 Task: Search one way flight ticket for 5 adults, 1 child, 2 infants in seat and 1 infant on lap in business from Waco: Waco Regional Airport to Evansville: Evansville Regional Airport on 8-3-2023. Choice of flights is Southwest. Number of bags: 1 carry on bag. Price is upto 110000. Outbound departure time preference is 13:00.
Action: Mouse moved to (413, 168)
Screenshot: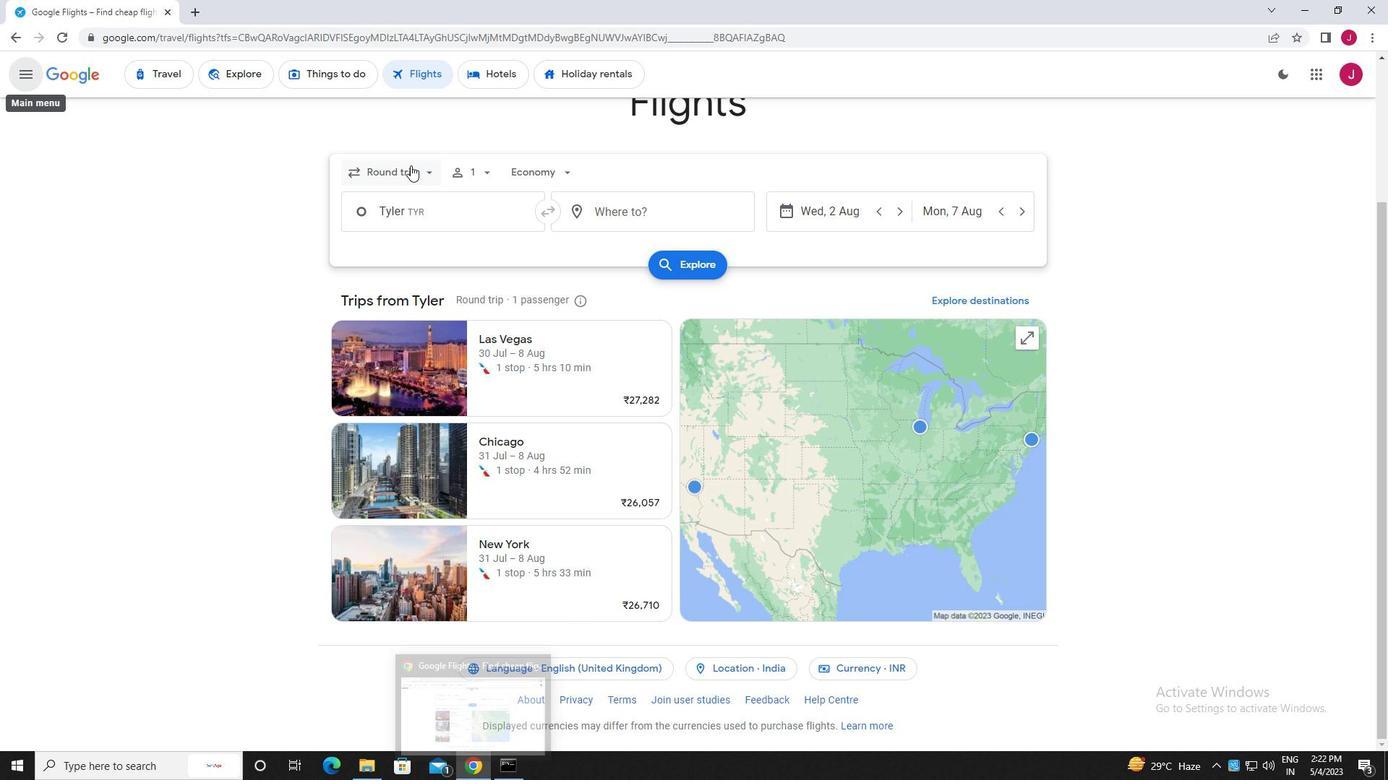 
Action: Mouse pressed left at (413, 168)
Screenshot: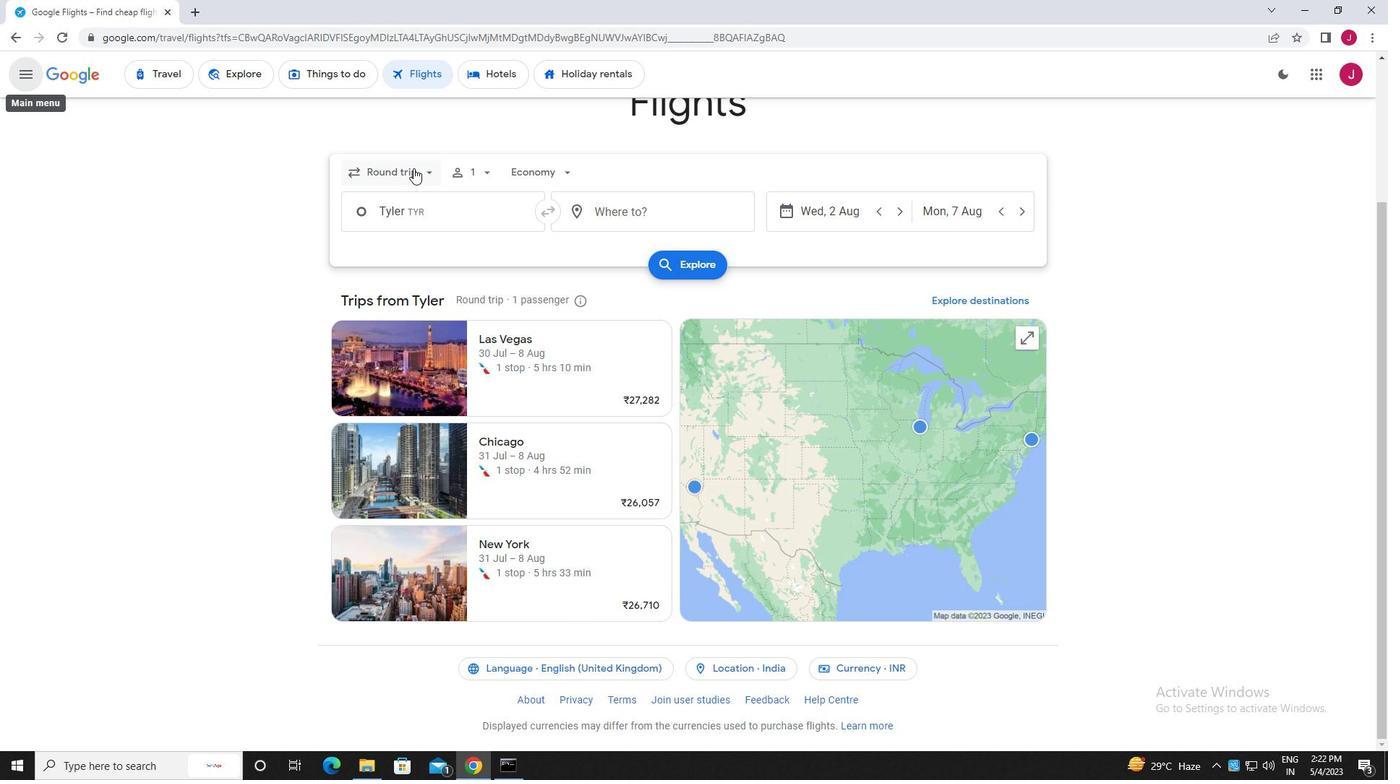 
Action: Mouse moved to (407, 237)
Screenshot: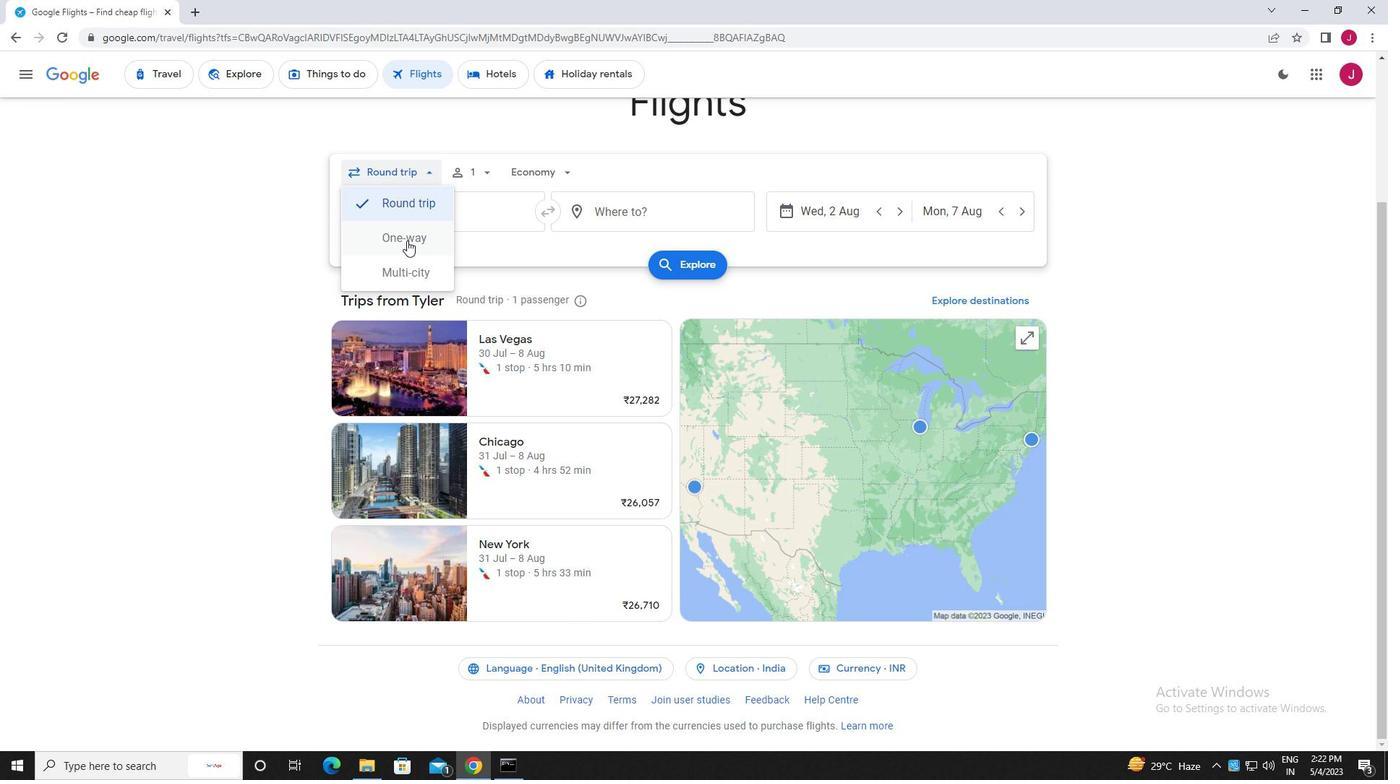 
Action: Mouse pressed left at (407, 237)
Screenshot: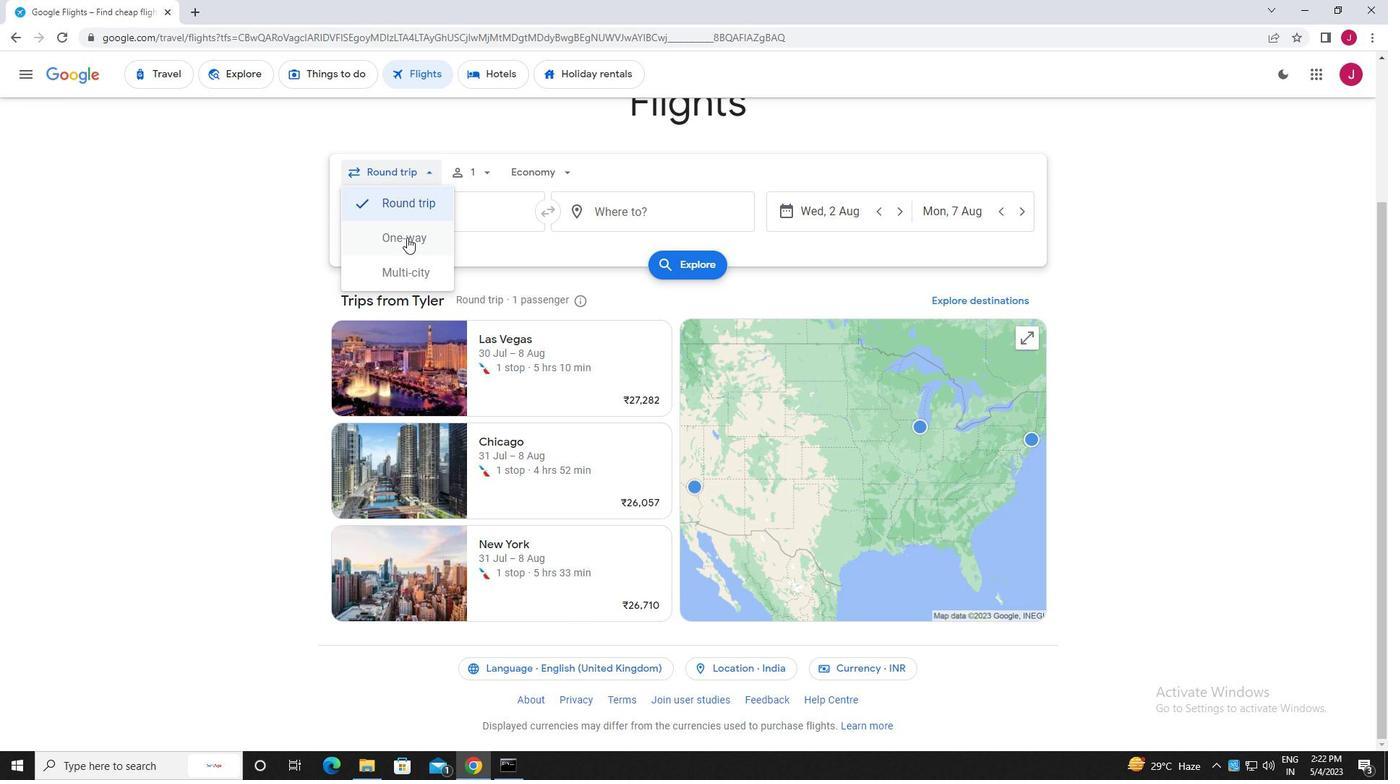 
Action: Mouse moved to (478, 172)
Screenshot: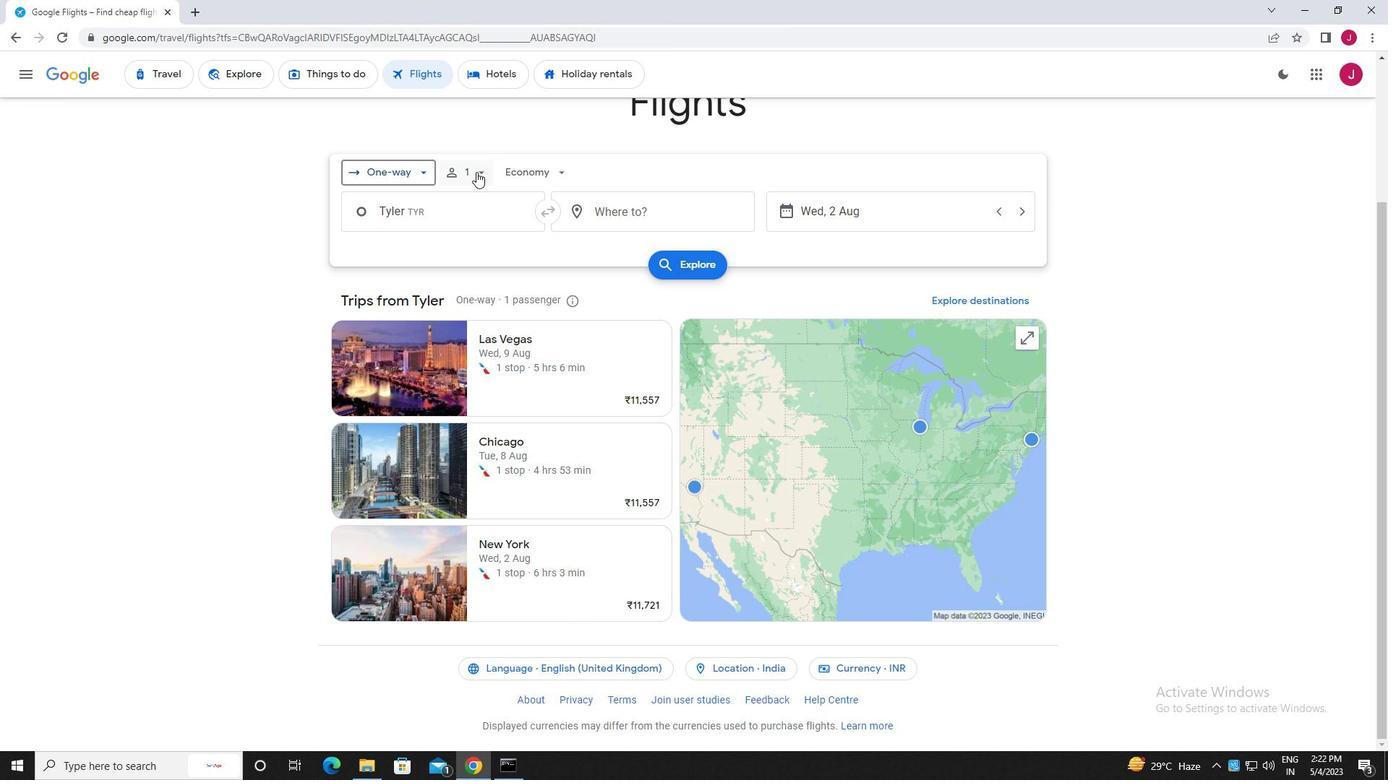 
Action: Mouse pressed left at (478, 172)
Screenshot: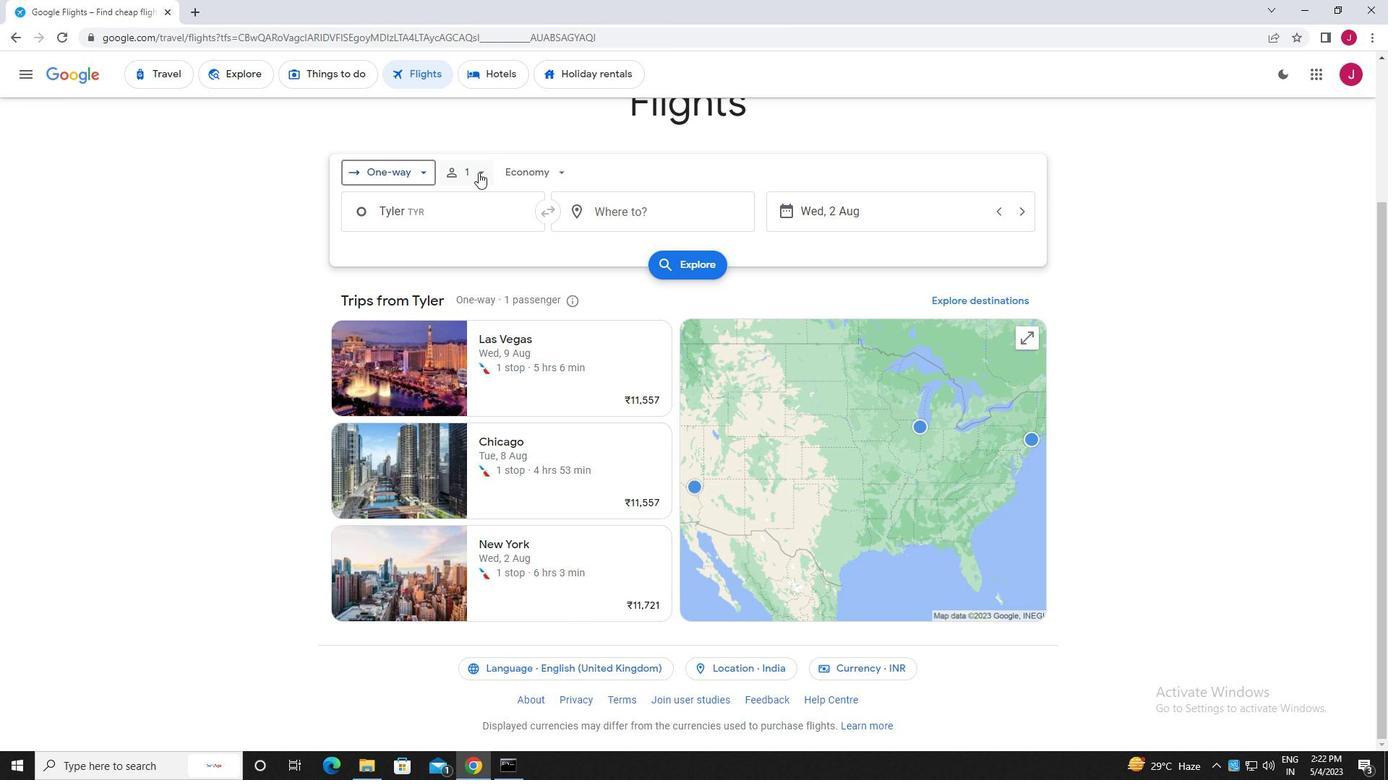 
Action: Mouse moved to (595, 214)
Screenshot: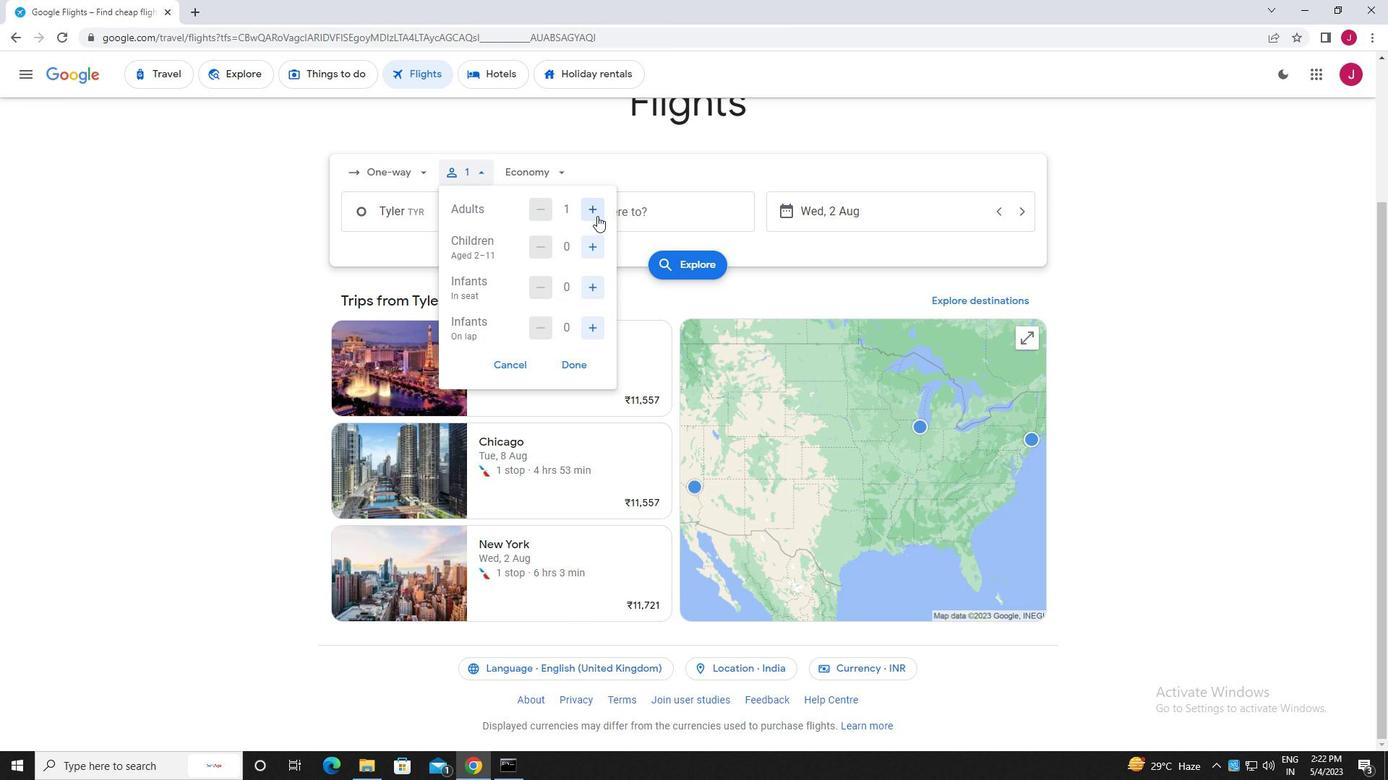 
Action: Mouse pressed left at (595, 214)
Screenshot: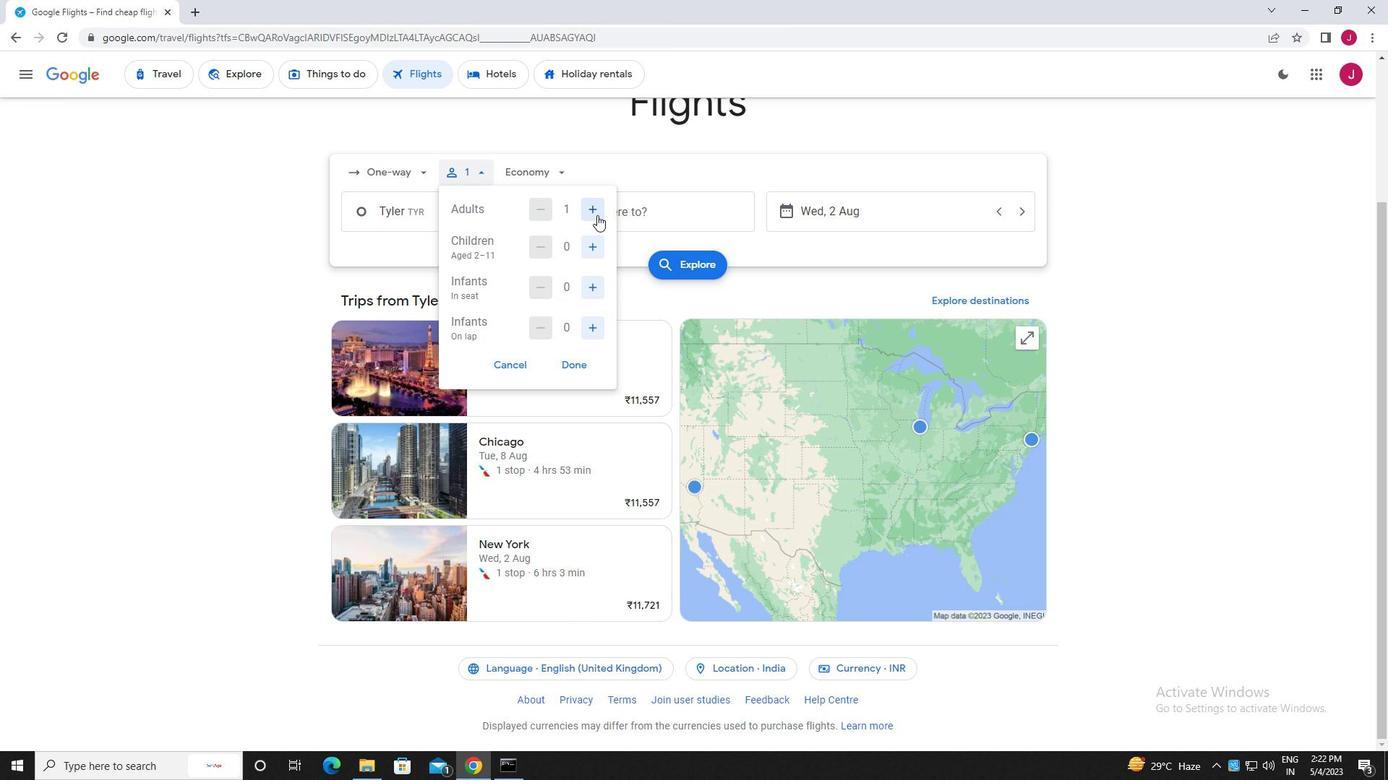 
Action: Mouse pressed left at (595, 214)
Screenshot: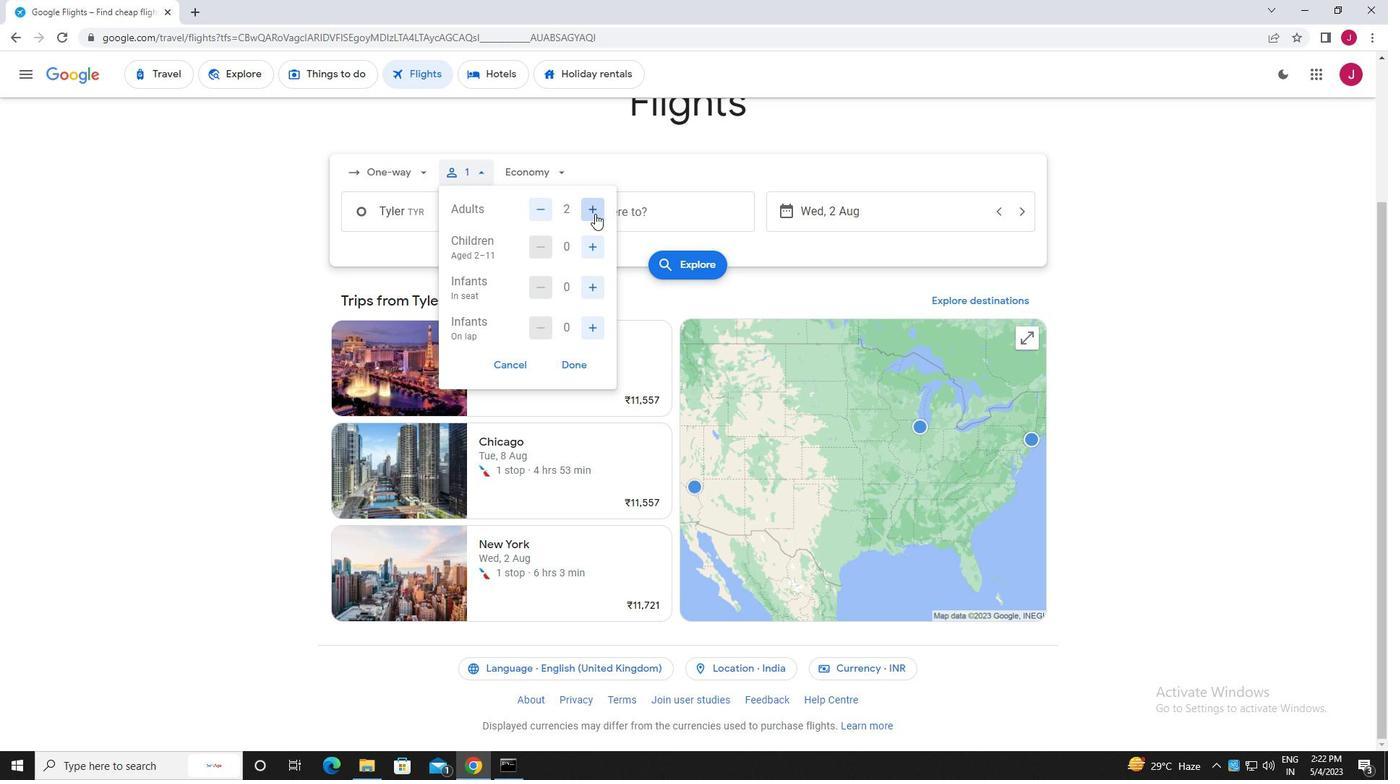 
Action: Mouse pressed left at (595, 214)
Screenshot: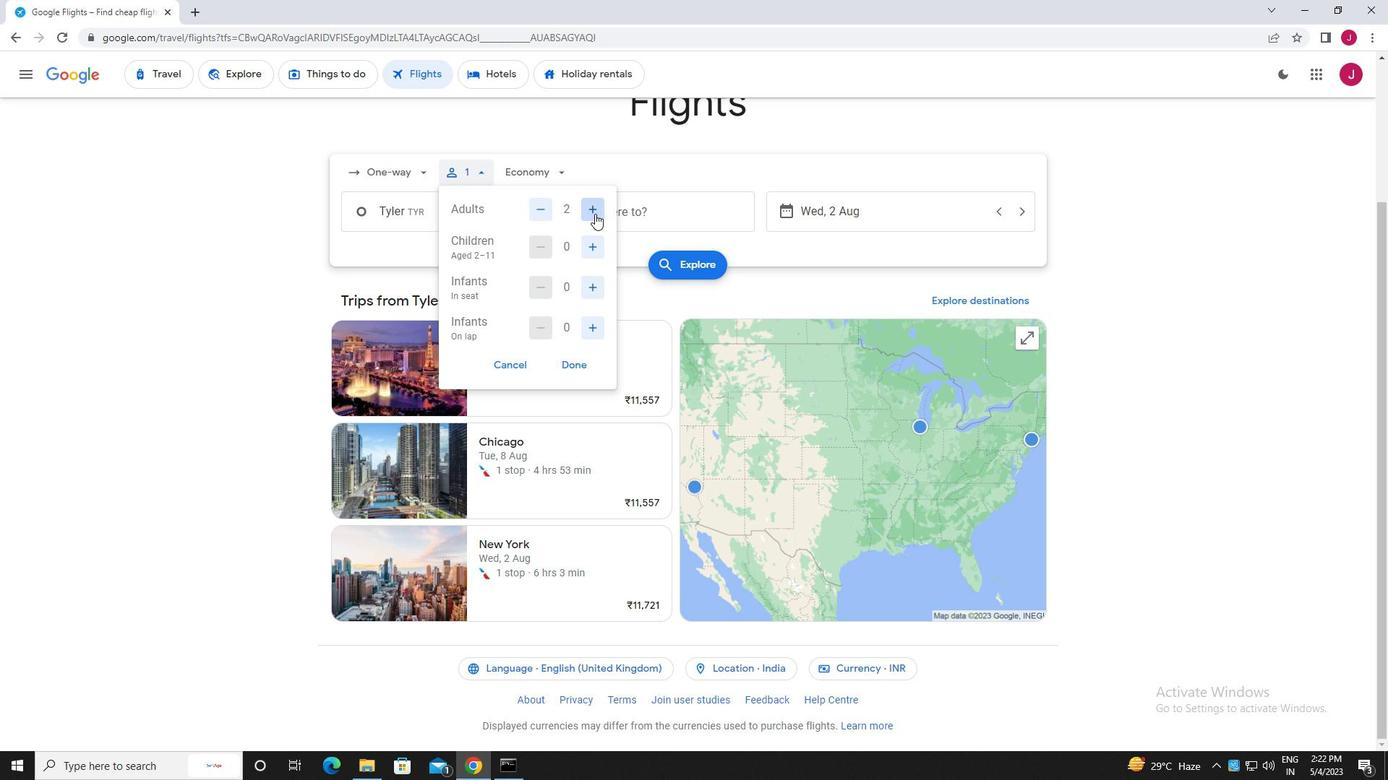 
Action: Mouse pressed left at (595, 214)
Screenshot: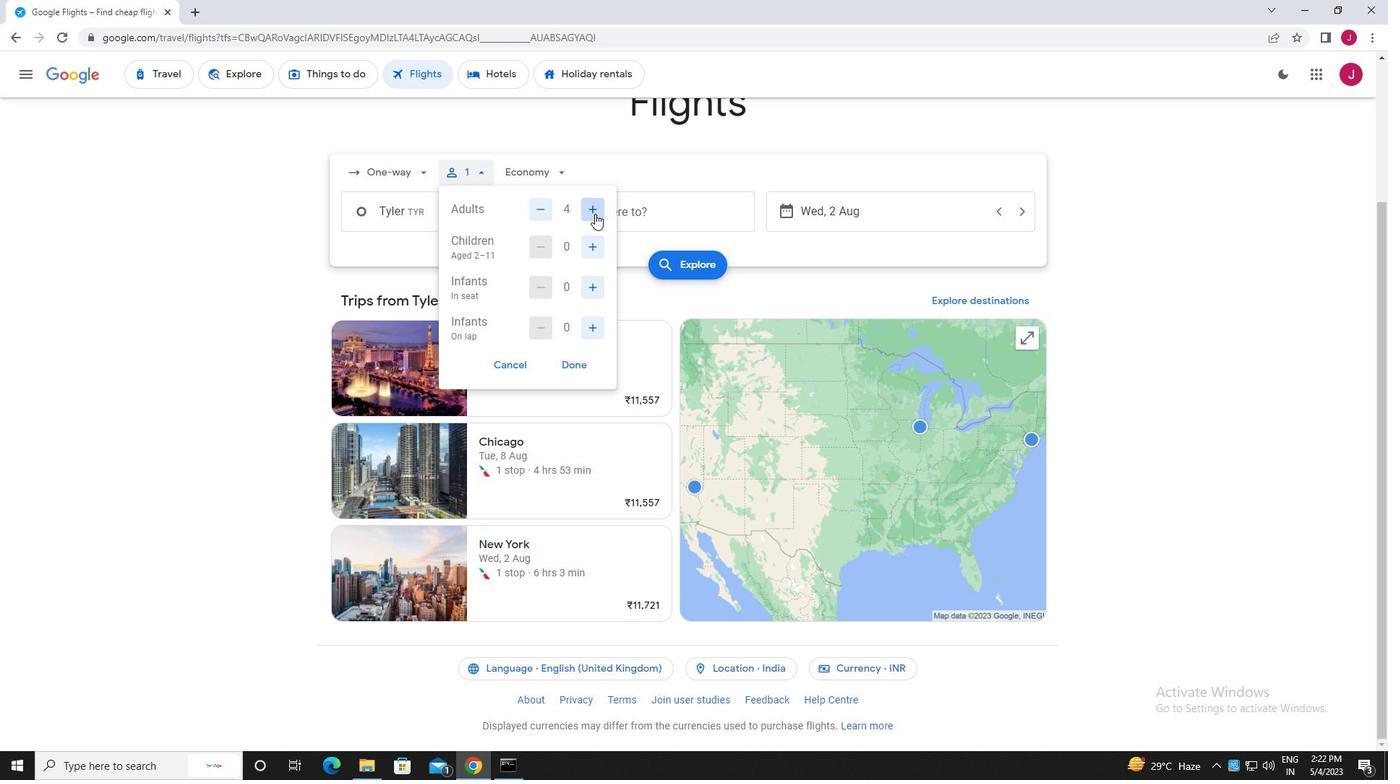 
Action: Mouse moved to (593, 245)
Screenshot: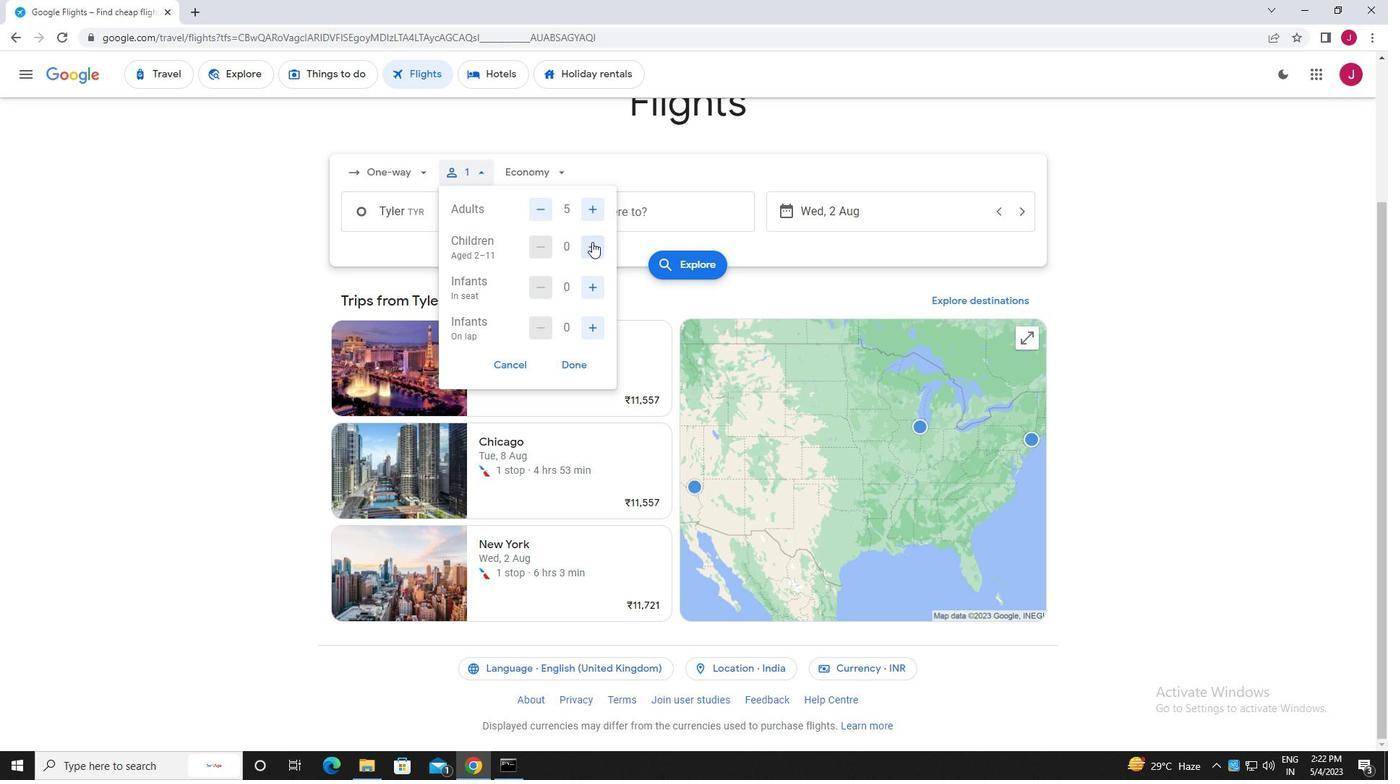 
Action: Mouse pressed left at (593, 245)
Screenshot: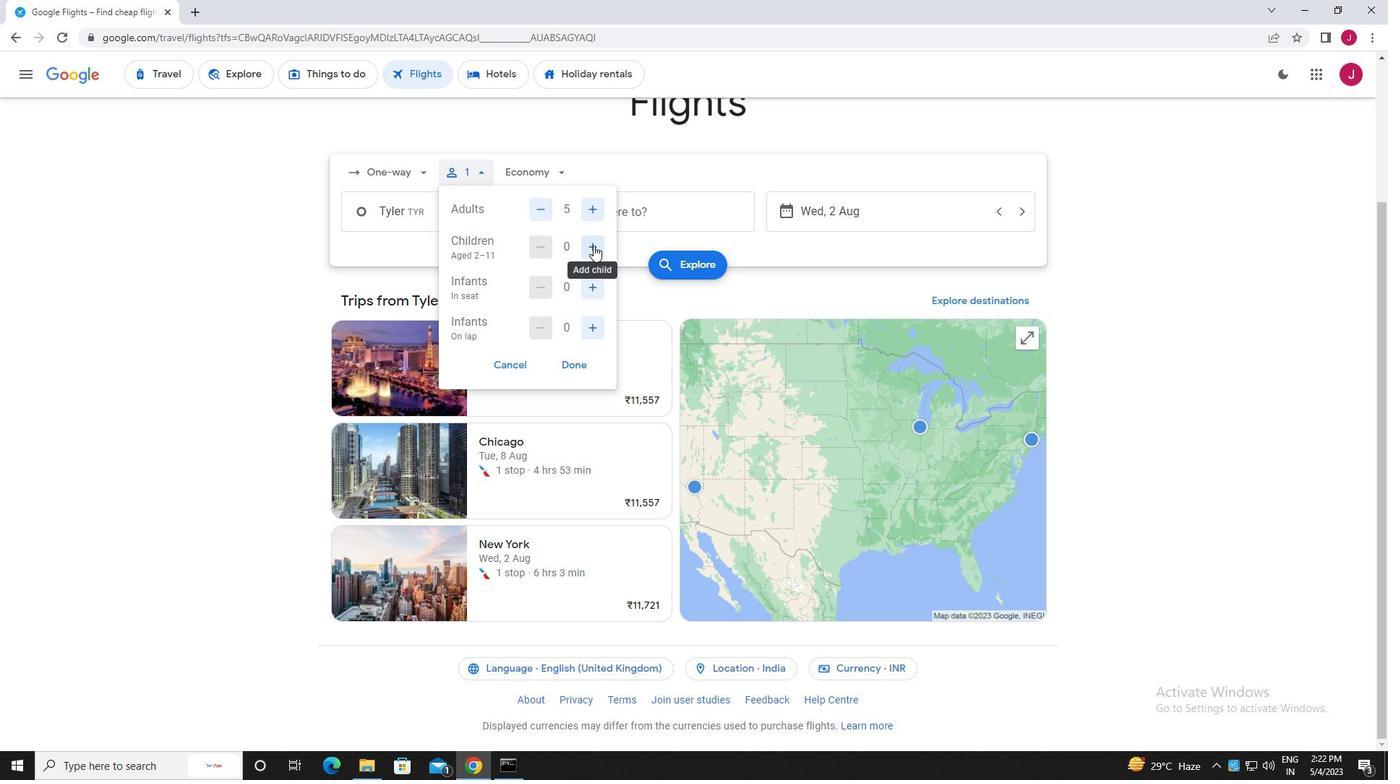 
Action: Mouse moved to (592, 286)
Screenshot: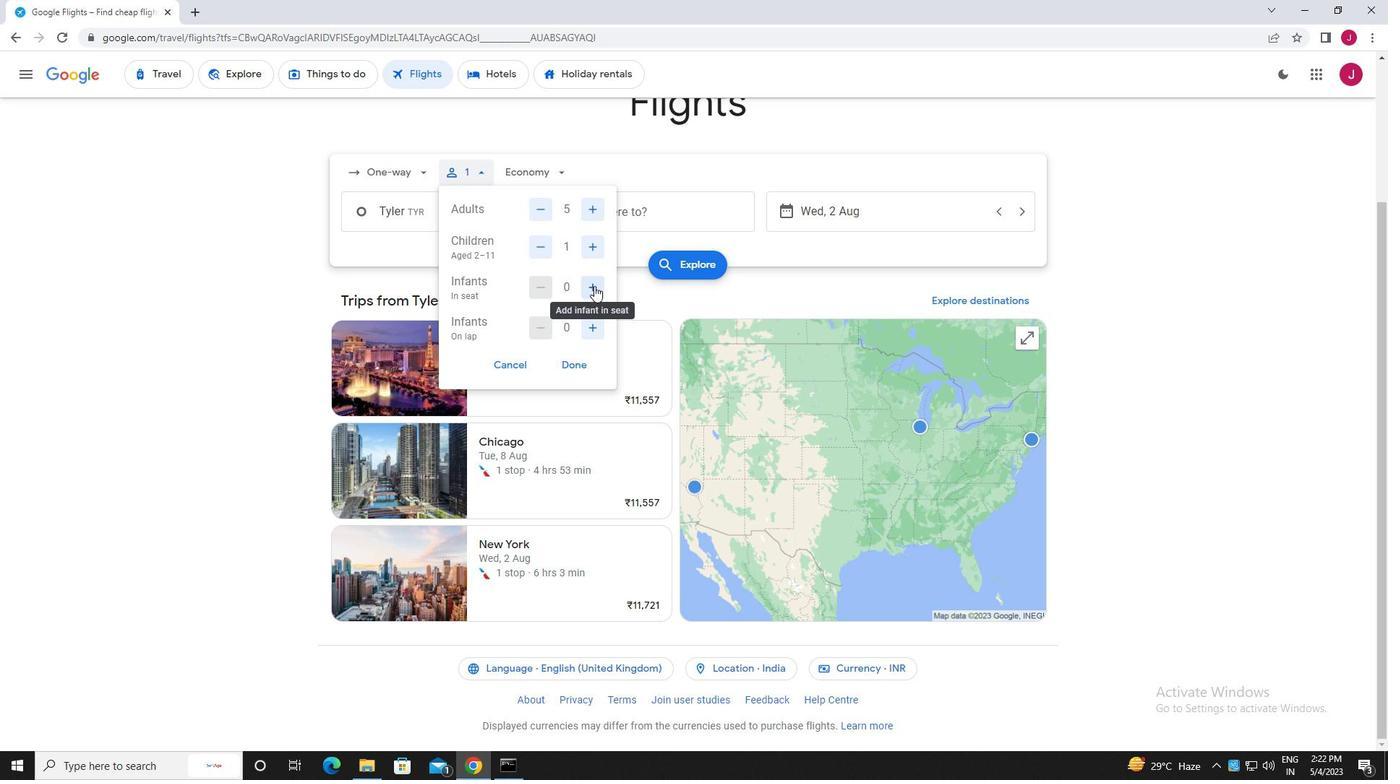 
Action: Mouse pressed left at (592, 286)
Screenshot: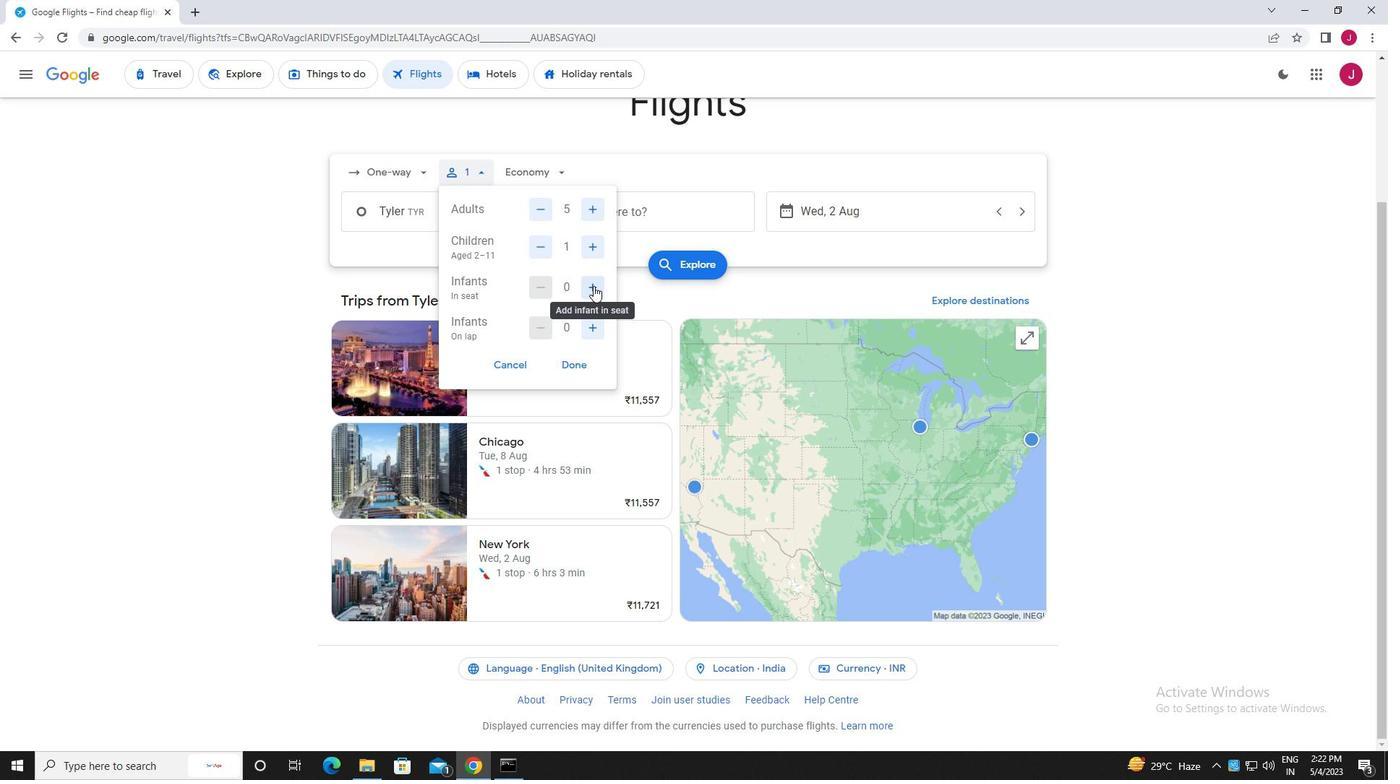 
Action: Mouse pressed left at (592, 286)
Screenshot: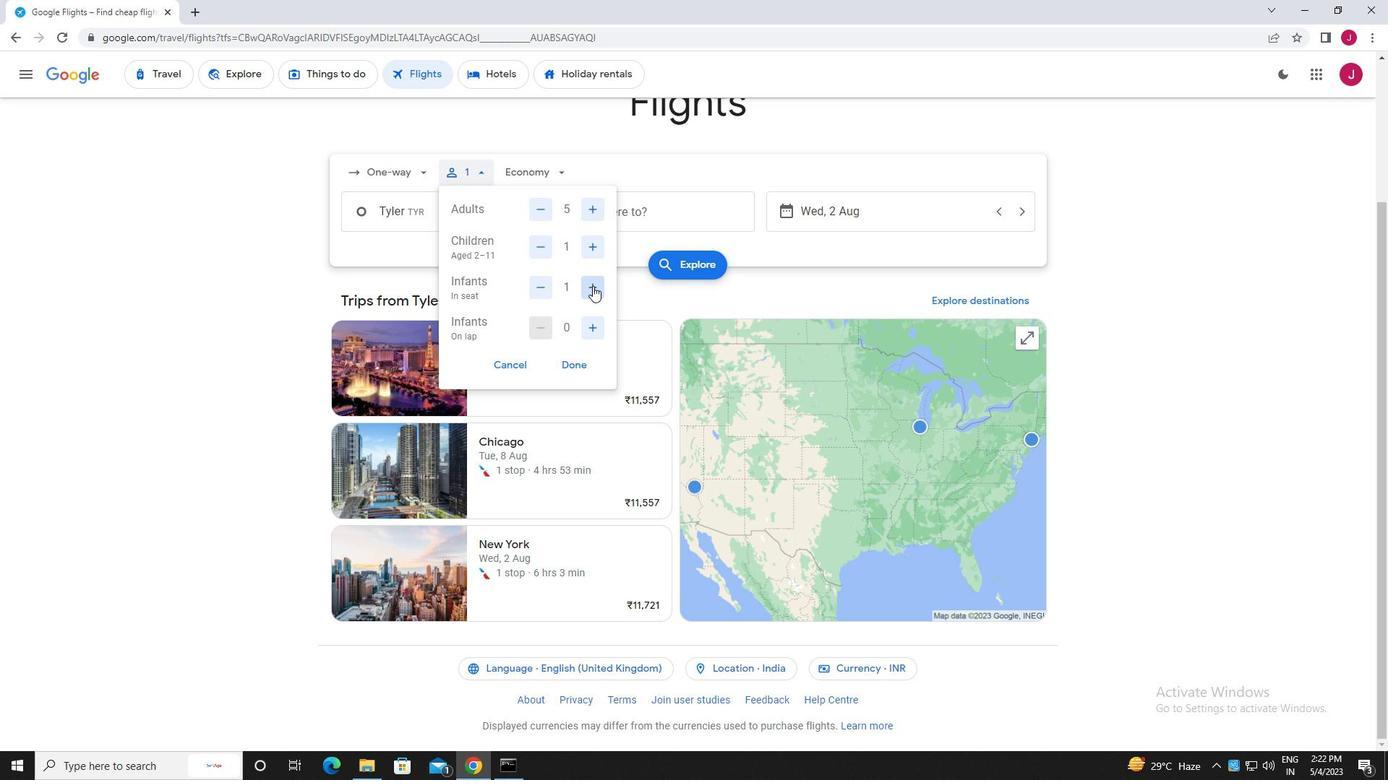 
Action: Mouse moved to (590, 328)
Screenshot: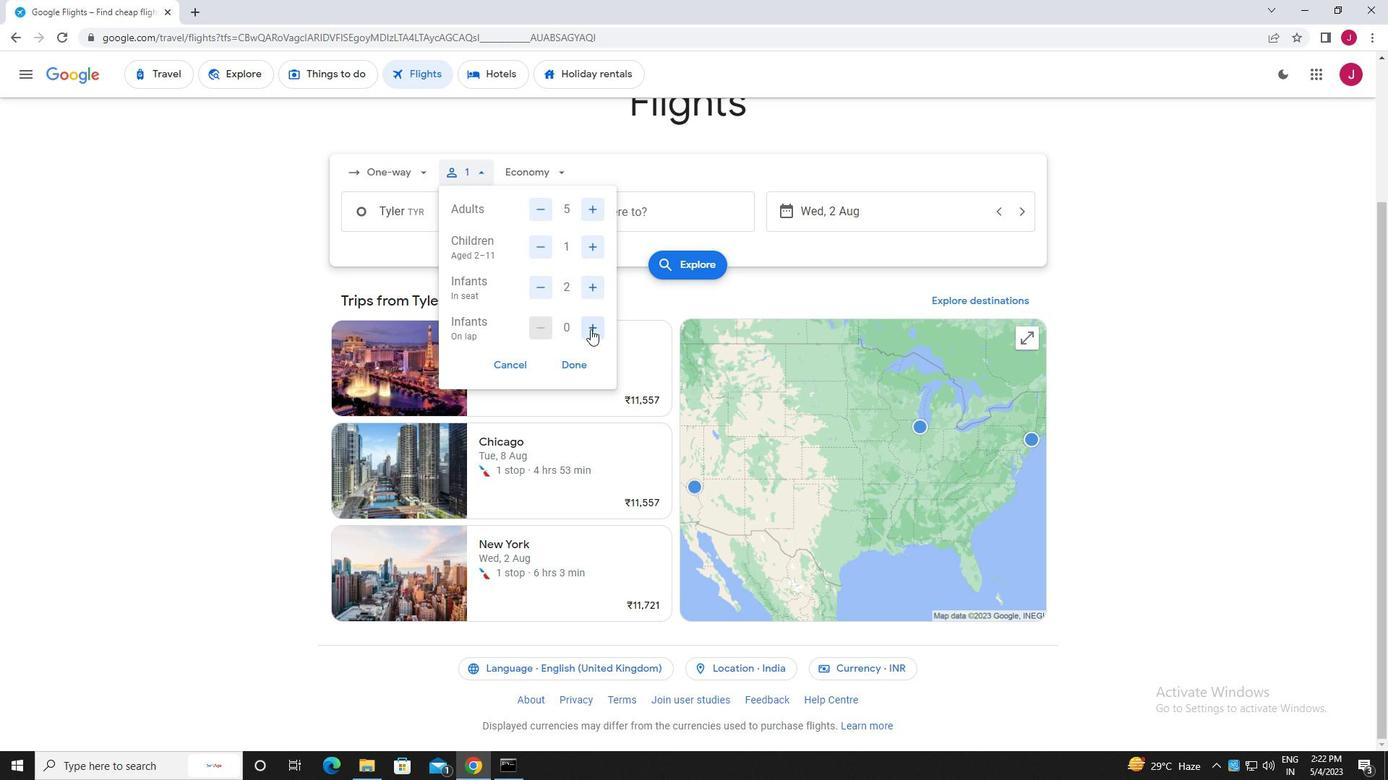 
Action: Mouse pressed left at (590, 328)
Screenshot: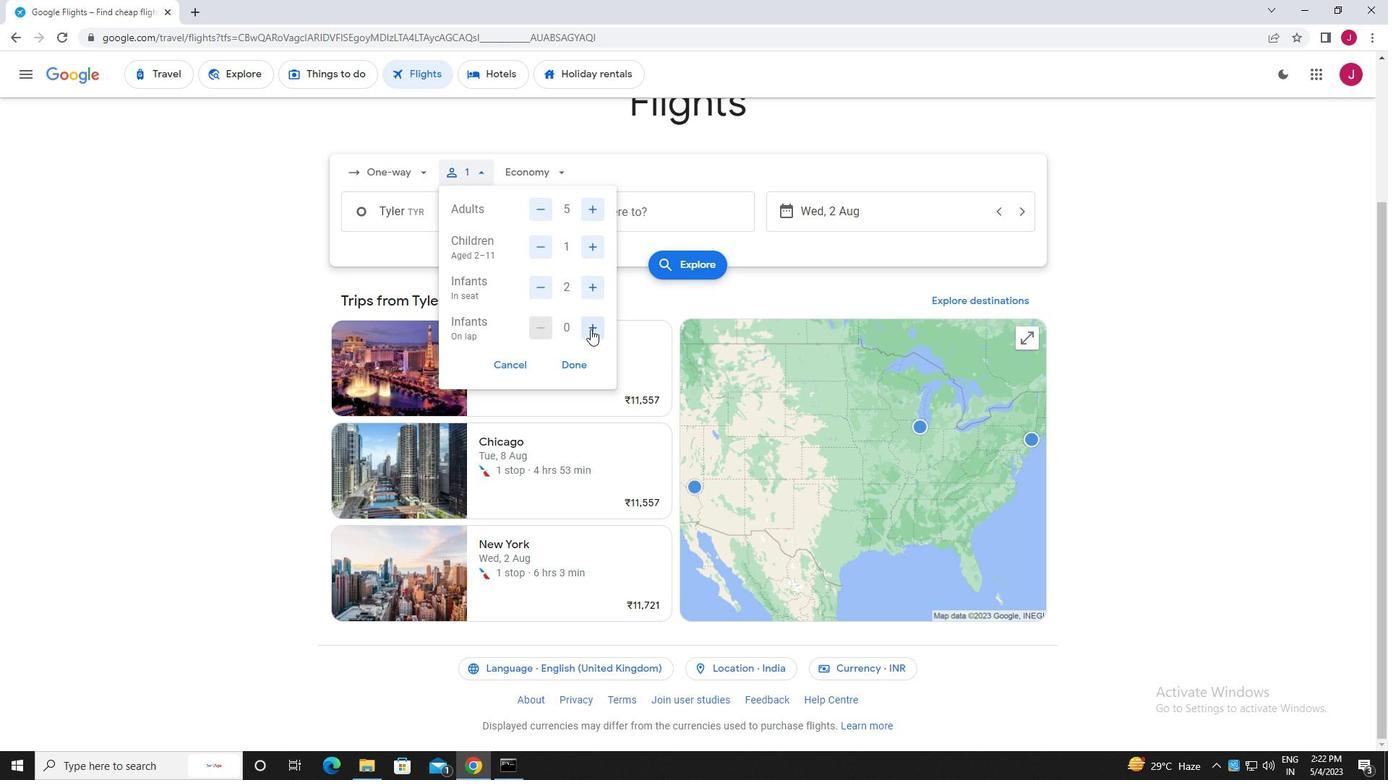 
Action: Mouse moved to (571, 368)
Screenshot: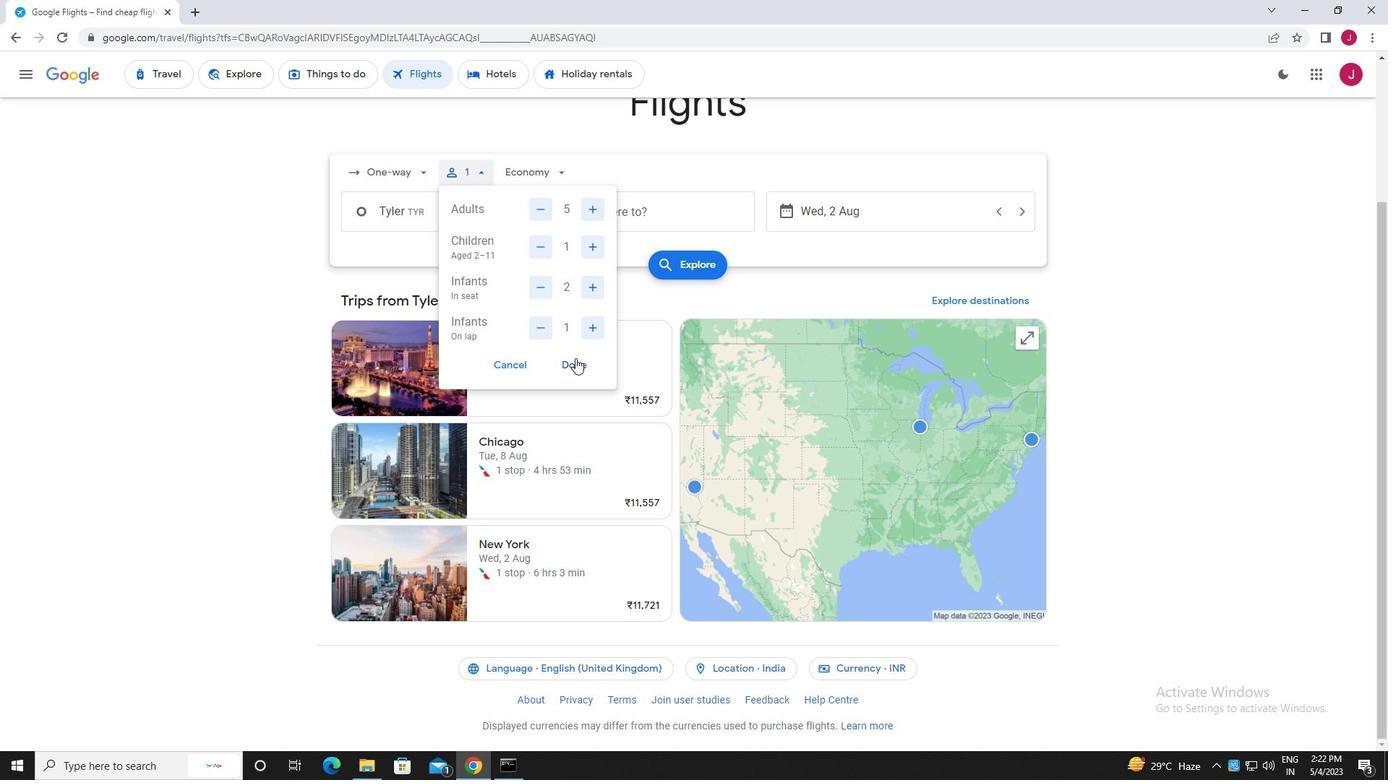 
Action: Mouse pressed left at (571, 368)
Screenshot: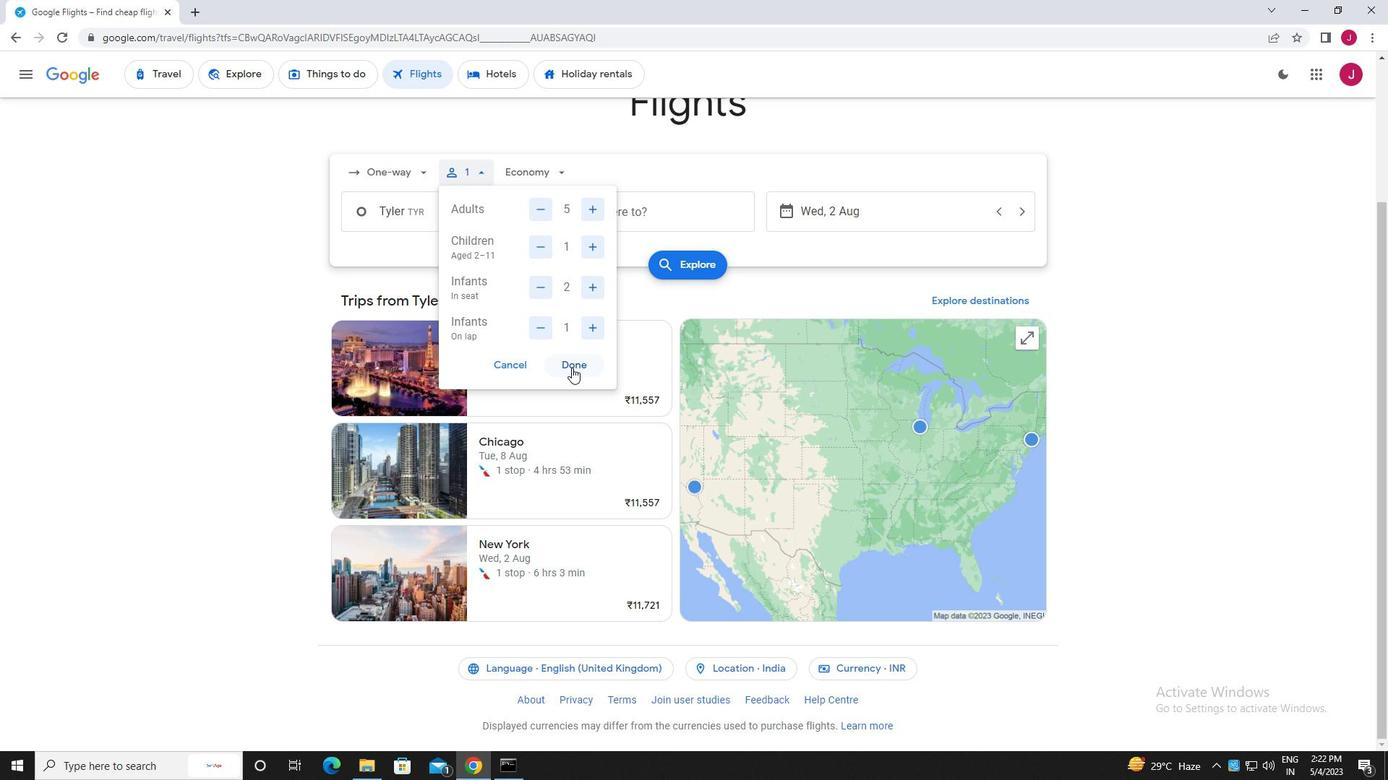 
Action: Mouse moved to (551, 172)
Screenshot: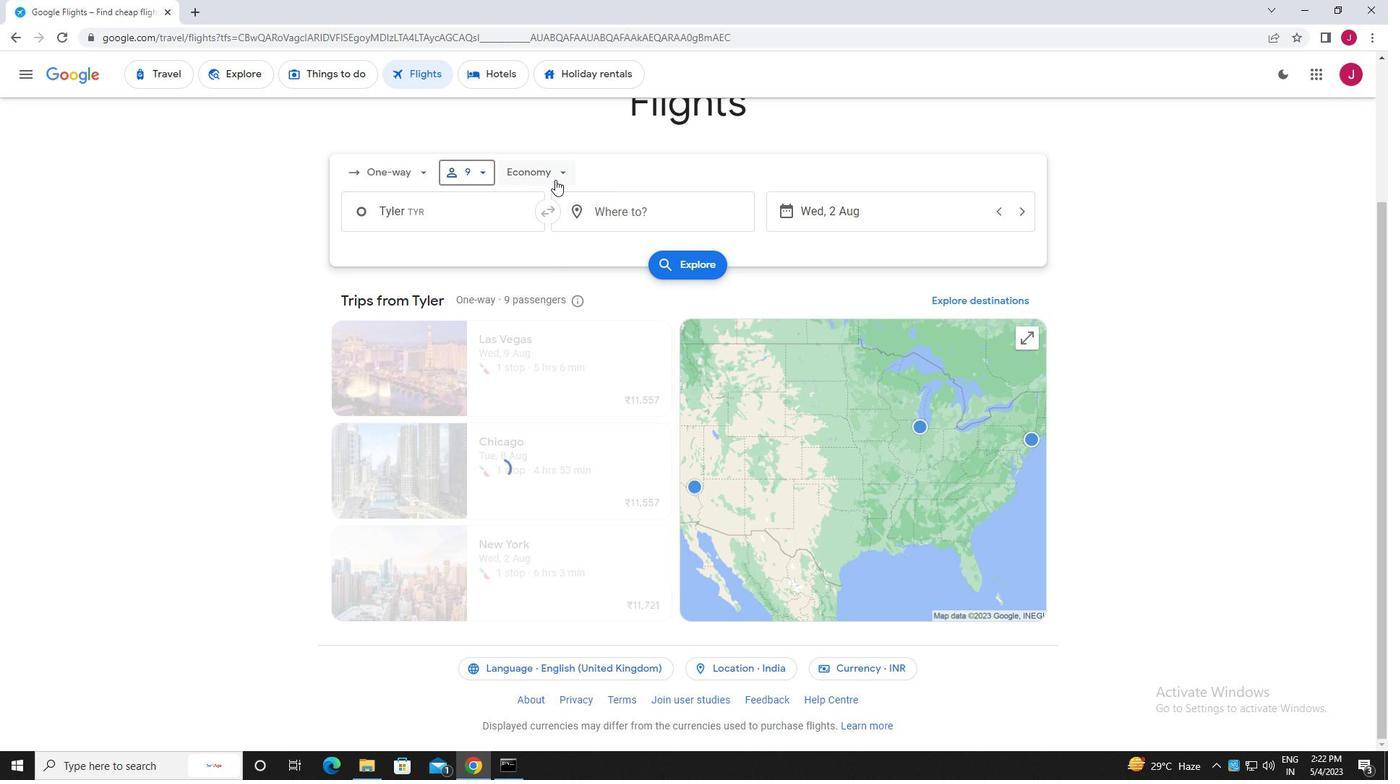 
Action: Mouse pressed left at (551, 172)
Screenshot: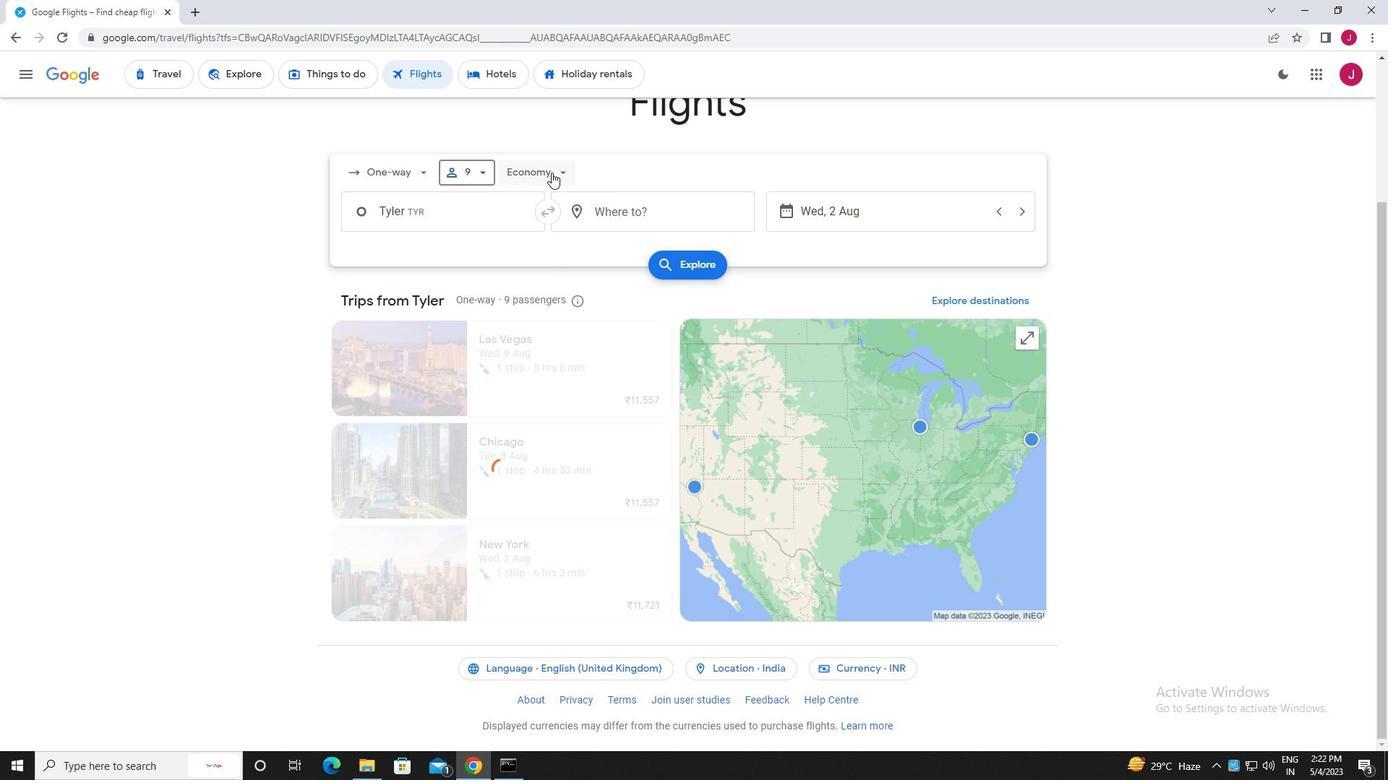 
Action: Mouse moved to (565, 268)
Screenshot: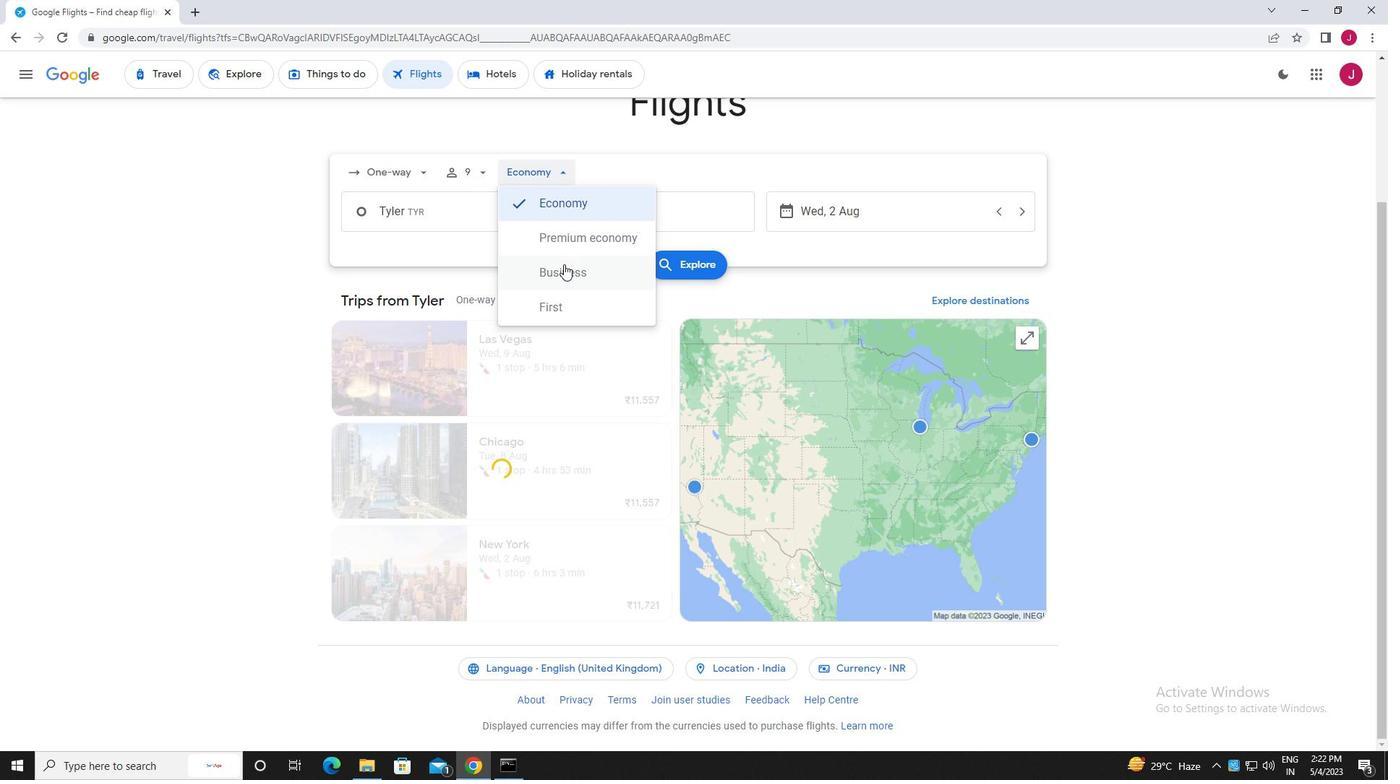 
Action: Mouse pressed left at (565, 268)
Screenshot: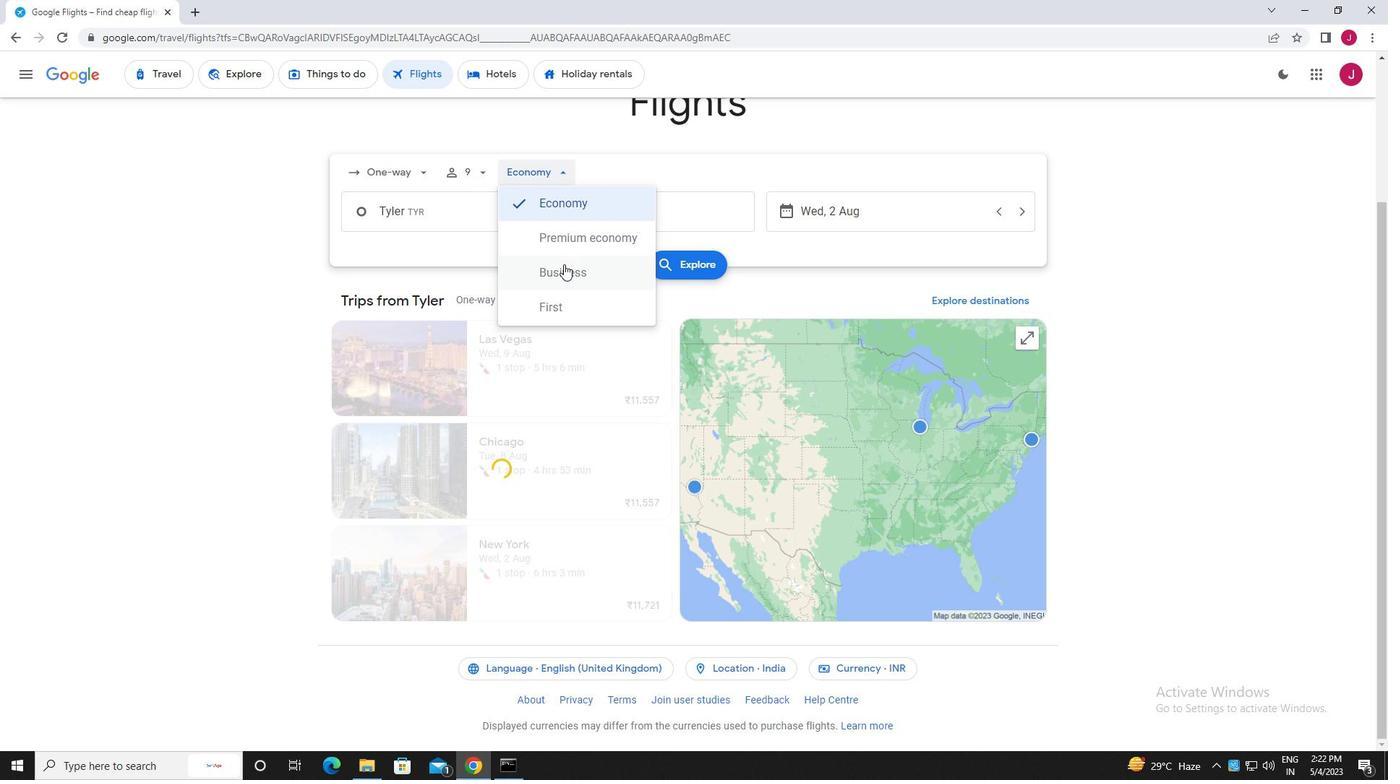 
Action: Mouse moved to (480, 216)
Screenshot: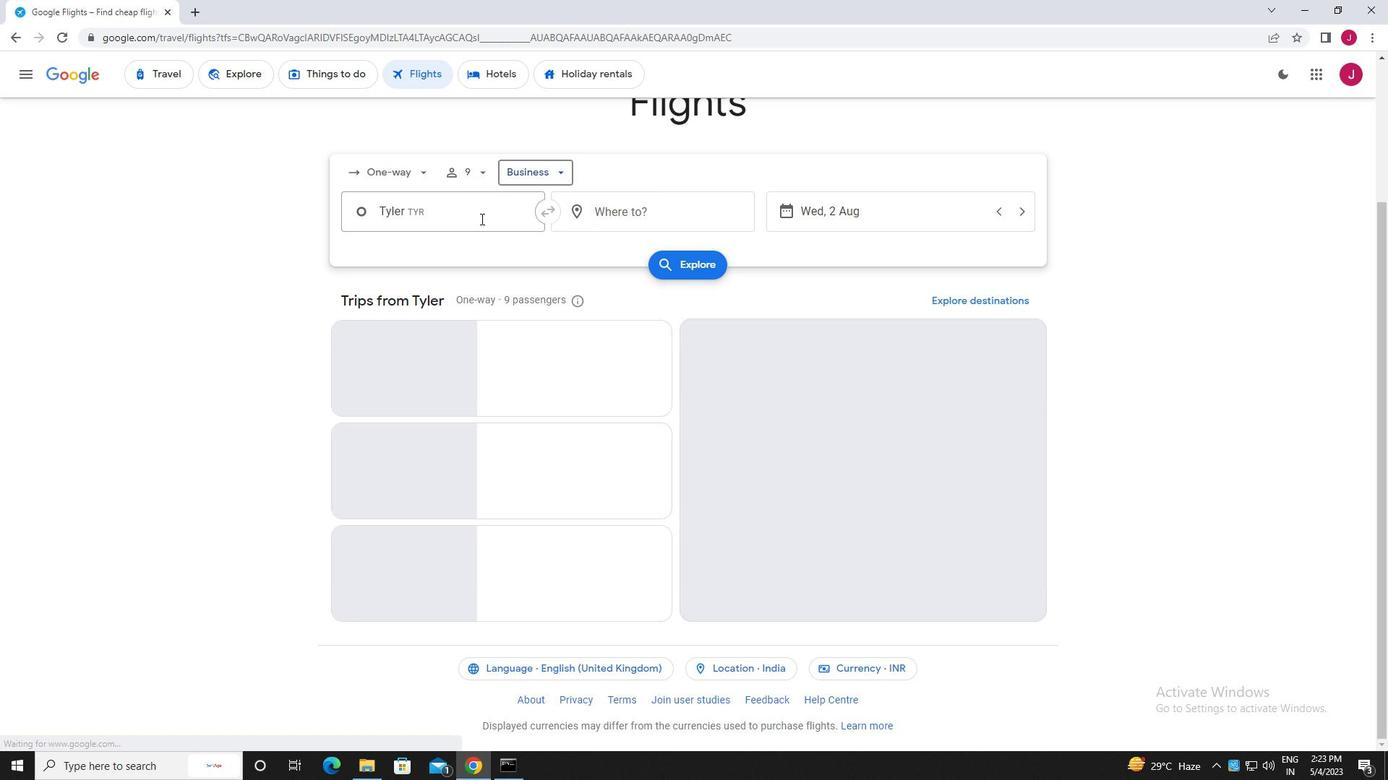 
Action: Mouse pressed left at (480, 216)
Screenshot: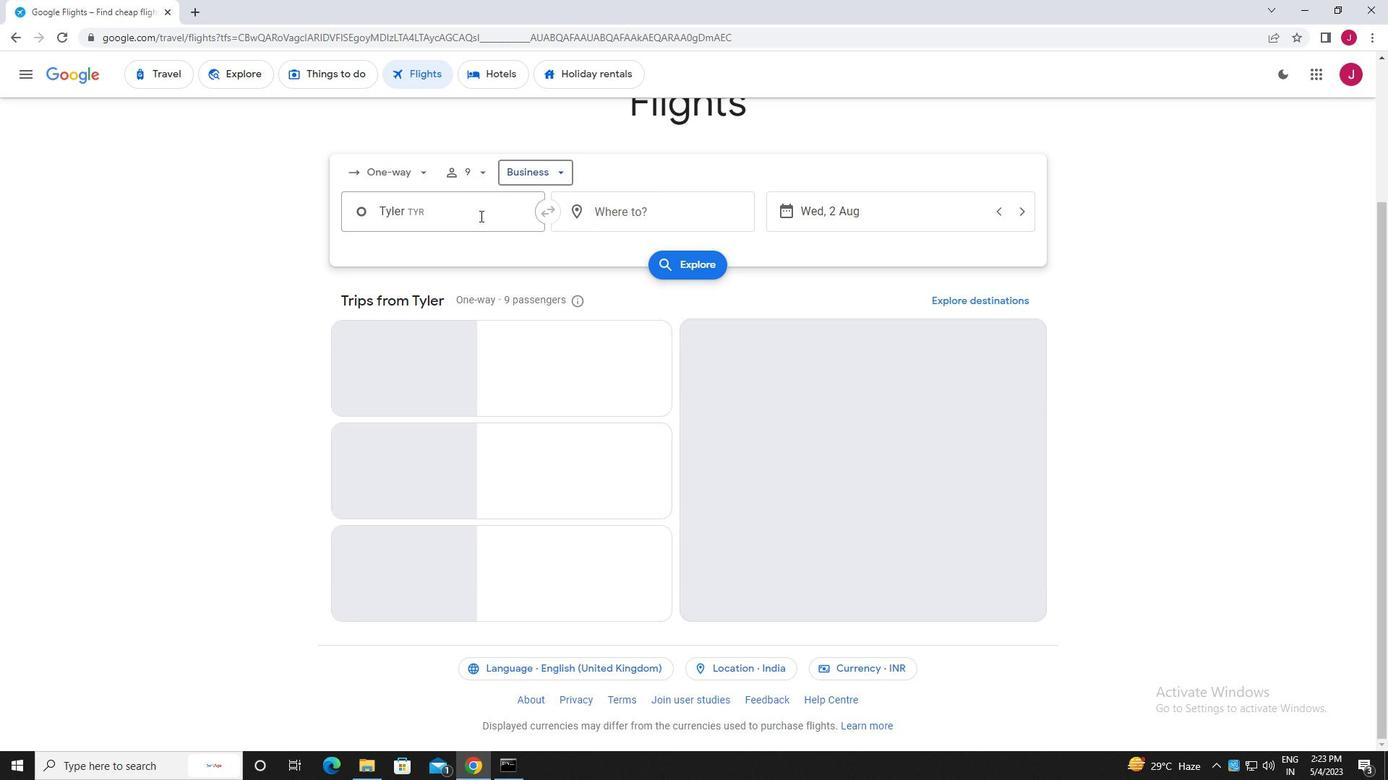 
Action: Key pressed waco
Screenshot: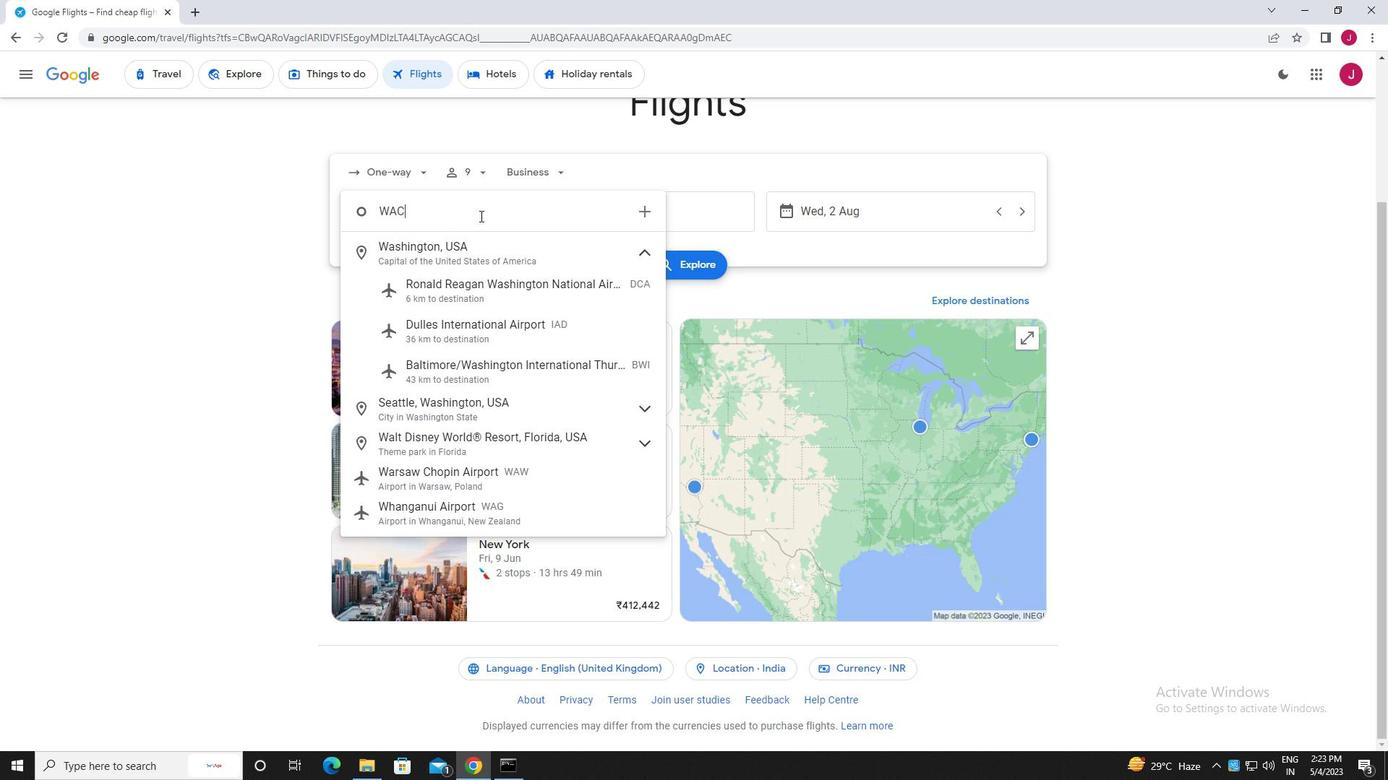 
Action: Mouse moved to (473, 370)
Screenshot: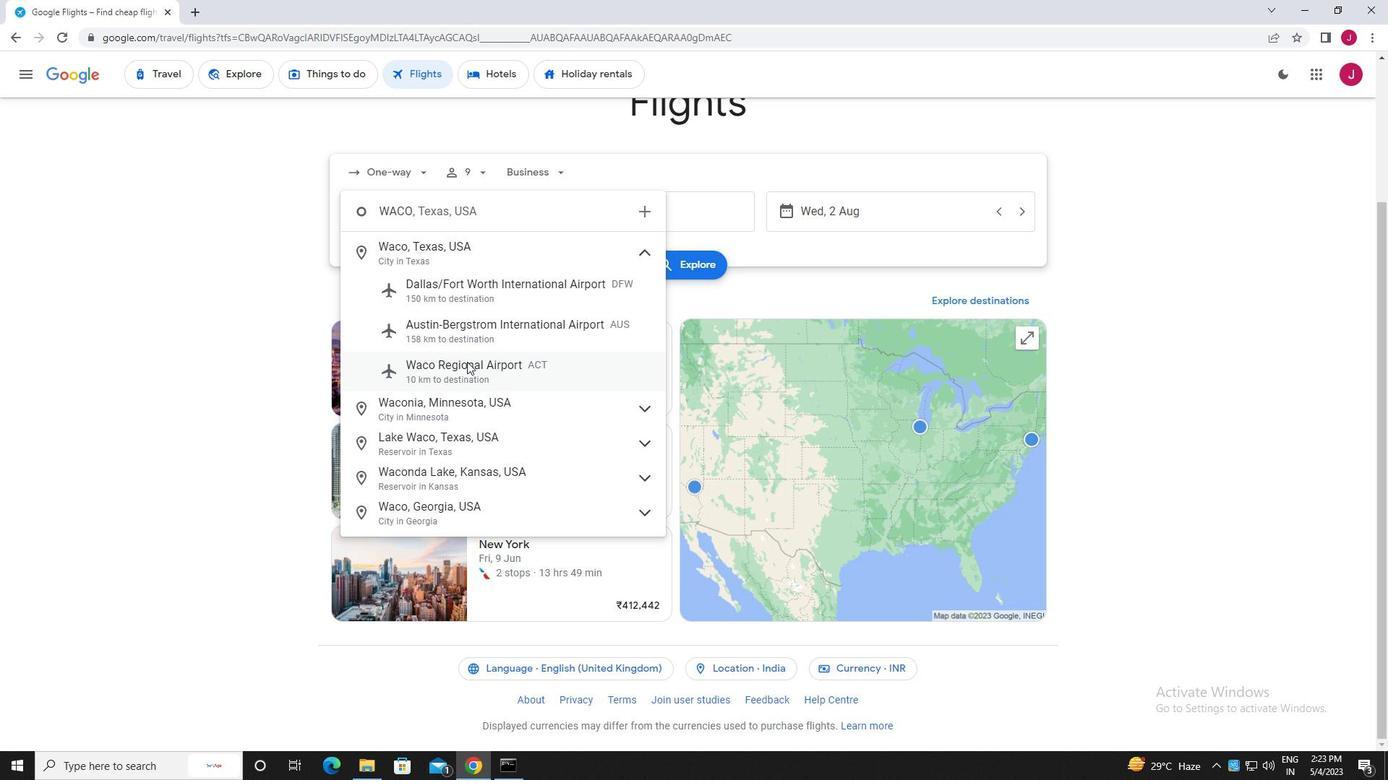 
Action: Mouse pressed left at (473, 370)
Screenshot: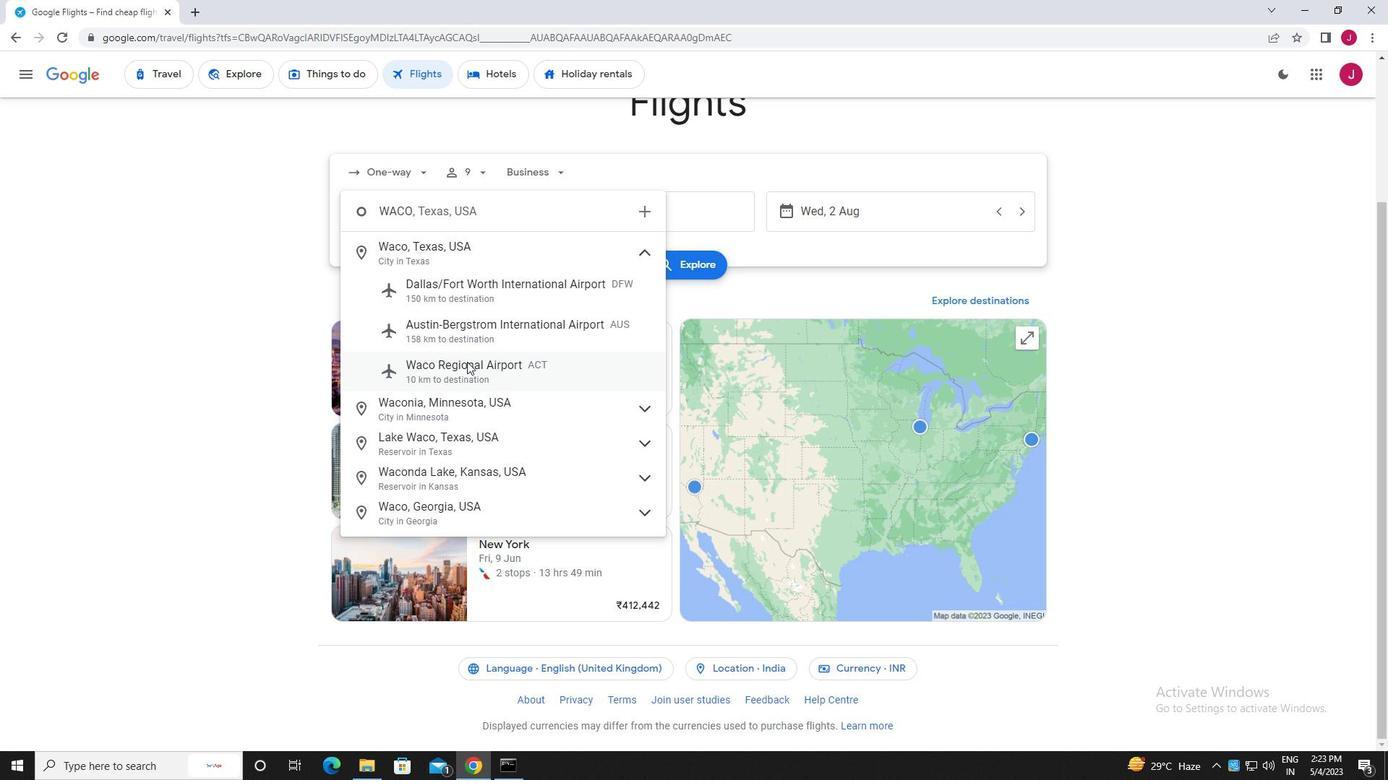 
Action: Mouse moved to (665, 216)
Screenshot: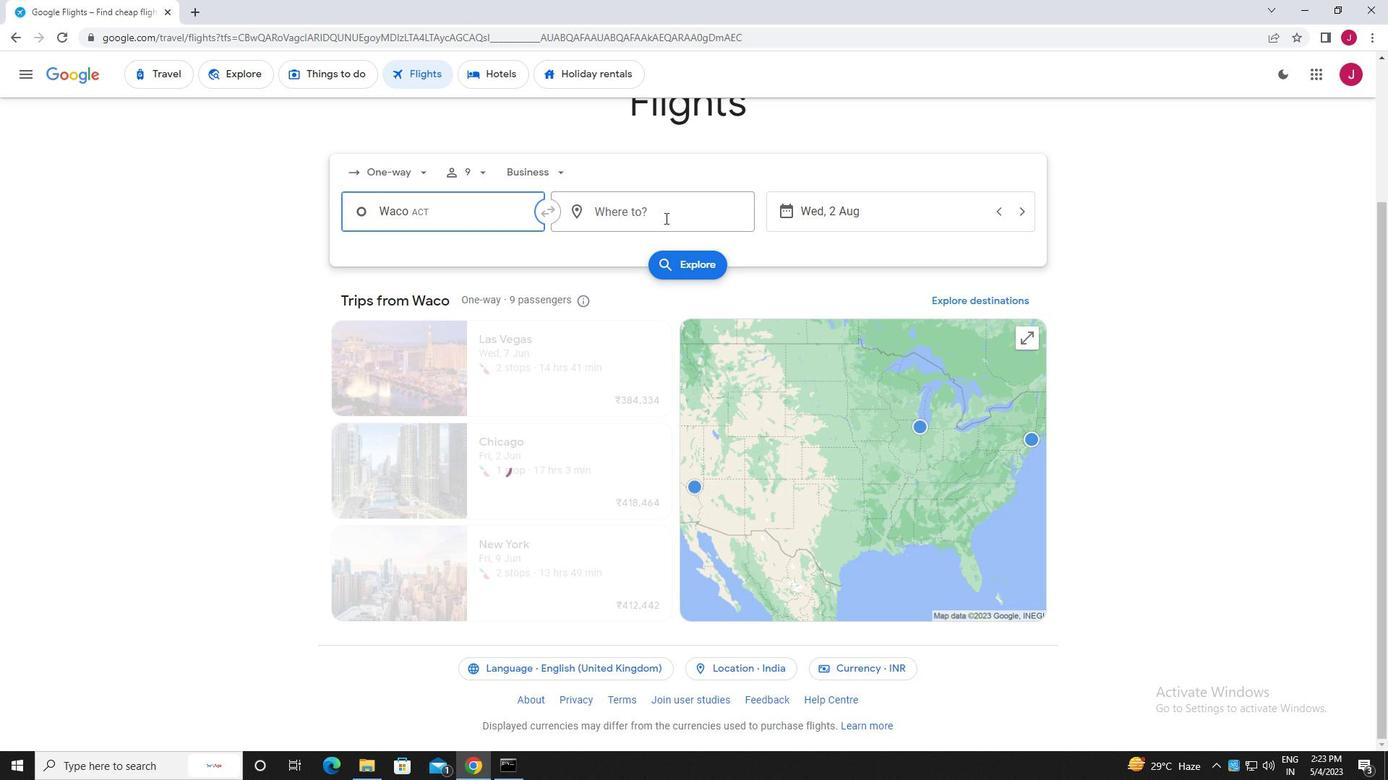 
Action: Mouse pressed left at (665, 216)
Screenshot: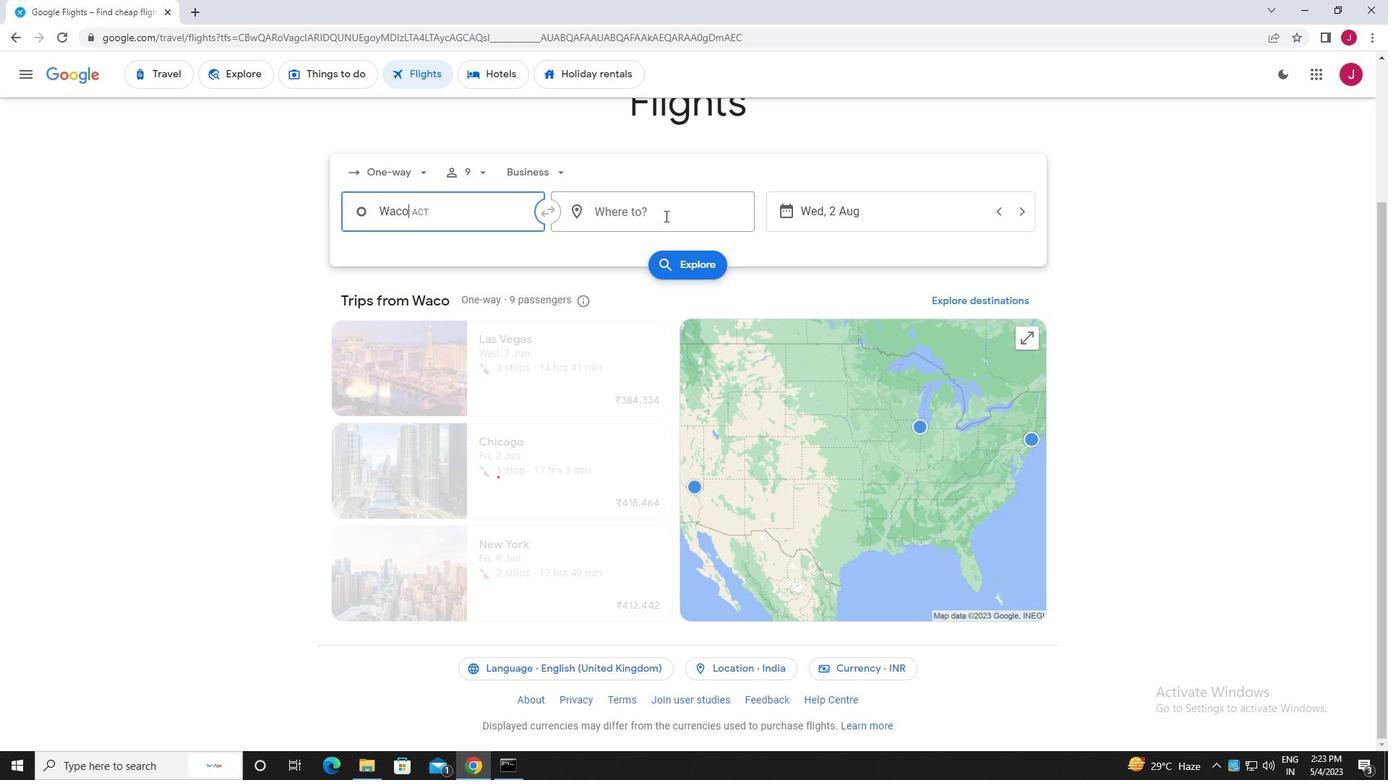 
Action: Mouse moved to (673, 216)
Screenshot: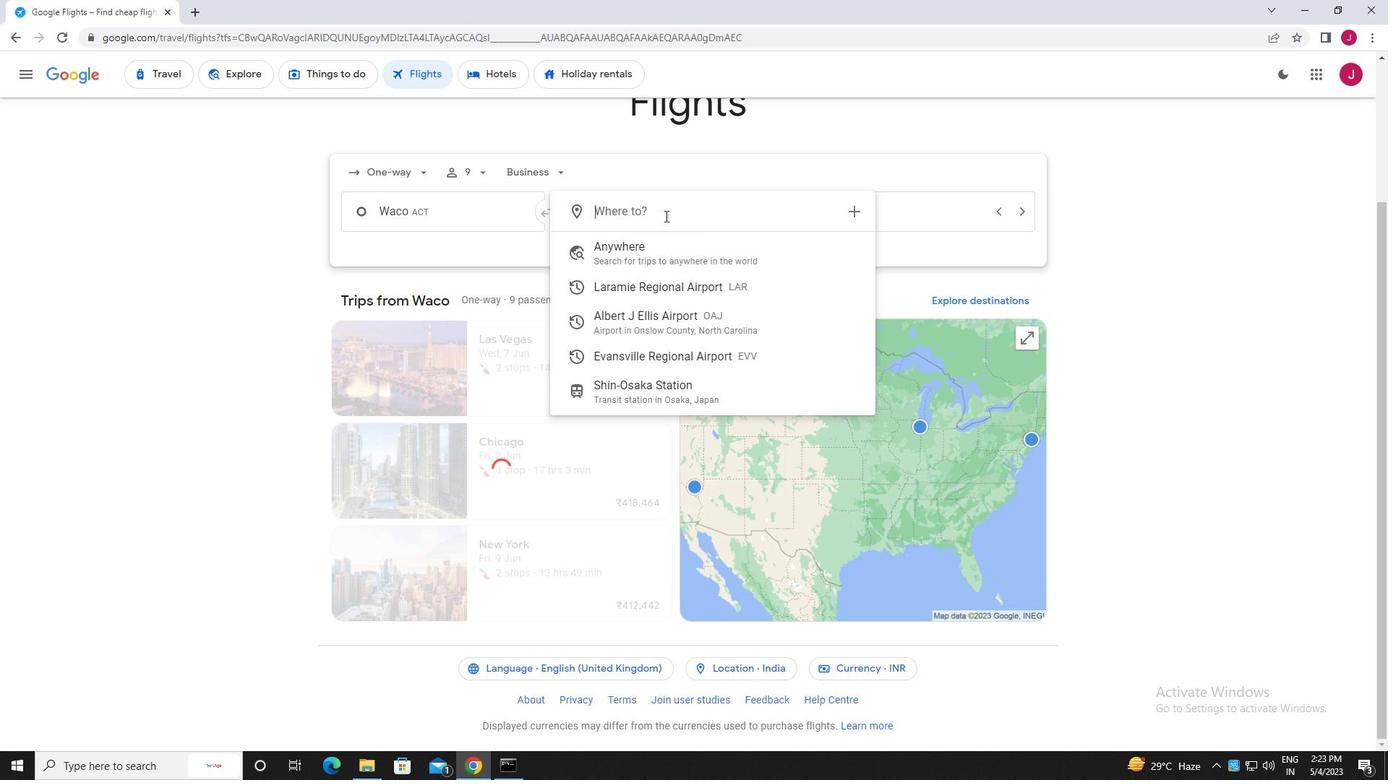 
Action: Key pressed evans
Screenshot: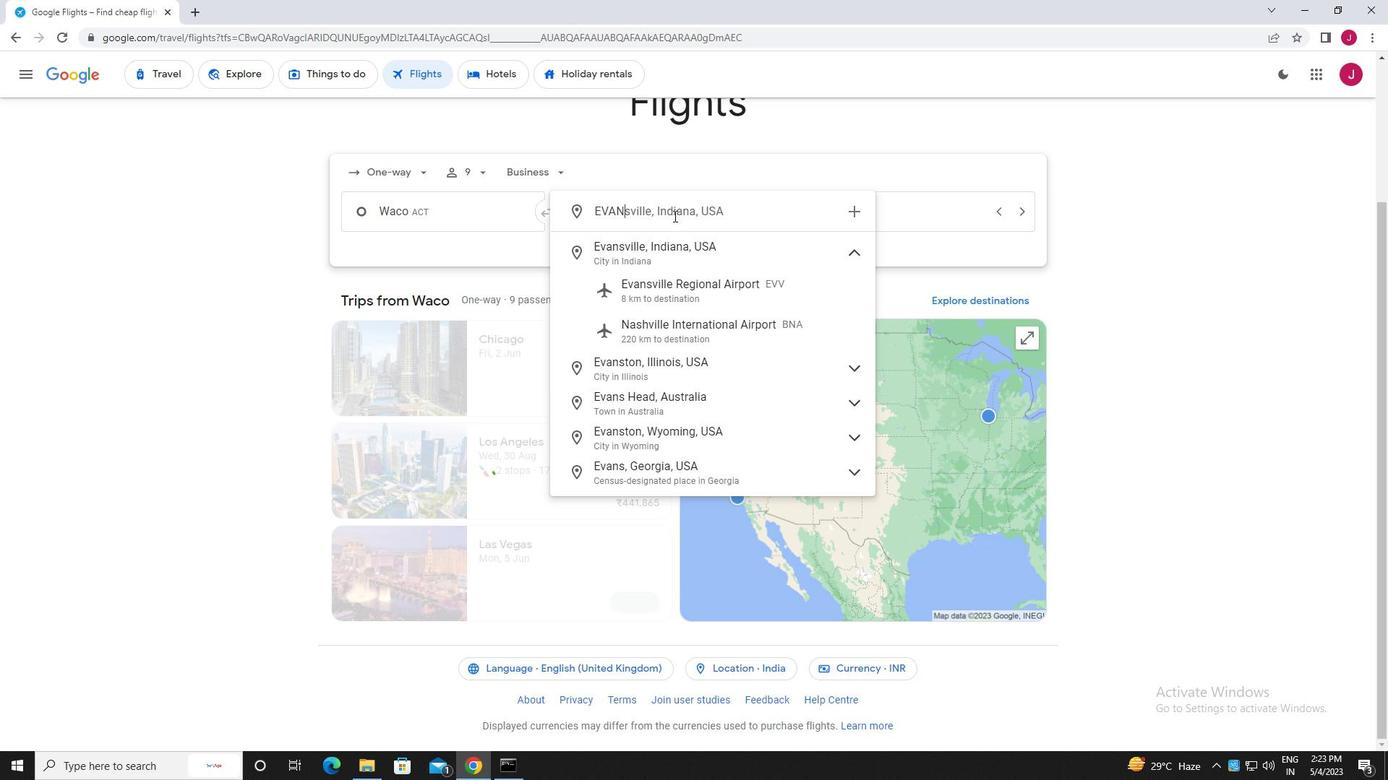 
Action: Mouse moved to (685, 292)
Screenshot: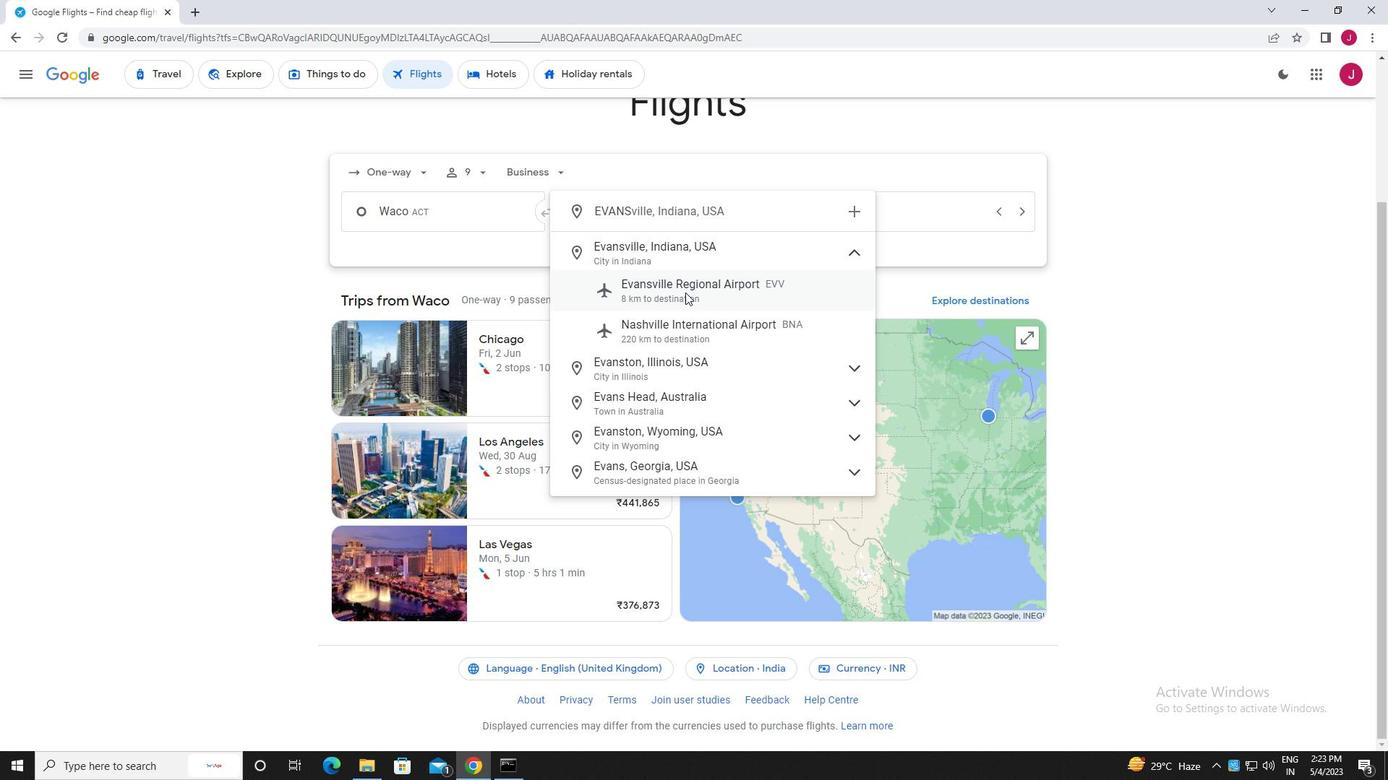 
Action: Mouse pressed left at (685, 292)
Screenshot: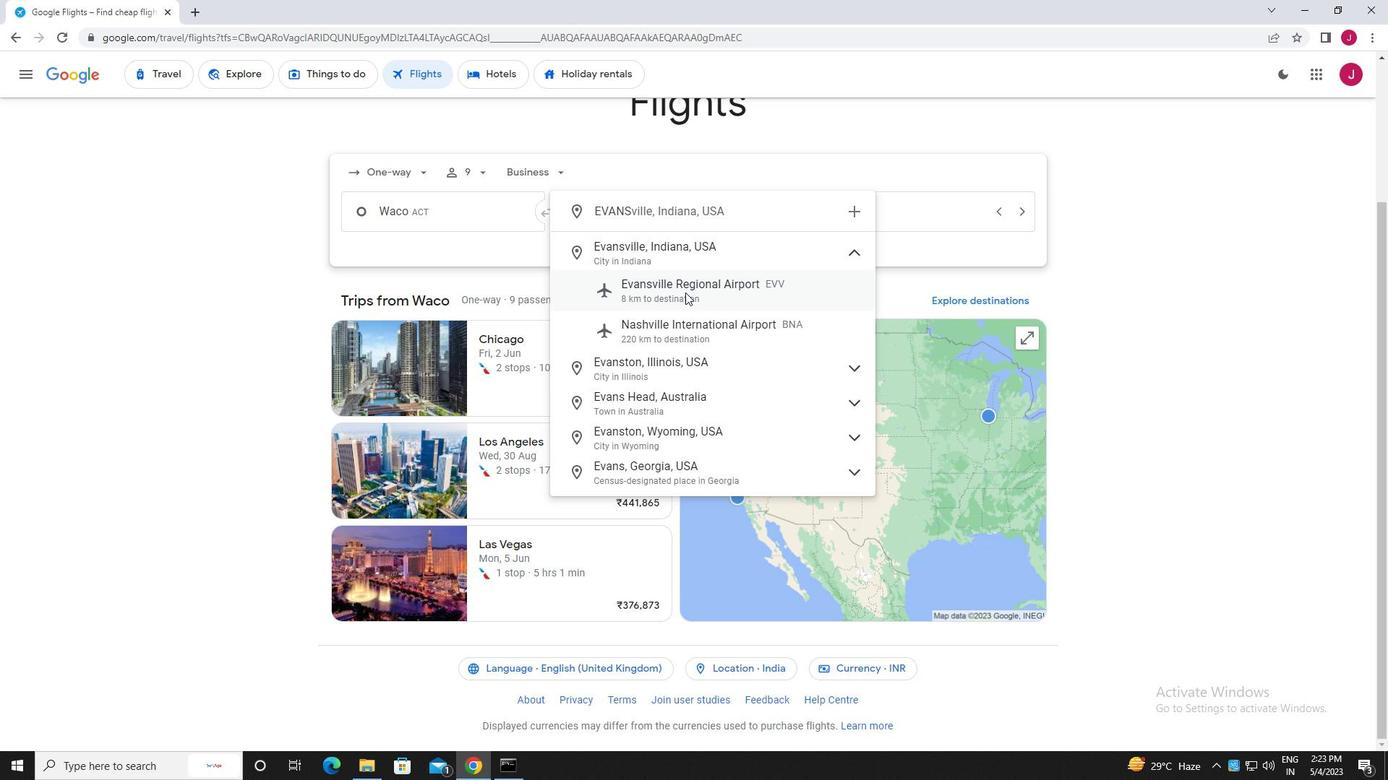 
Action: Mouse moved to (855, 209)
Screenshot: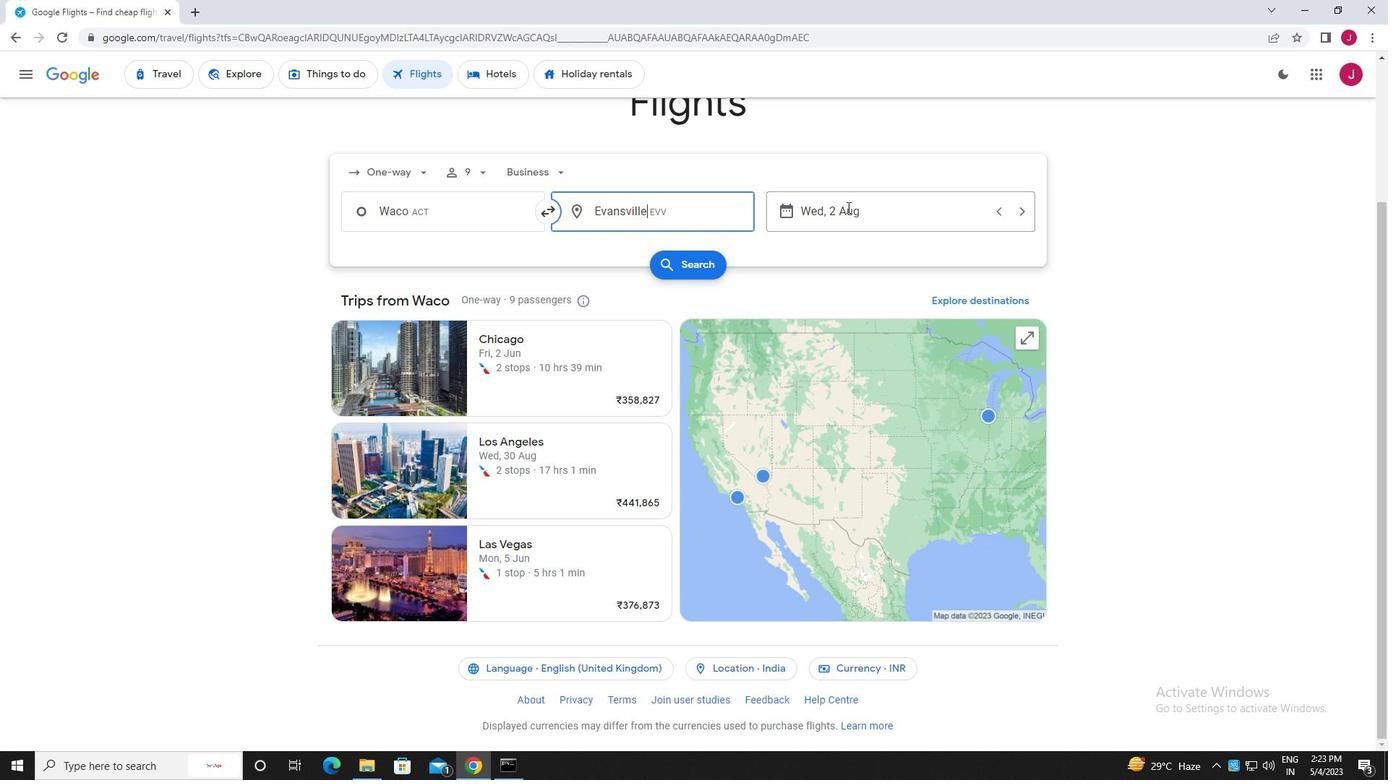 
Action: Mouse pressed left at (855, 209)
Screenshot: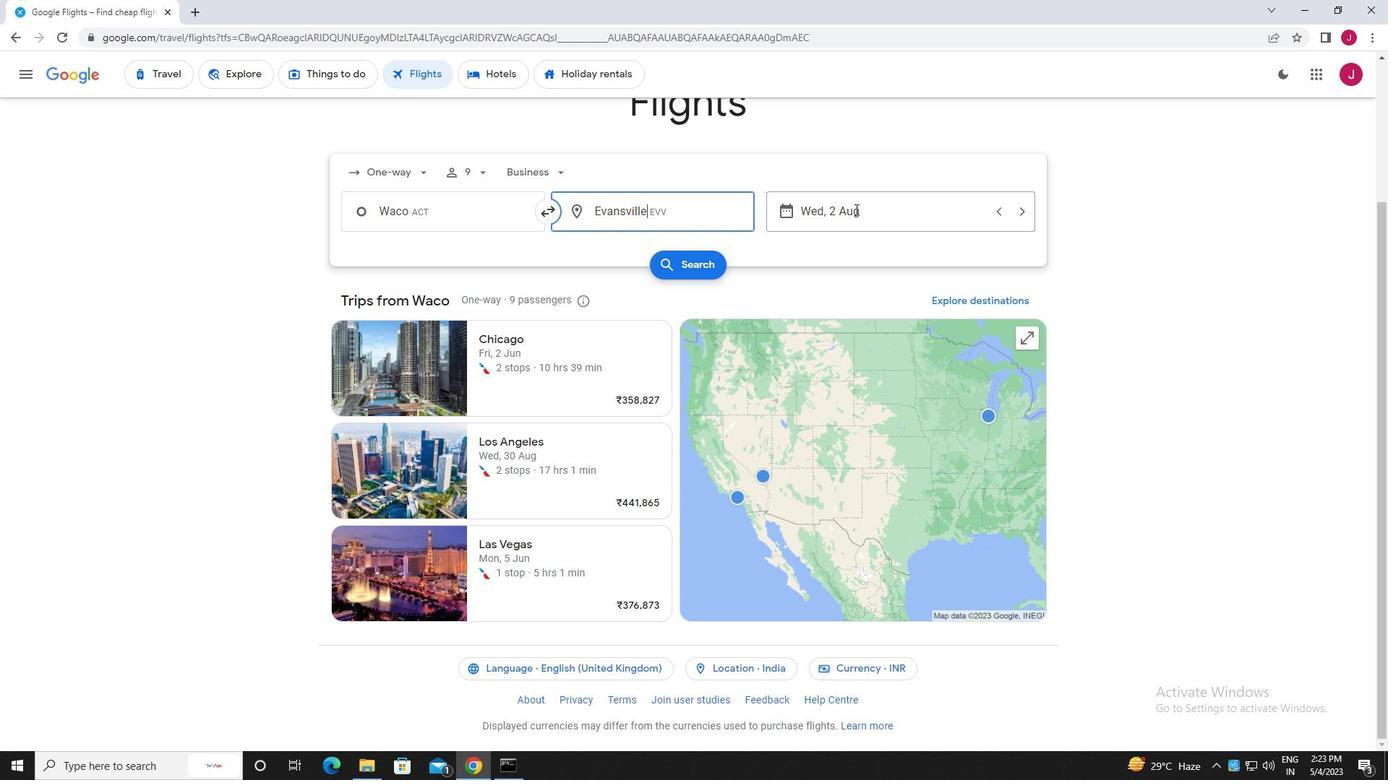
Action: Mouse moved to (654, 331)
Screenshot: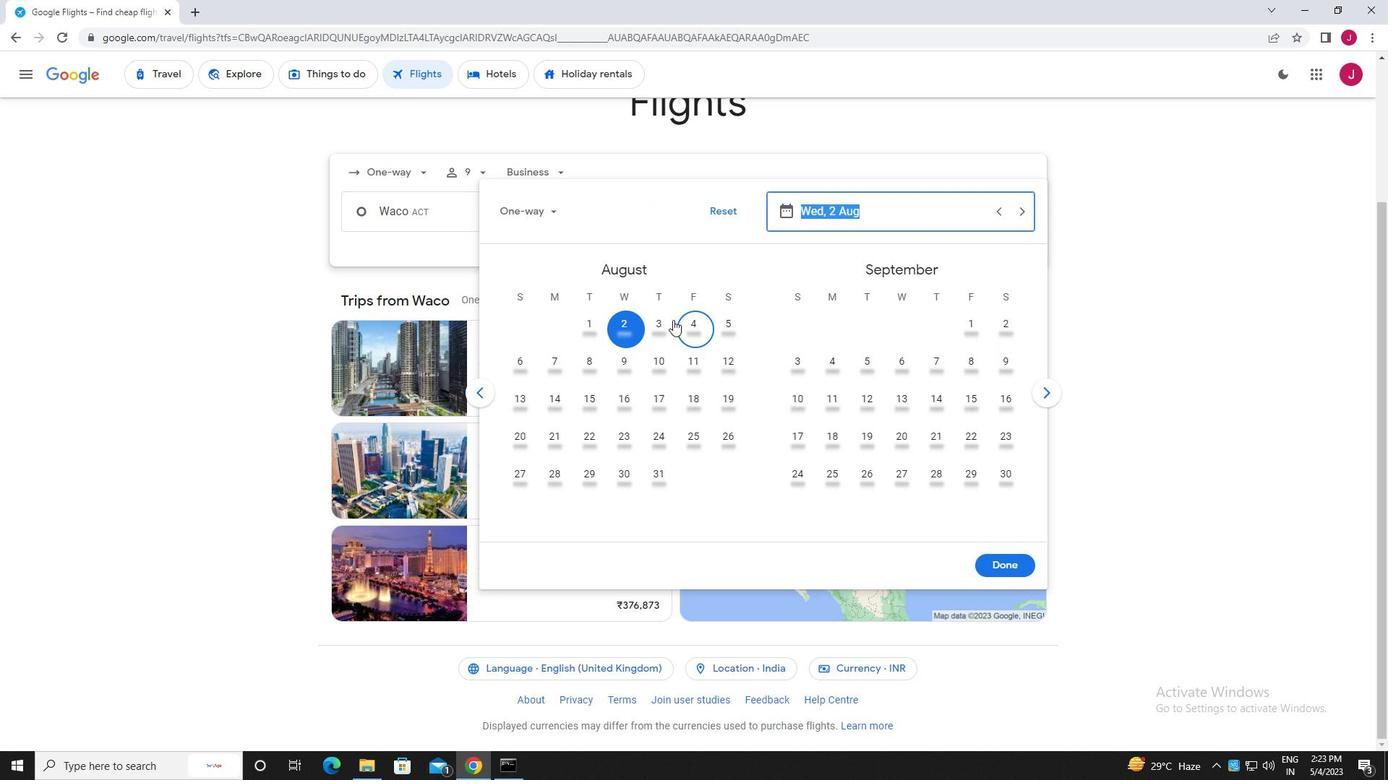 
Action: Mouse pressed left at (654, 331)
Screenshot: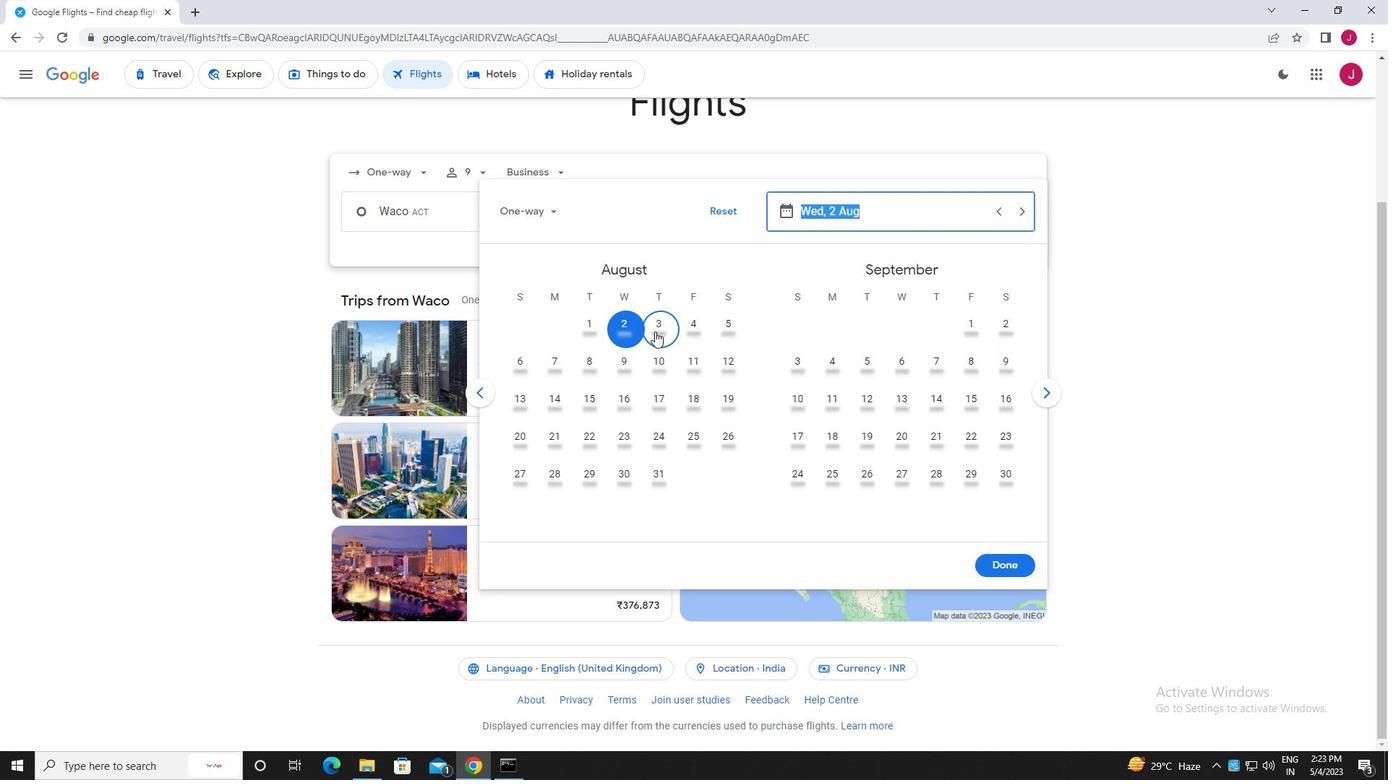 
Action: Mouse moved to (991, 563)
Screenshot: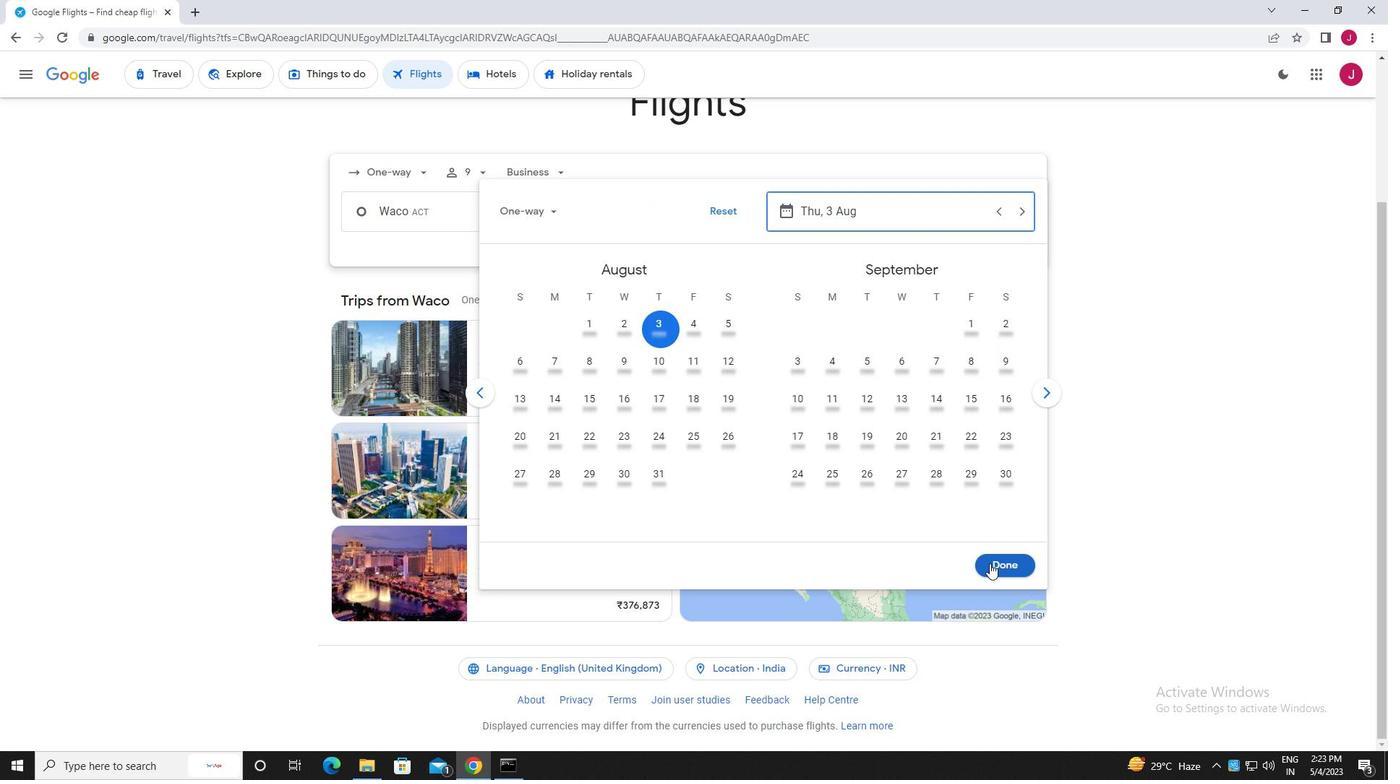 
Action: Mouse pressed left at (991, 563)
Screenshot: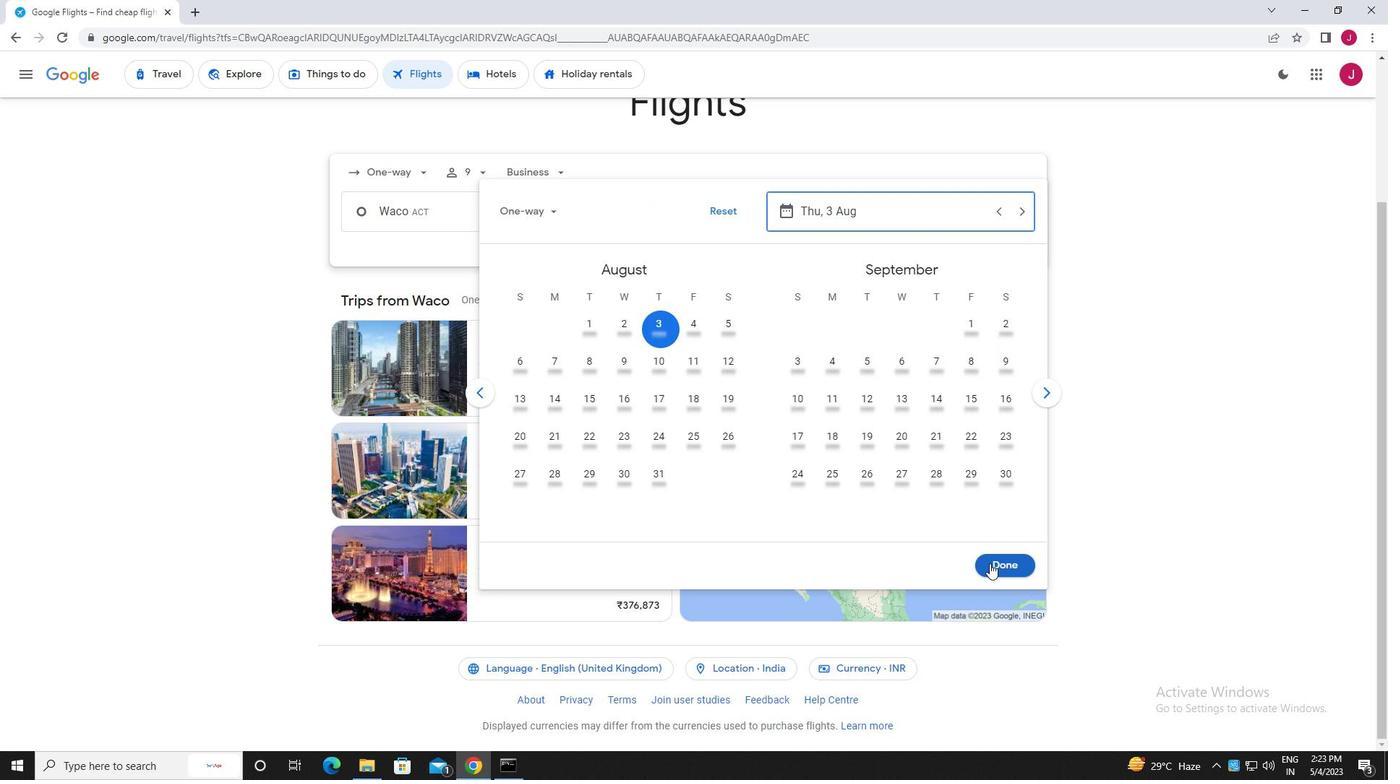 
Action: Mouse moved to (698, 267)
Screenshot: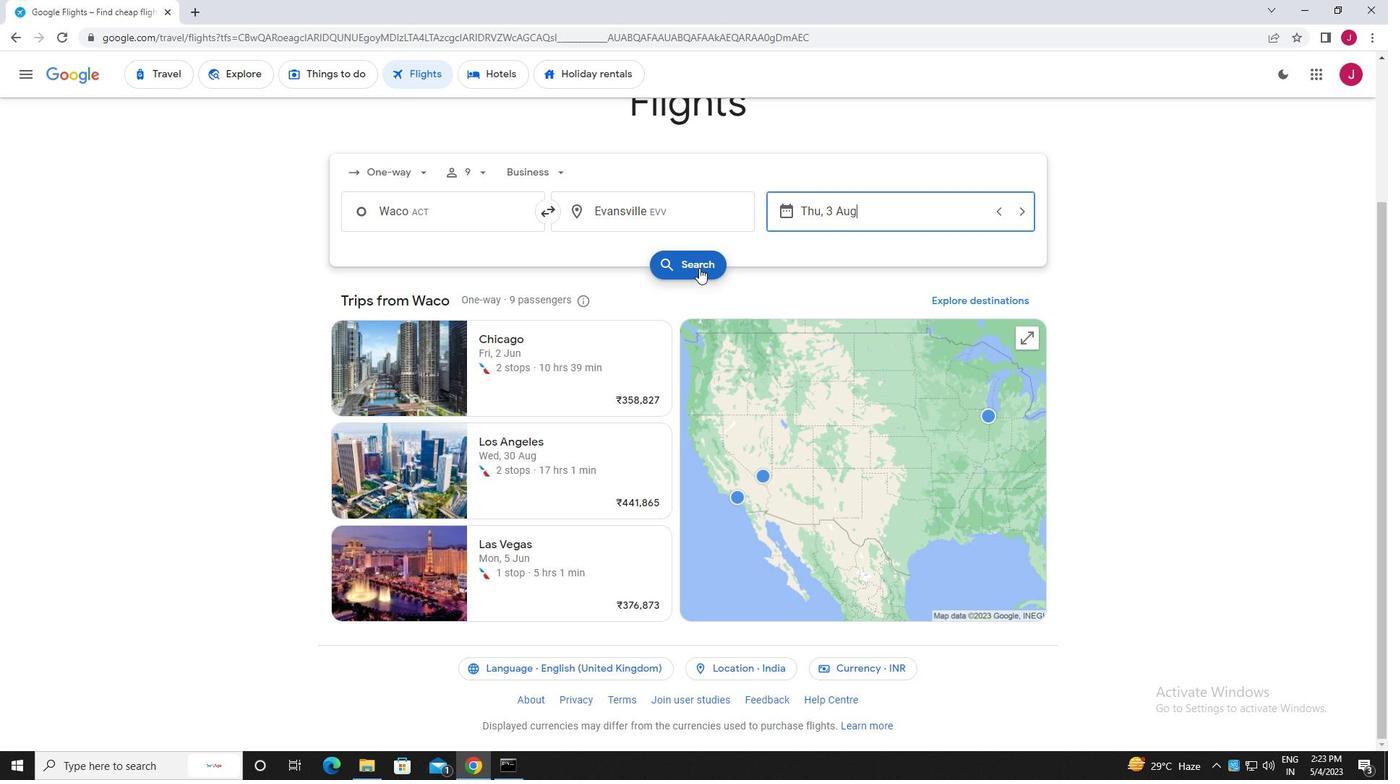 
Action: Mouse pressed left at (698, 267)
Screenshot: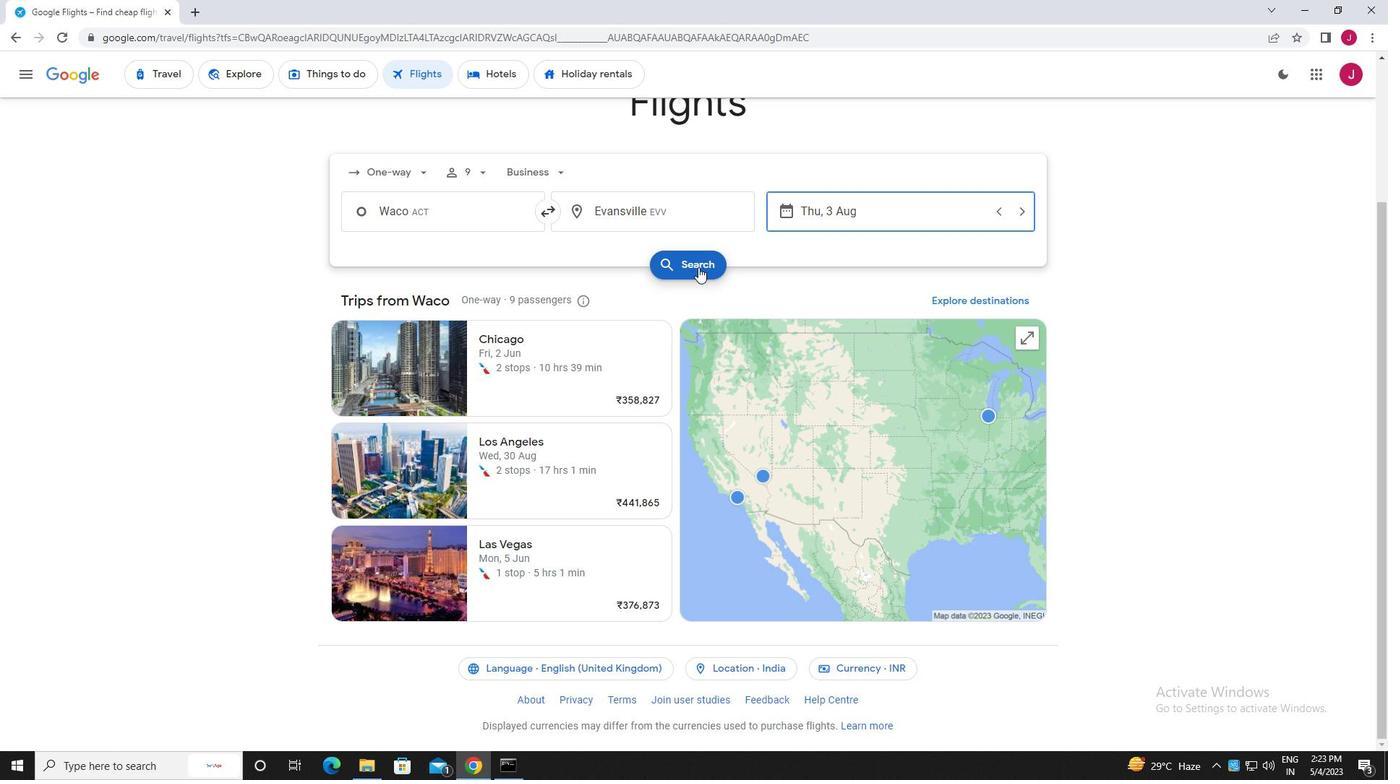 
Action: Mouse moved to (369, 208)
Screenshot: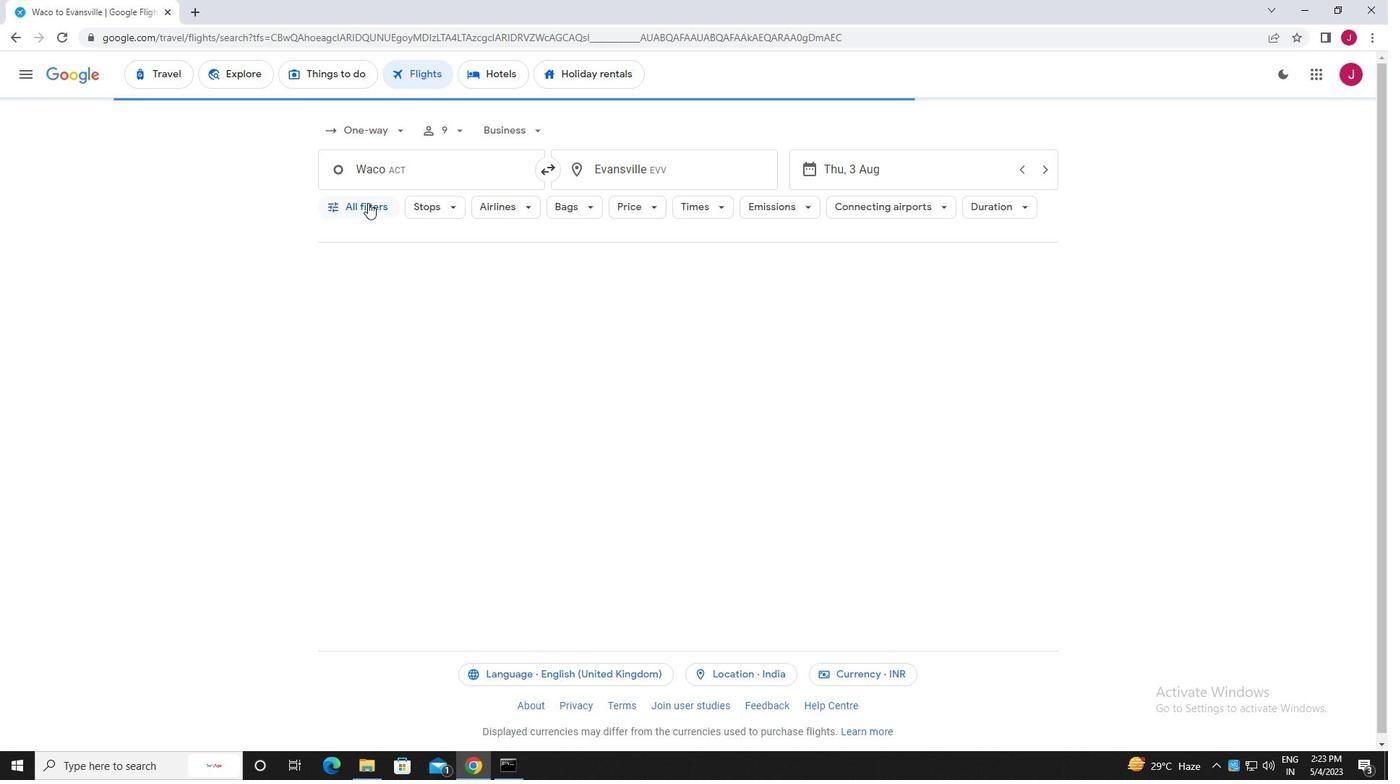 
Action: Mouse pressed left at (369, 208)
Screenshot: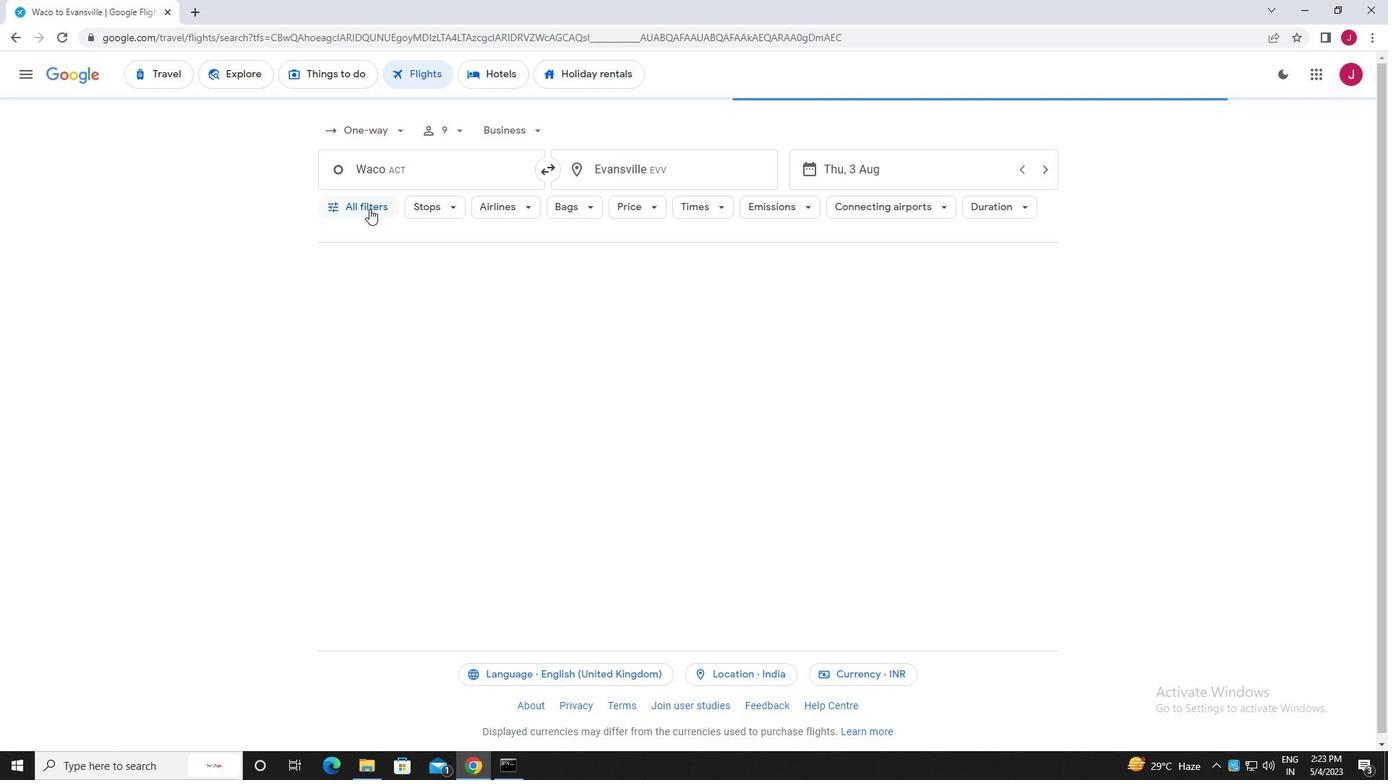 
Action: Mouse moved to (411, 292)
Screenshot: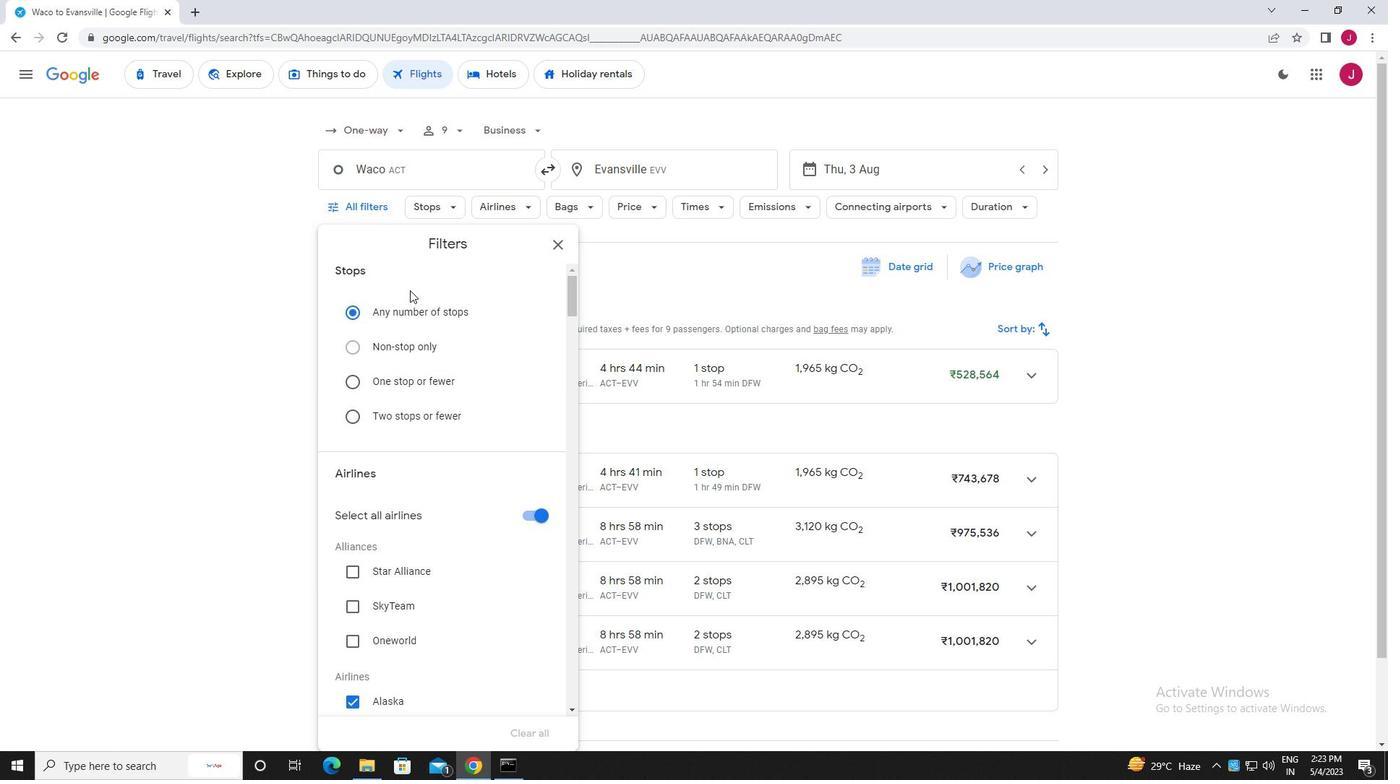 
Action: Mouse scrolled (411, 292) with delta (0, 0)
Screenshot: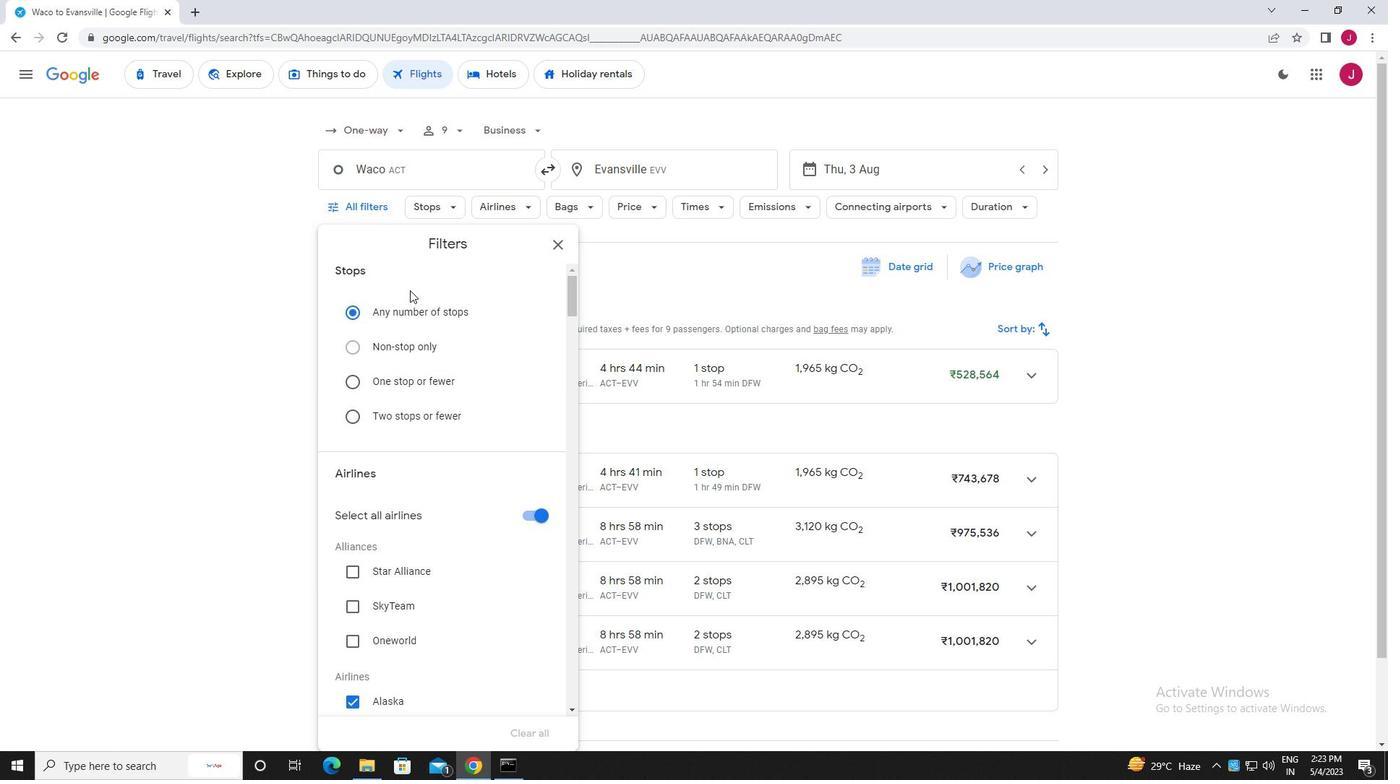 
Action: Mouse moved to (412, 292)
Screenshot: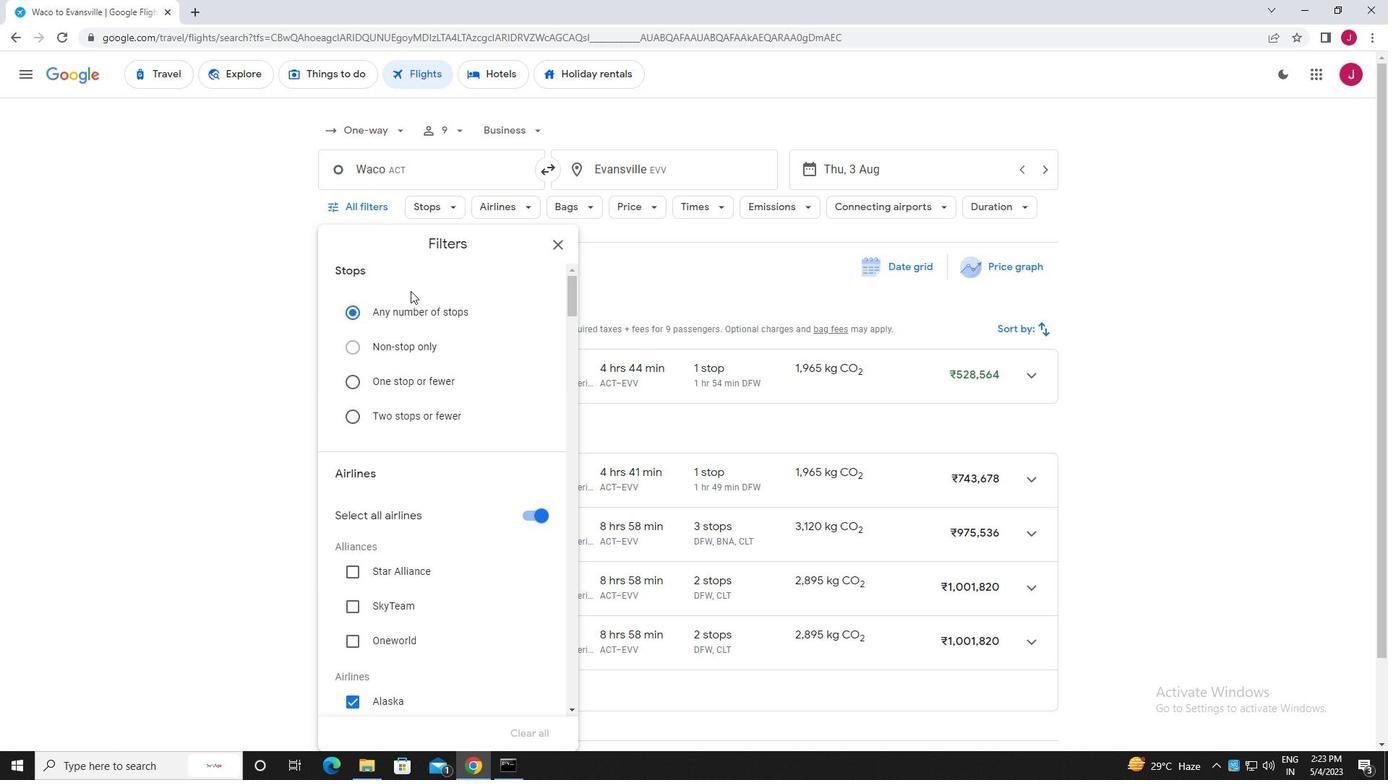 
Action: Mouse scrolled (412, 292) with delta (0, 0)
Screenshot: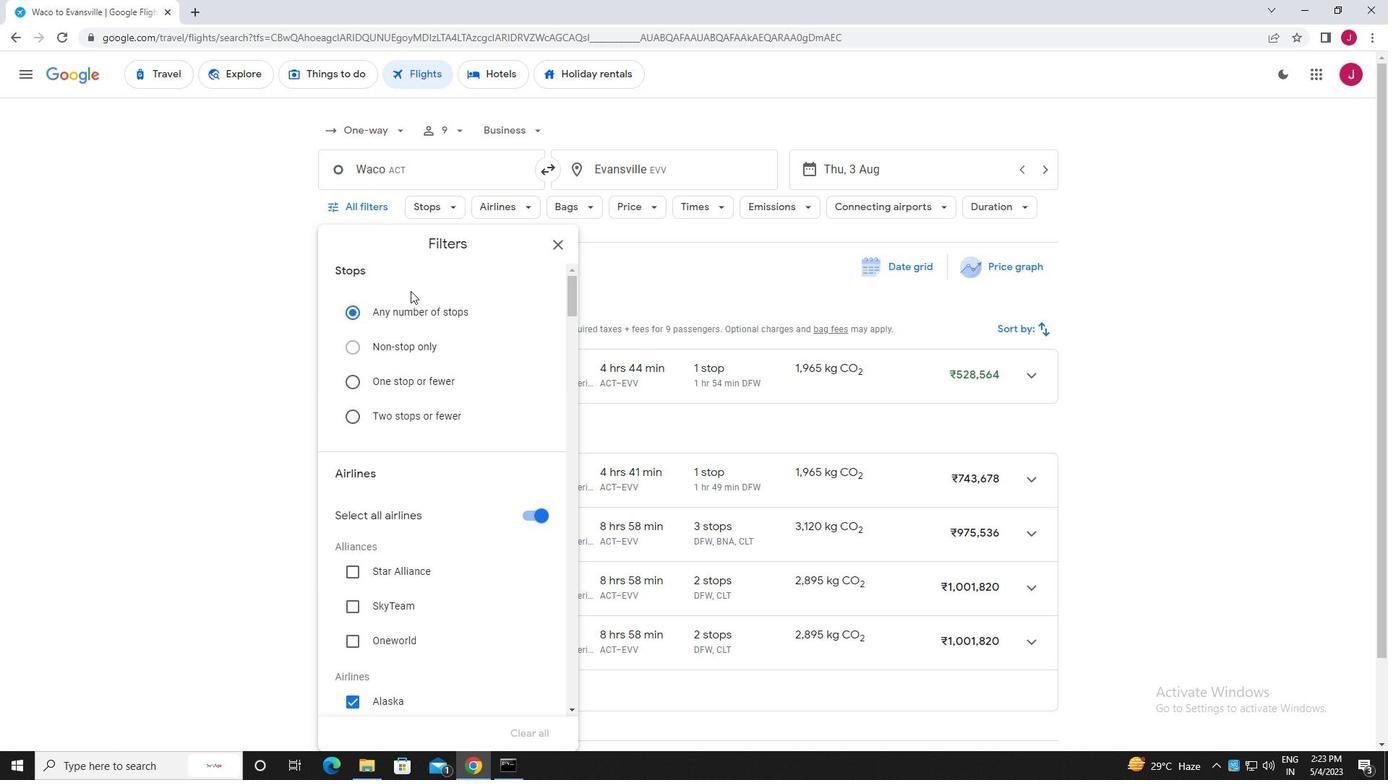 
Action: Mouse moved to (412, 293)
Screenshot: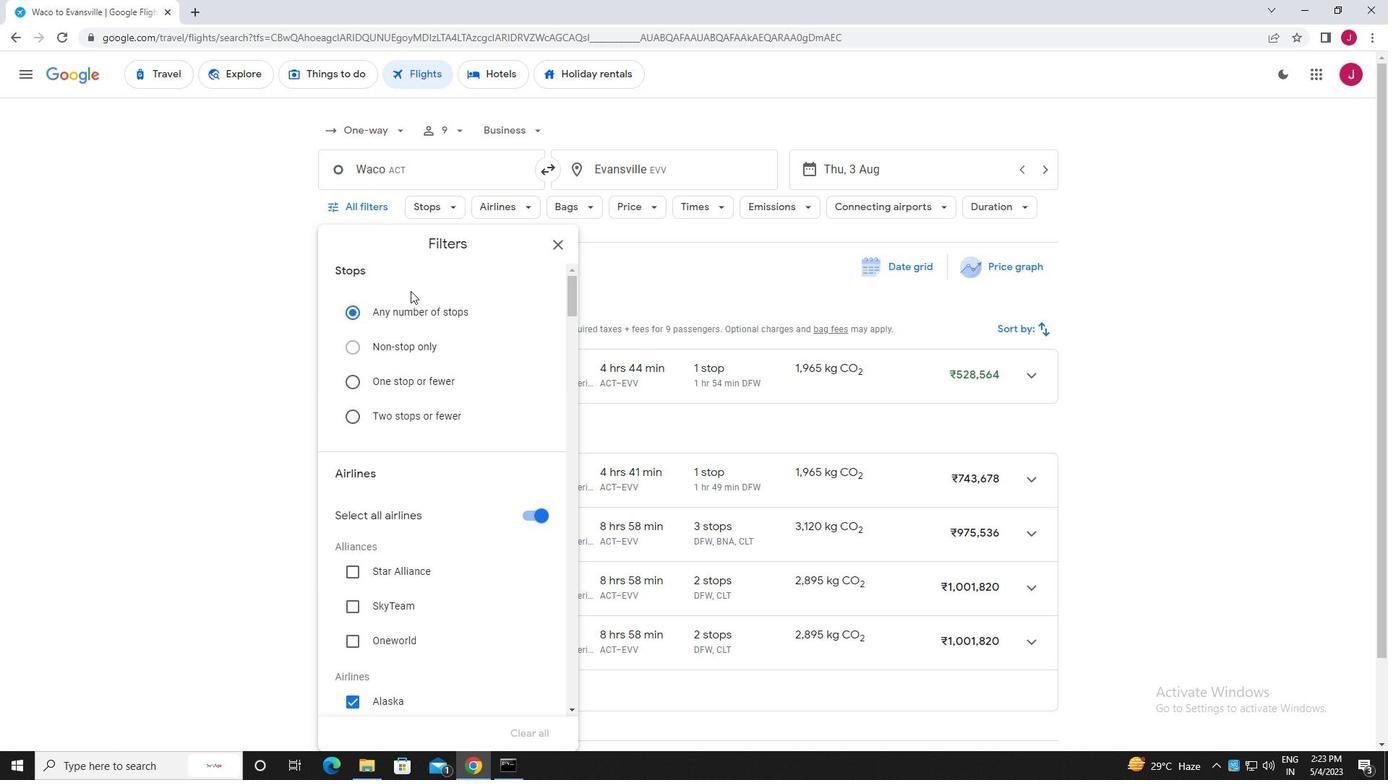 
Action: Mouse scrolled (412, 292) with delta (0, 0)
Screenshot: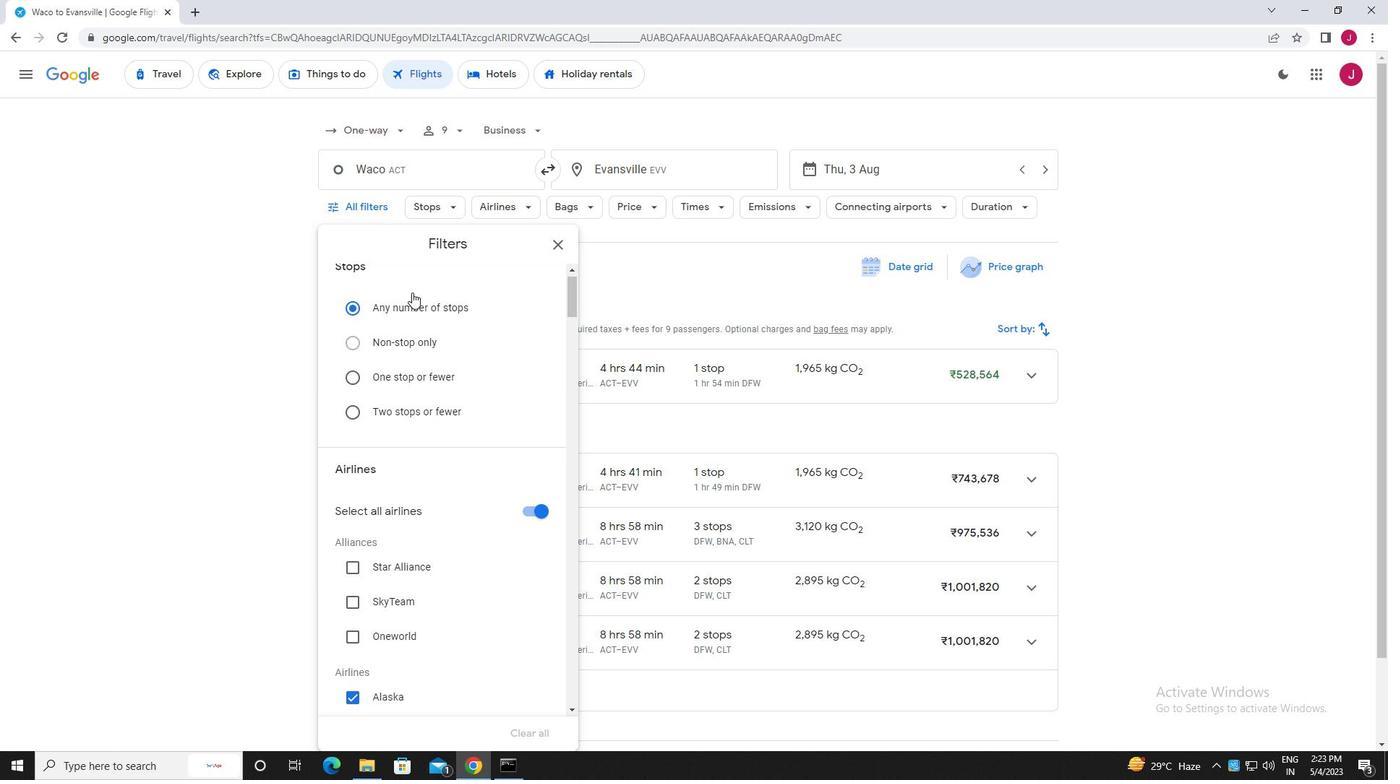 
Action: Mouse moved to (527, 302)
Screenshot: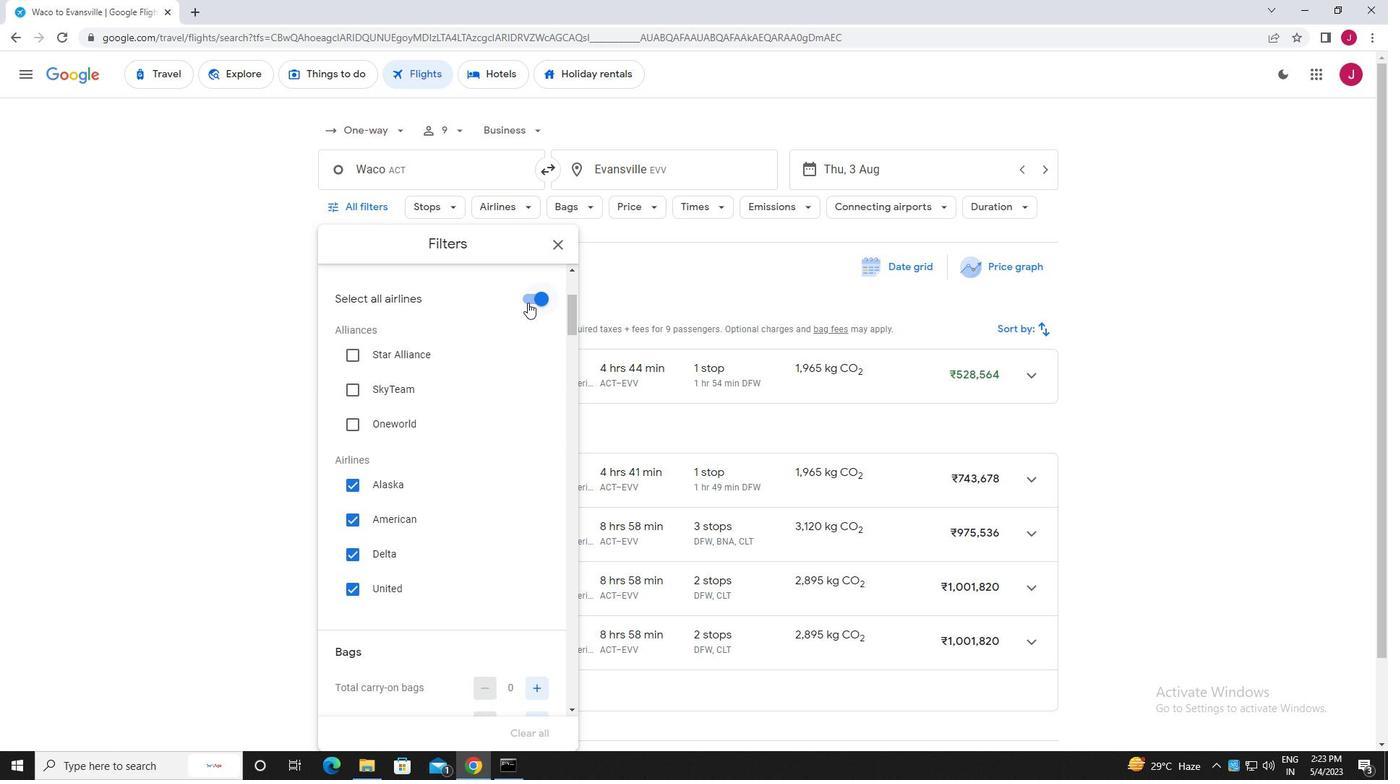 
Action: Mouse pressed left at (527, 302)
Screenshot: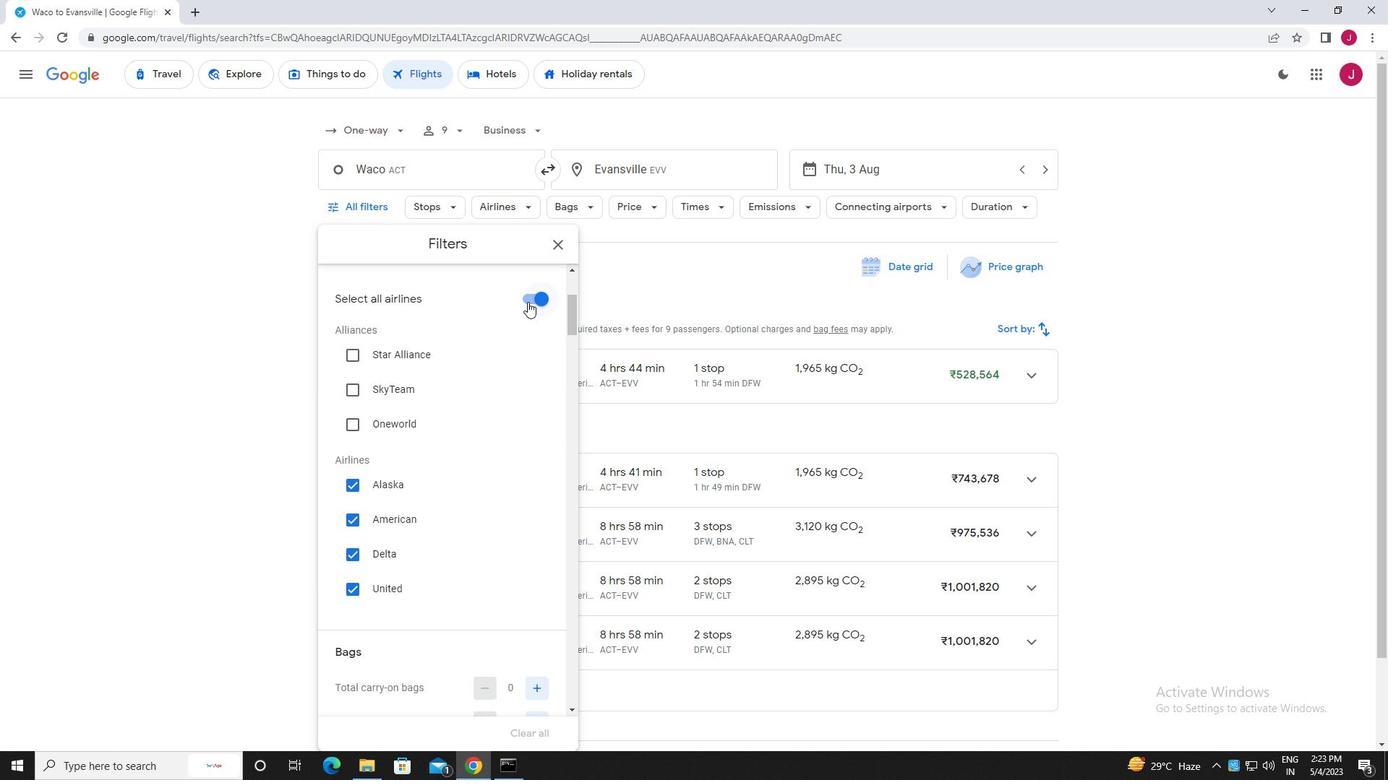 
Action: Mouse moved to (400, 378)
Screenshot: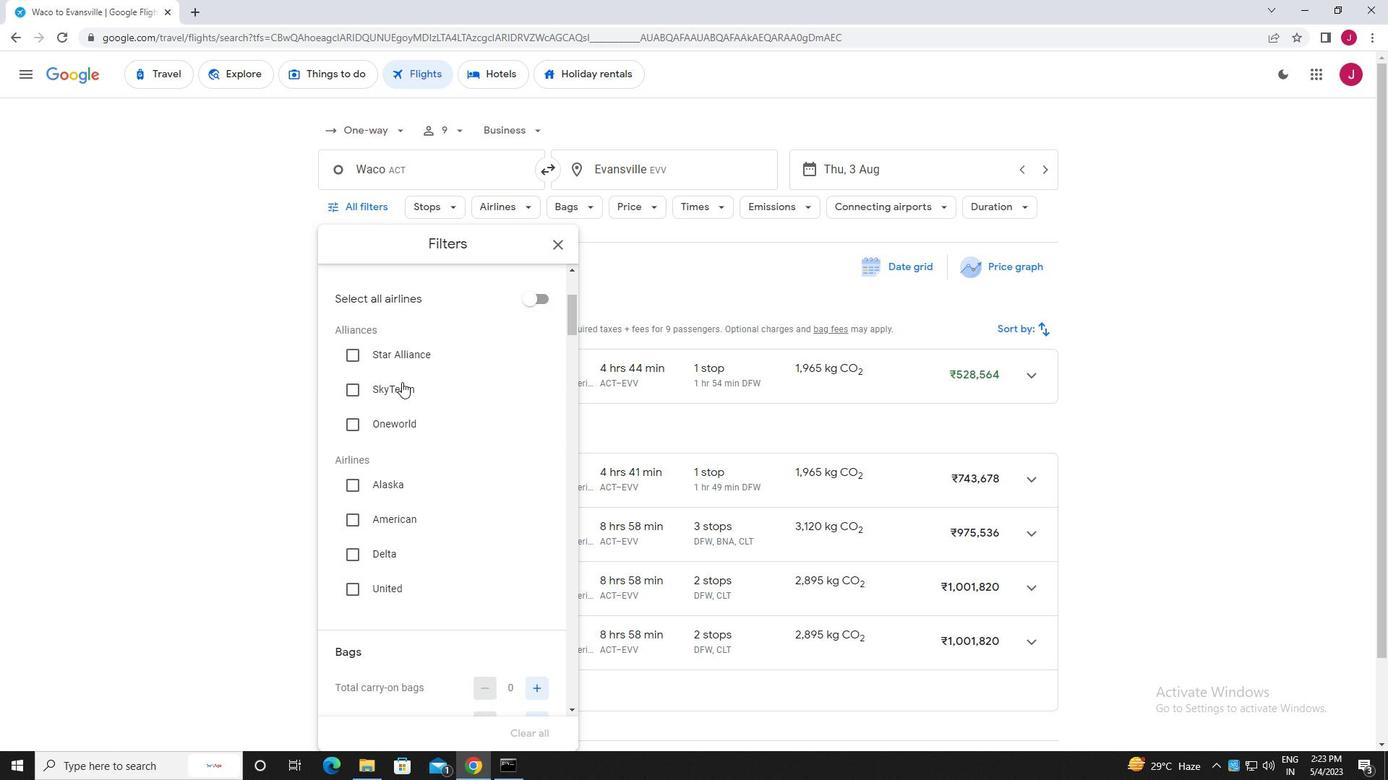 
Action: Mouse scrolled (400, 378) with delta (0, 0)
Screenshot: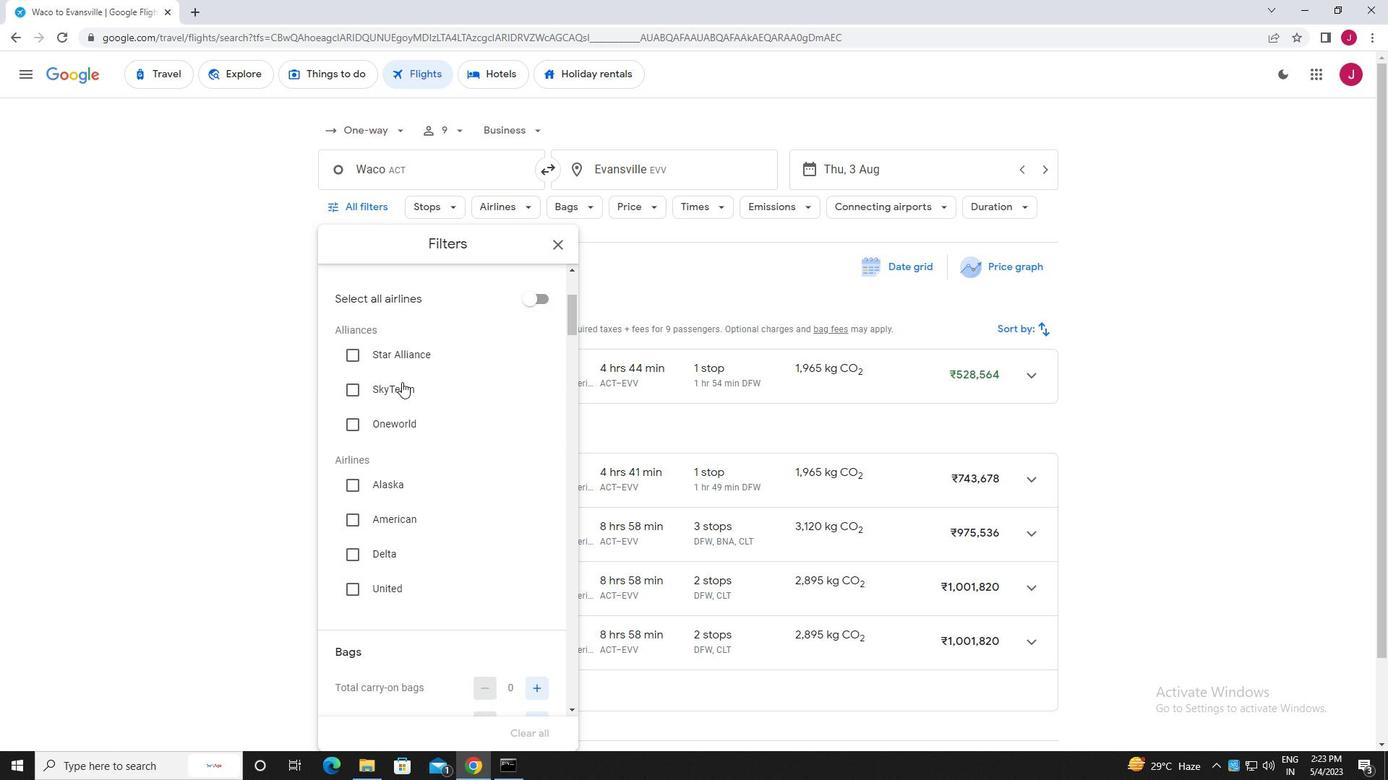 
Action: Mouse scrolled (400, 378) with delta (0, 0)
Screenshot: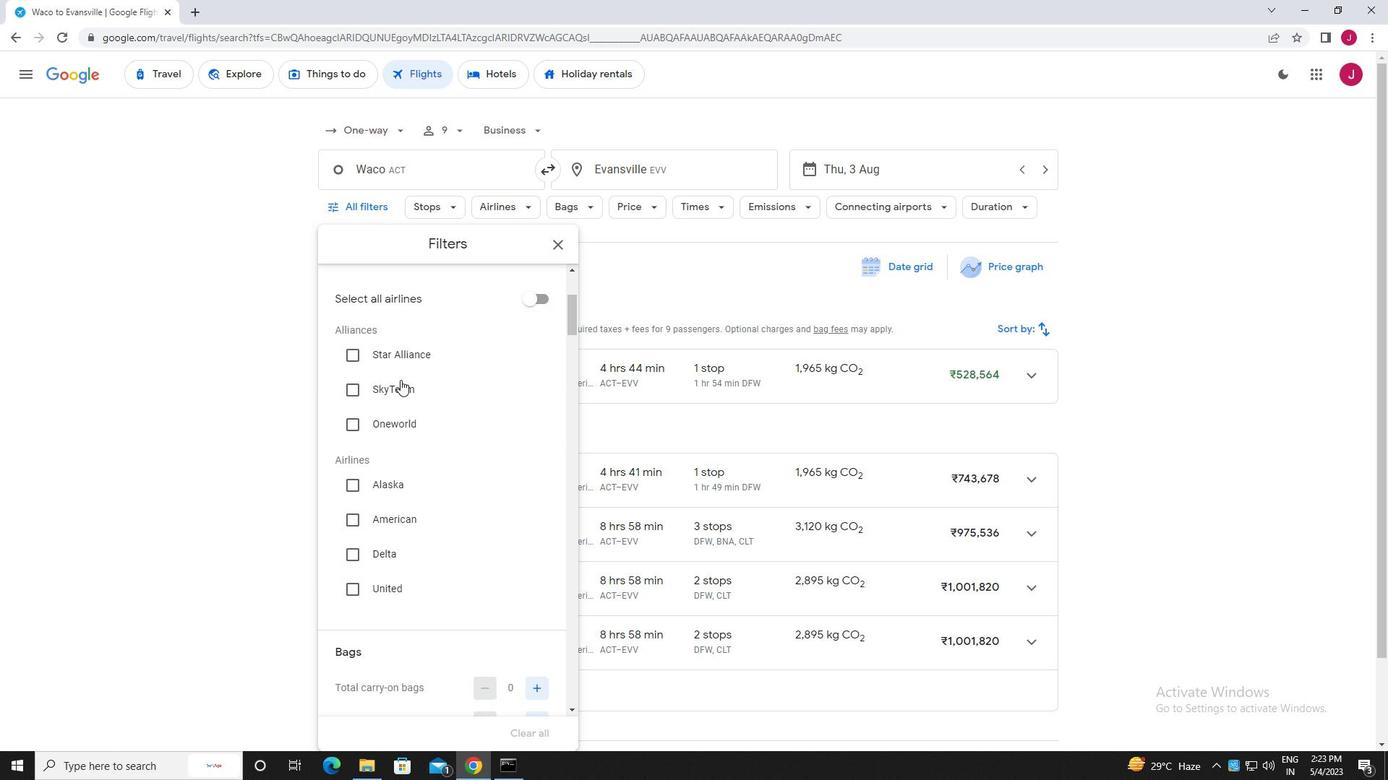 
Action: Mouse scrolled (400, 378) with delta (0, 0)
Screenshot: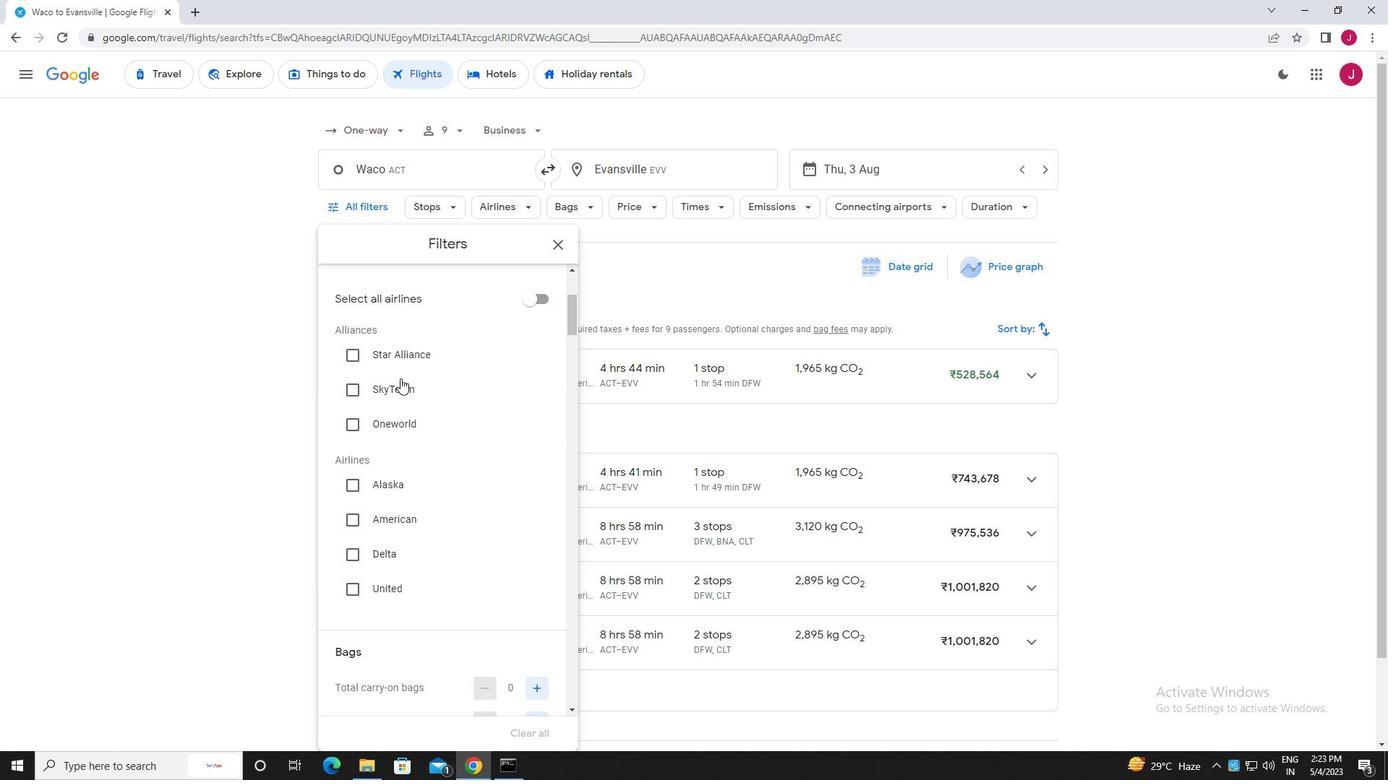 
Action: Mouse moved to (399, 375)
Screenshot: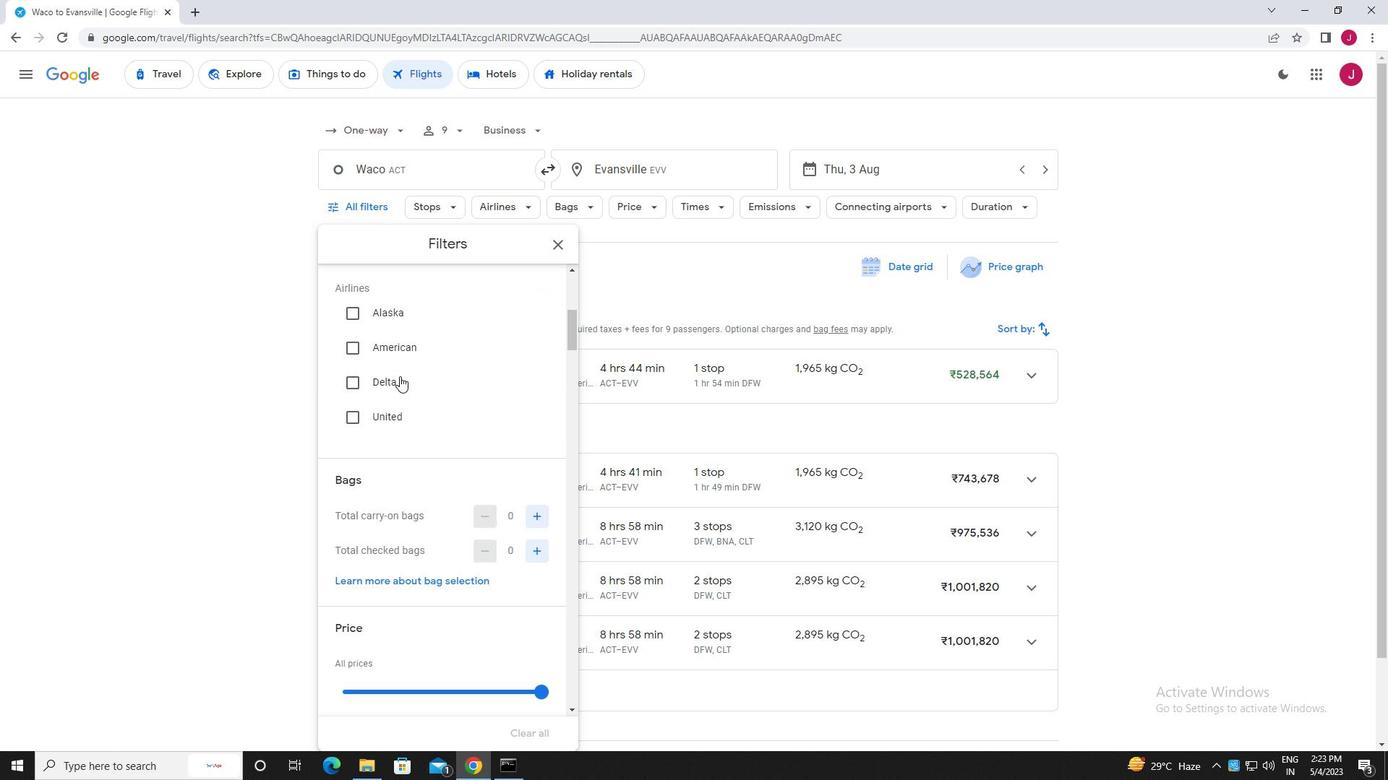 
Action: Mouse scrolled (399, 374) with delta (0, 0)
Screenshot: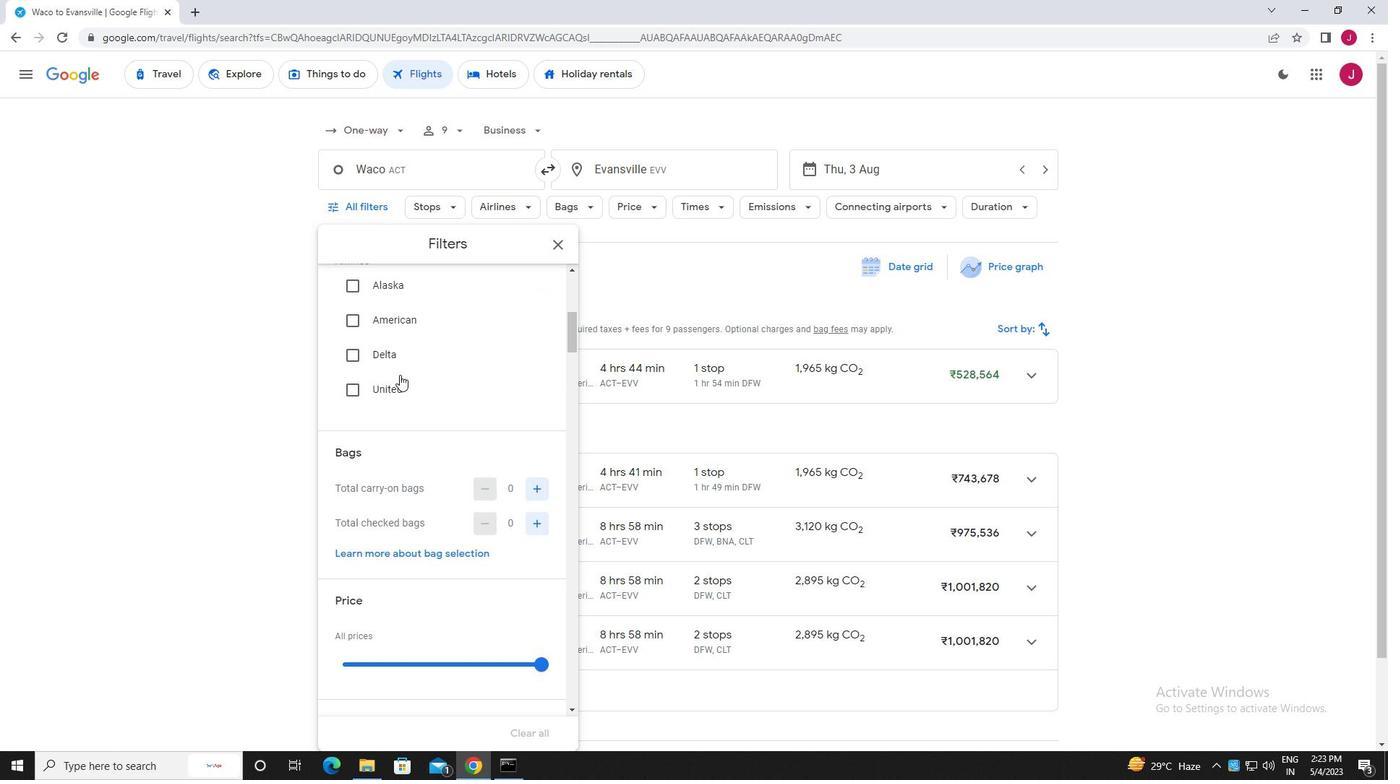 
Action: Mouse scrolled (399, 374) with delta (0, 0)
Screenshot: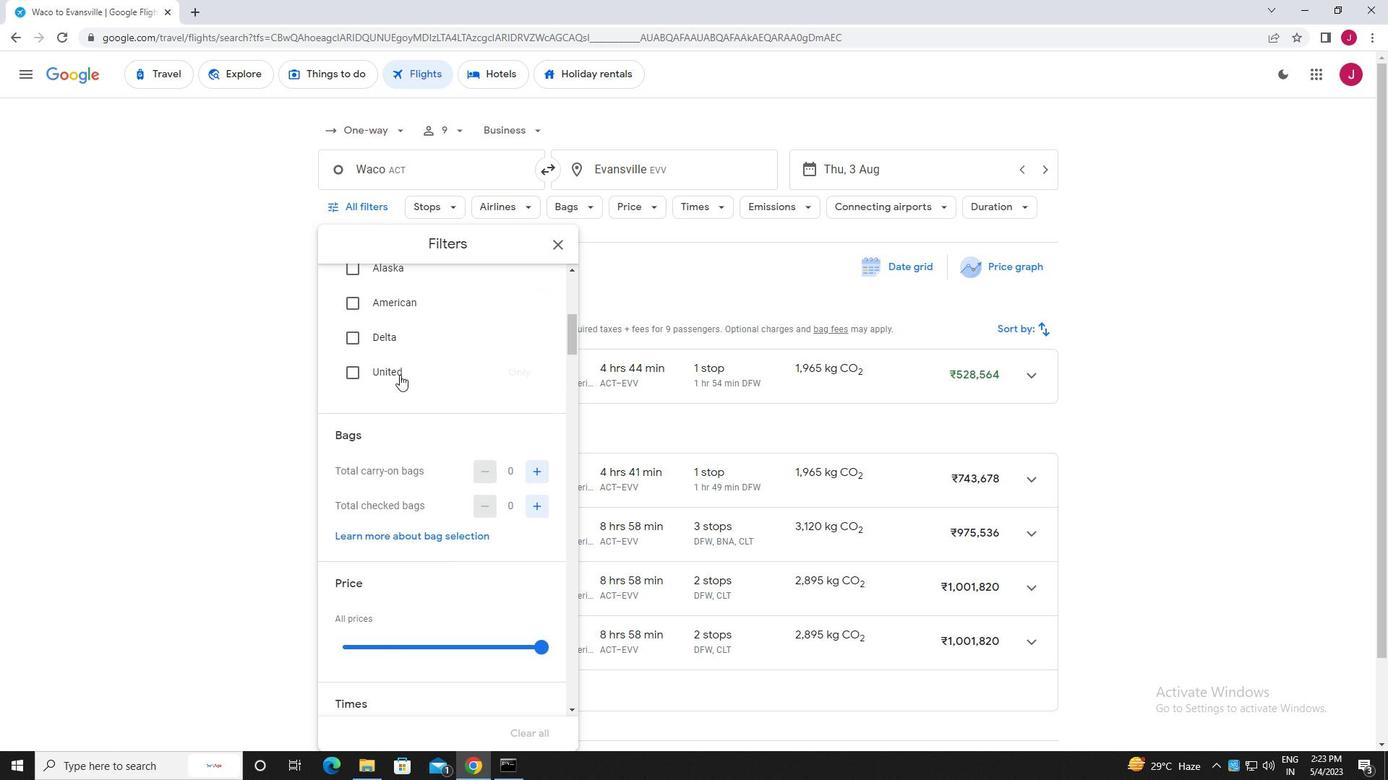 
Action: Mouse moved to (537, 326)
Screenshot: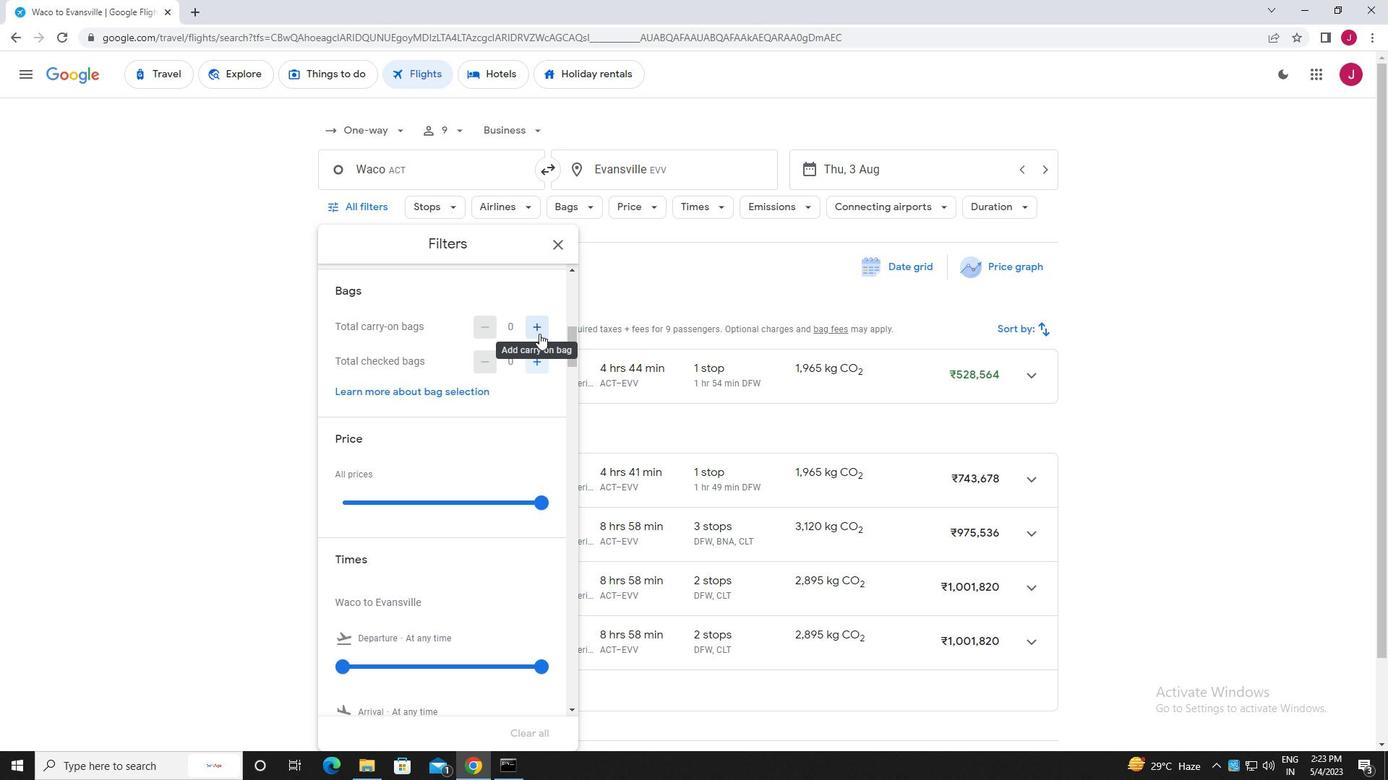 
Action: Mouse pressed left at (537, 326)
Screenshot: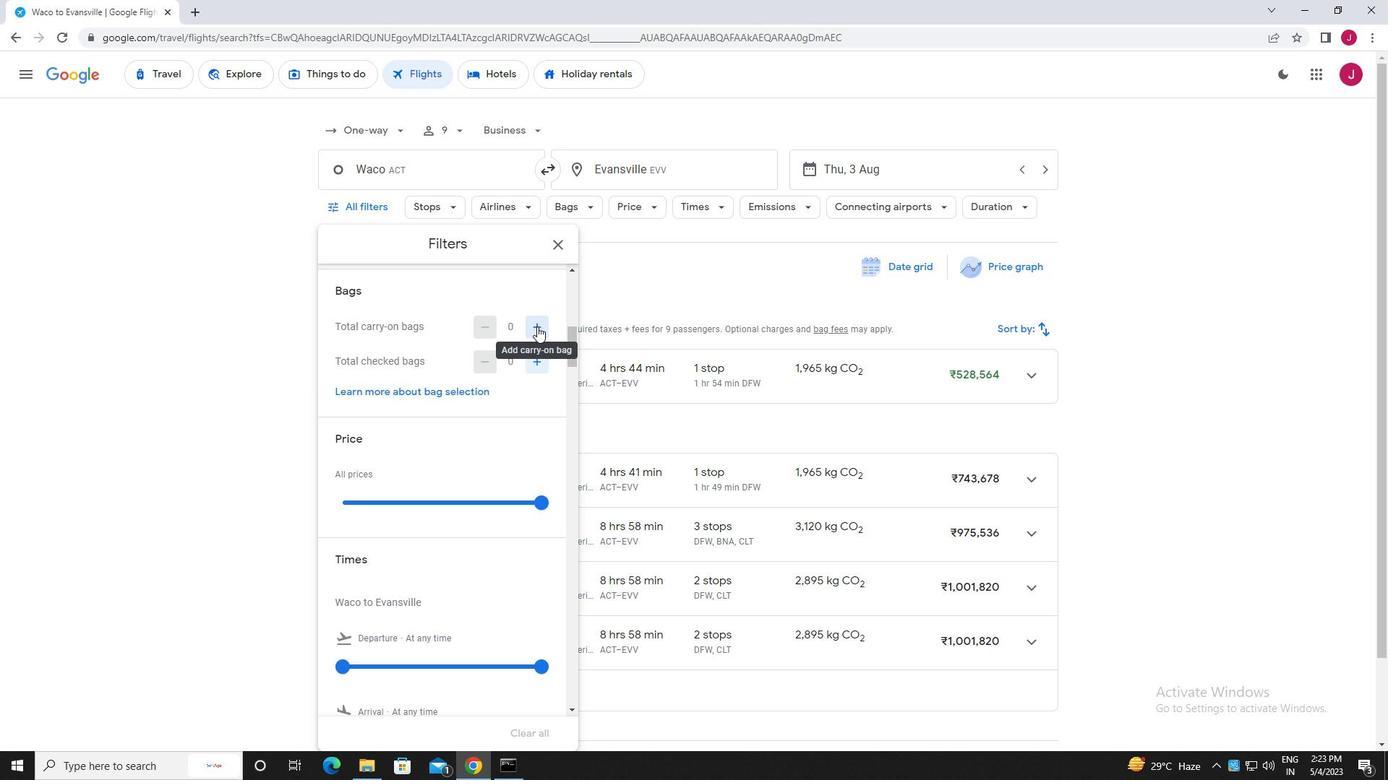 
Action: Mouse moved to (542, 509)
Screenshot: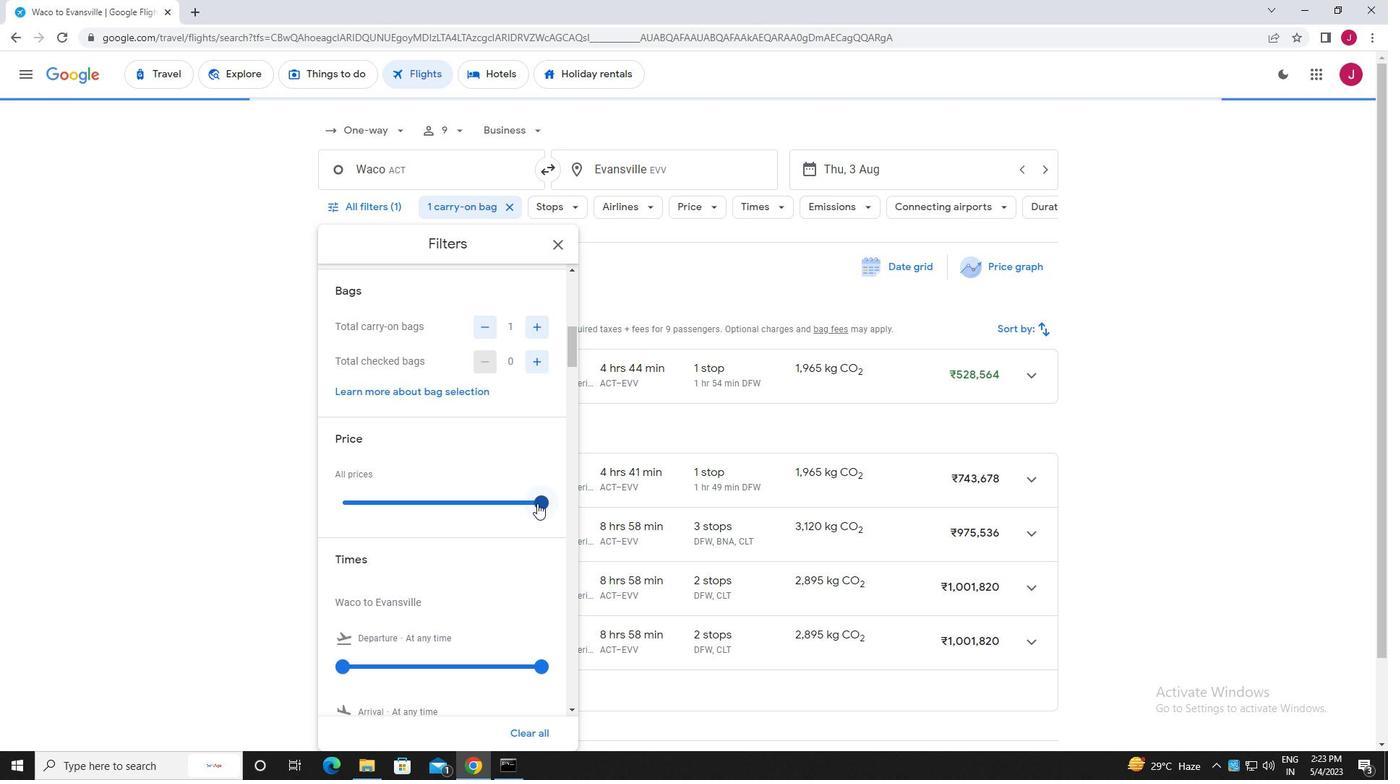 
Action: Mouse pressed left at (542, 509)
Screenshot: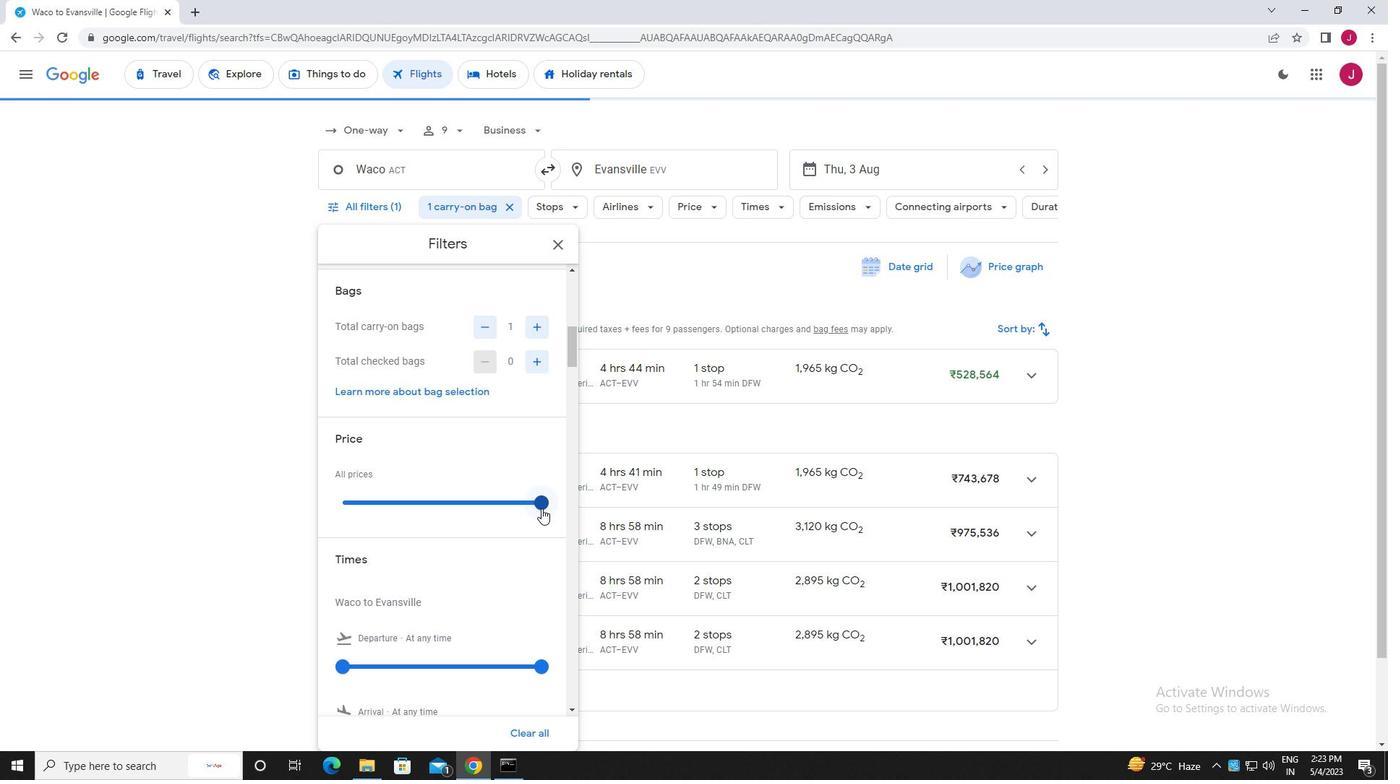 
Action: Mouse moved to (439, 440)
Screenshot: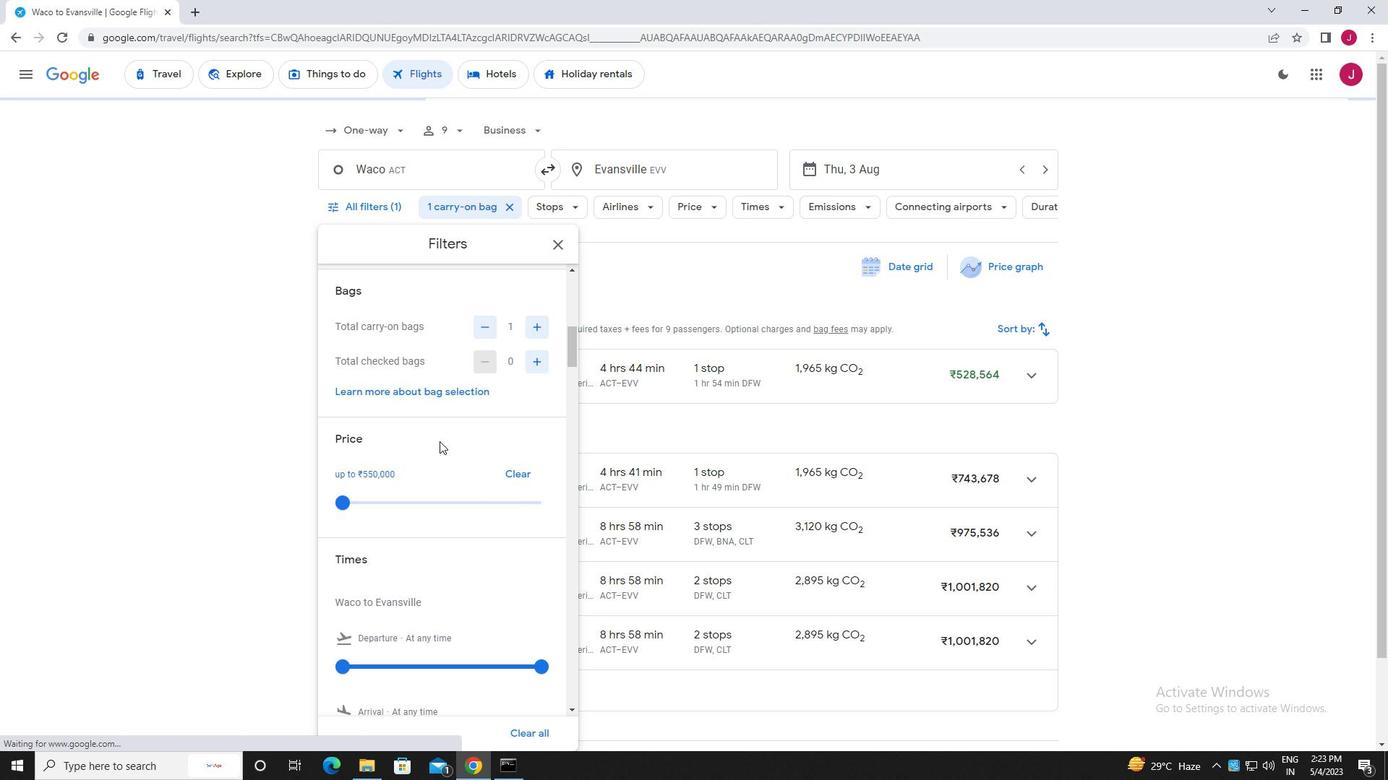 
Action: Mouse scrolled (439, 439) with delta (0, 0)
Screenshot: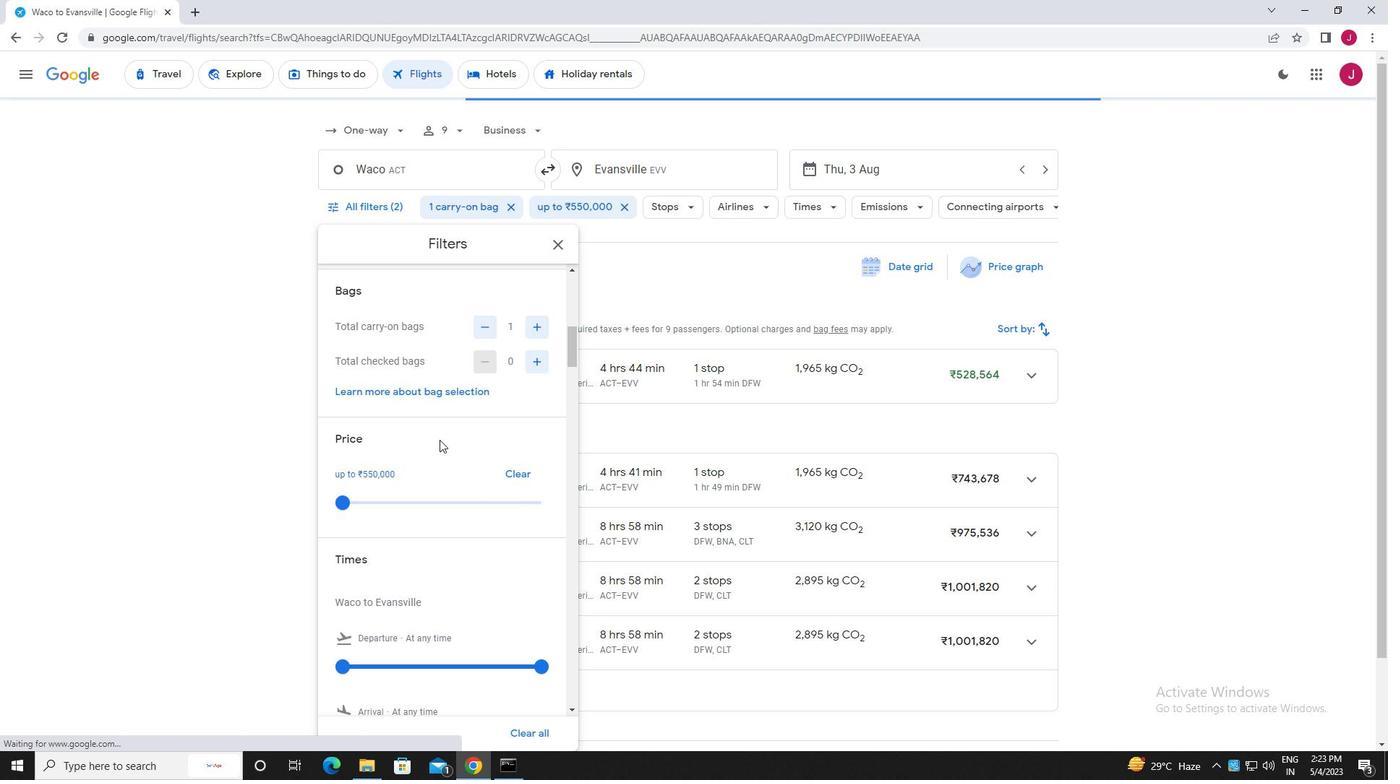 
Action: Mouse scrolled (439, 439) with delta (0, 0)
Screenshot: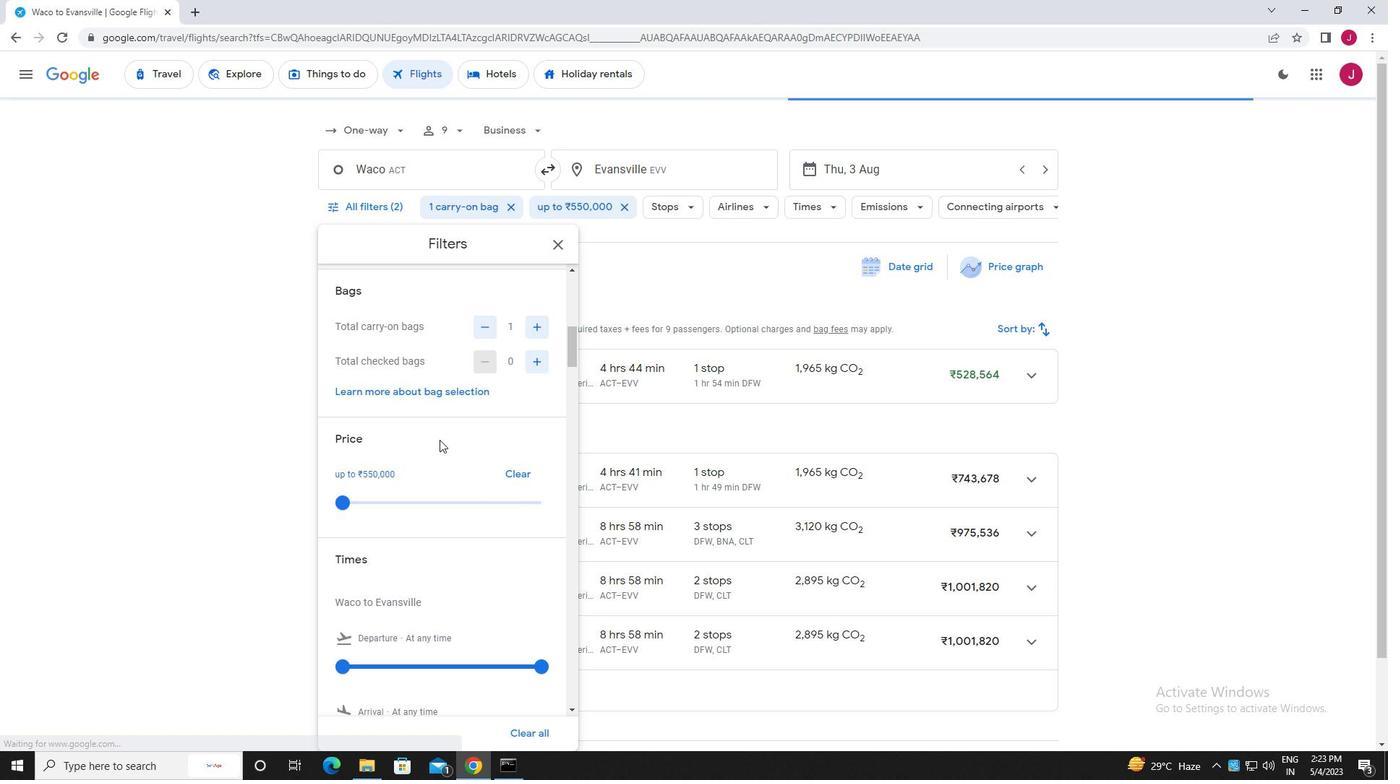 
Action: Mouse scrolled (439, 439) with delta (0, 0)
Screenshot: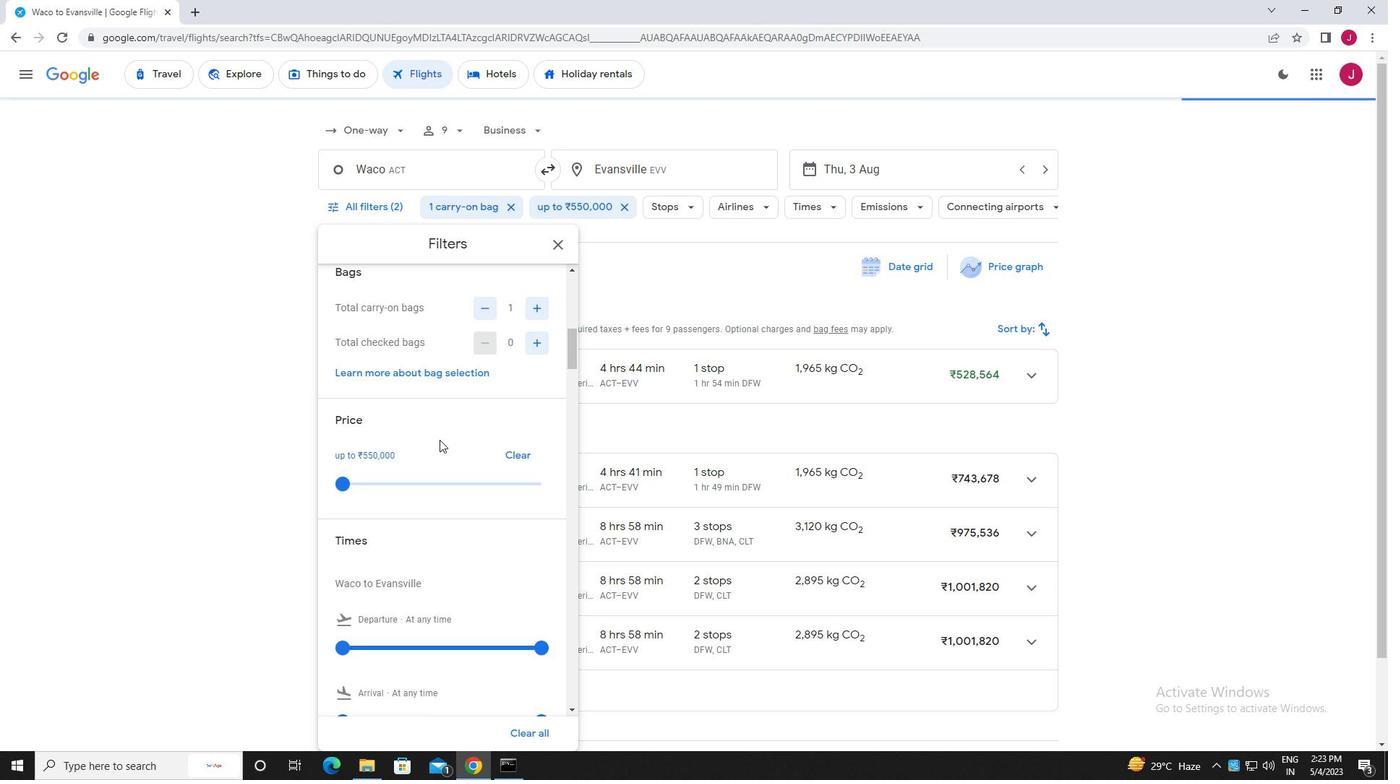 
Action: Mouse scrolled (439, 439) with delta (0, 0)
Screenshot: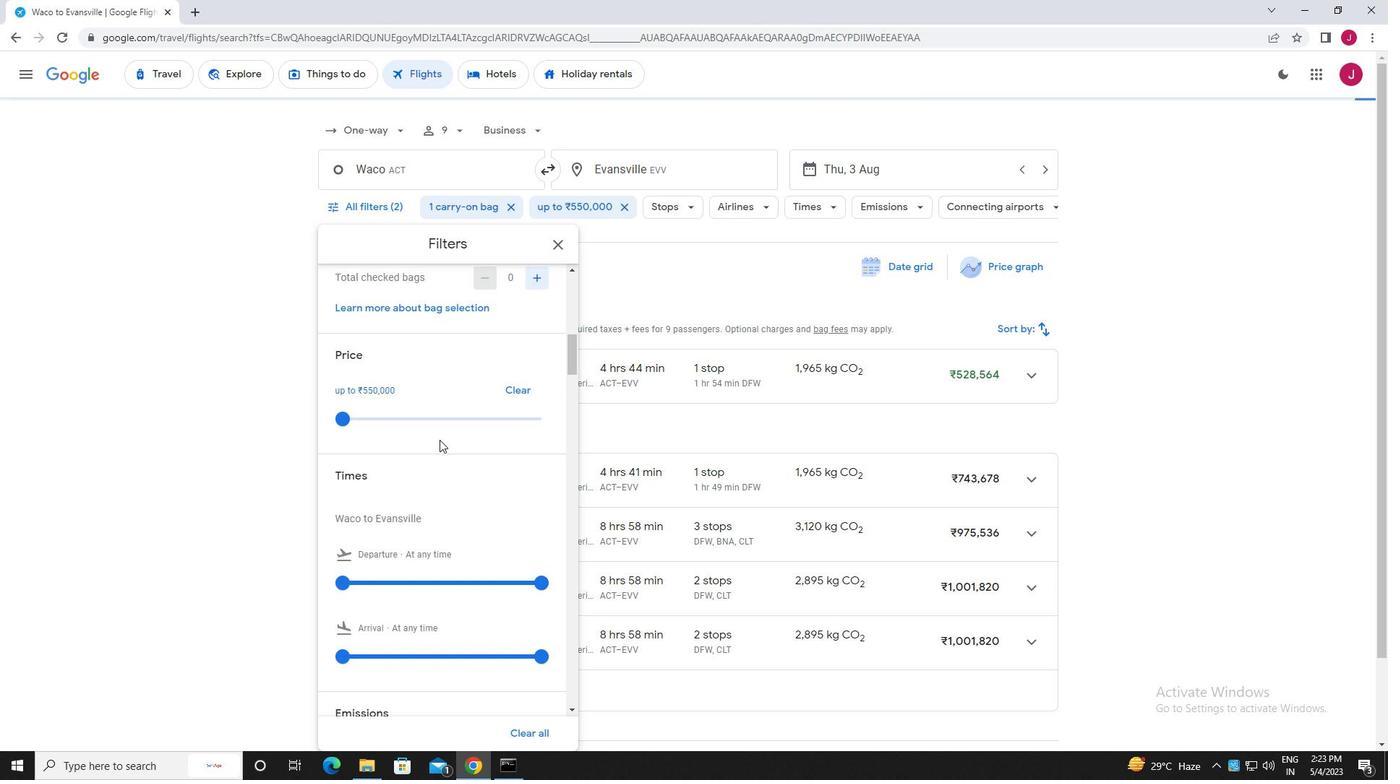 
Action: Mouse moved to (346, 378)
Screenshot: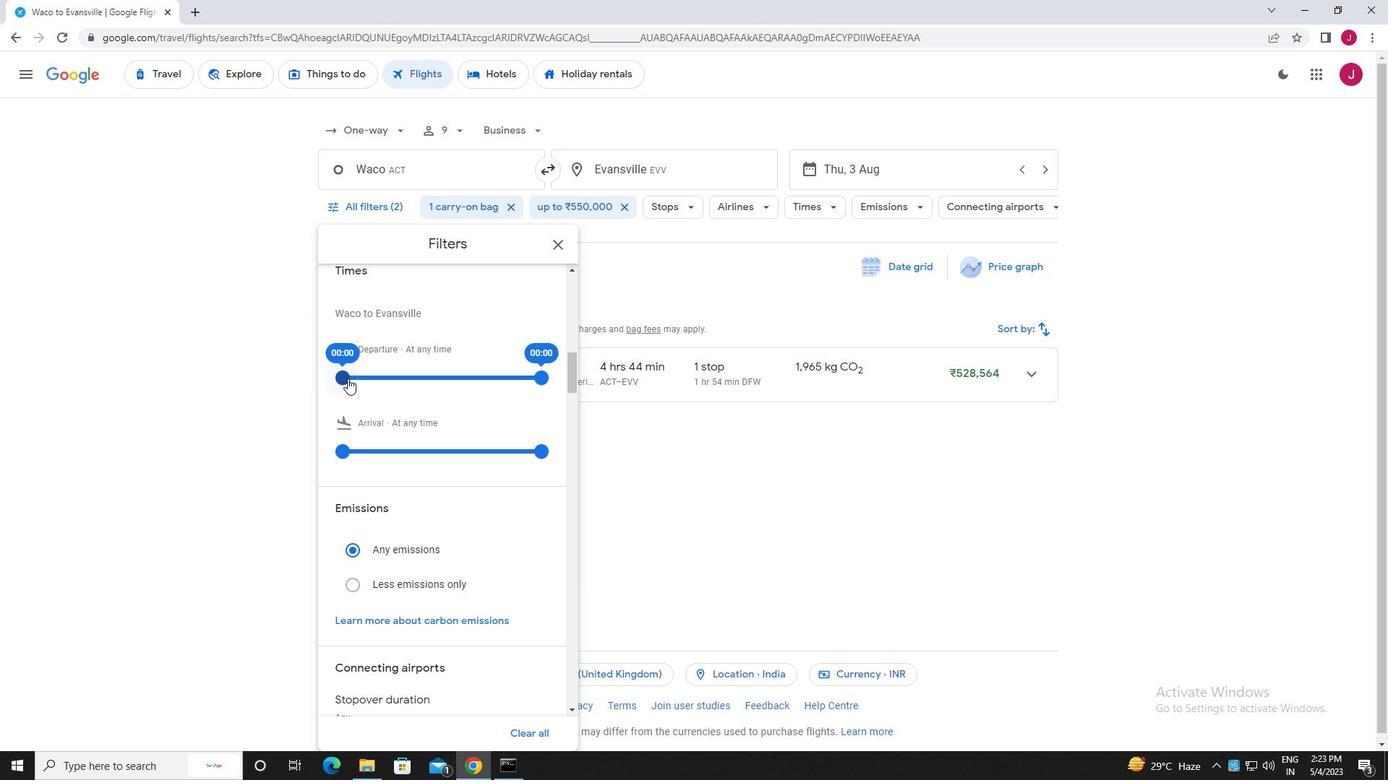 
Action: Mouse pressed left at (346, 378)
Screenshot: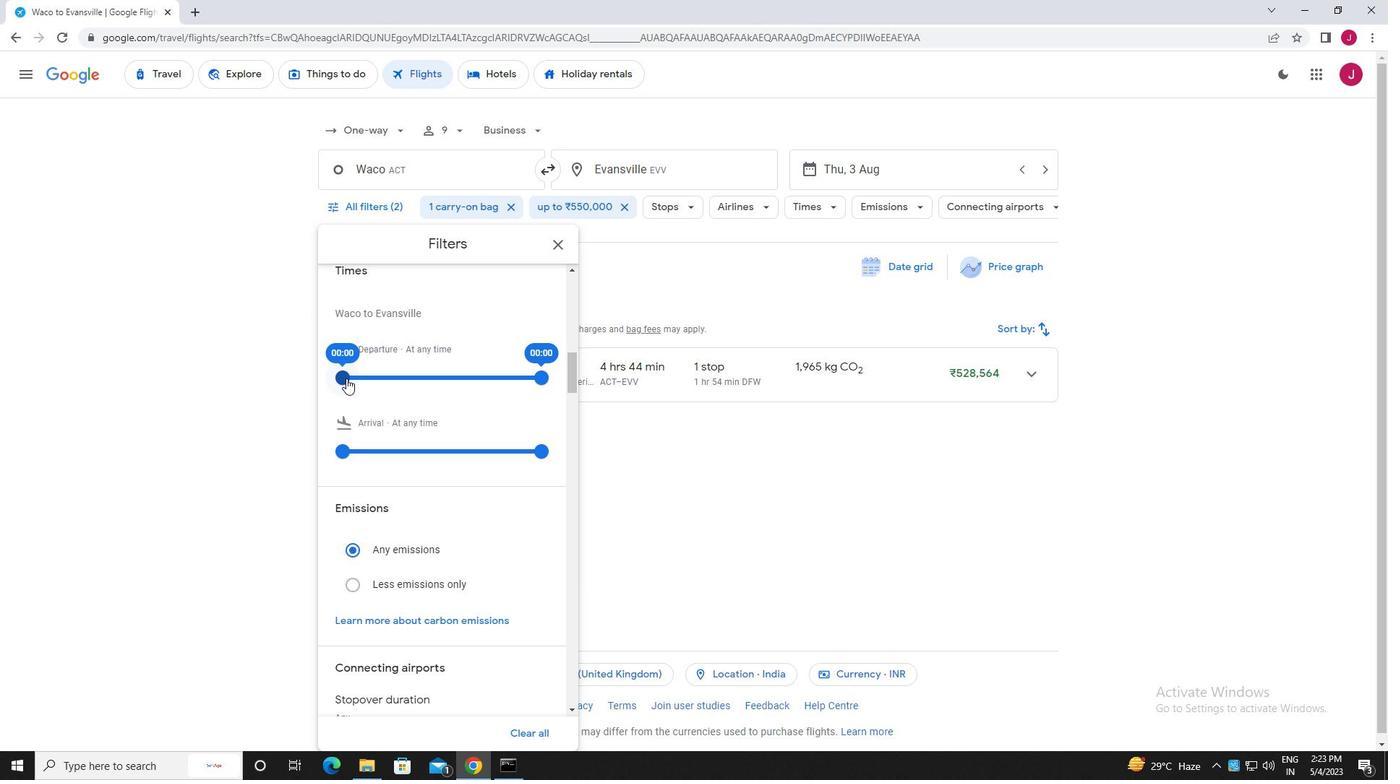
Action: Mouse moved to (541, 378)
Screenshot: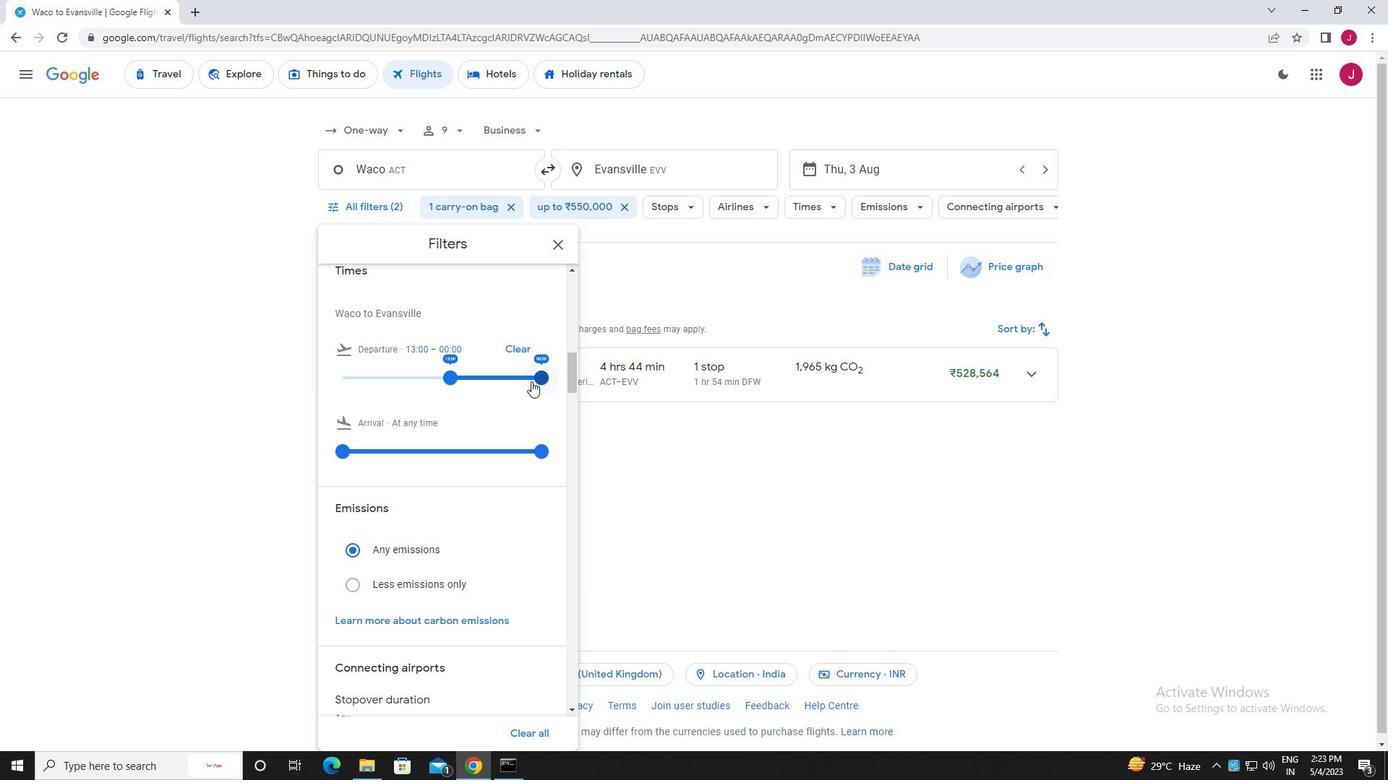 
Action: Mouse pressed left at (541, 378)
Screenshot: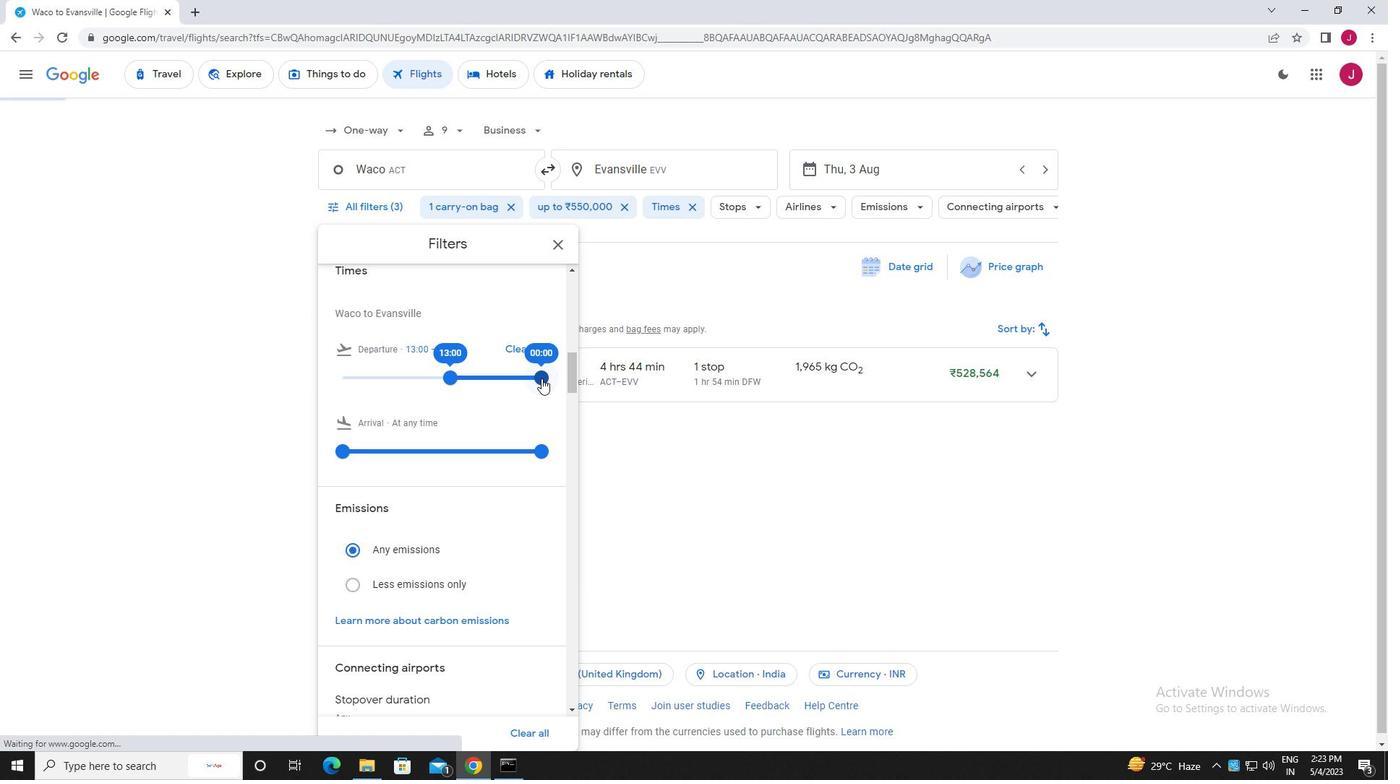 
Action: Mouse moved to (557, 242)
Screenshot: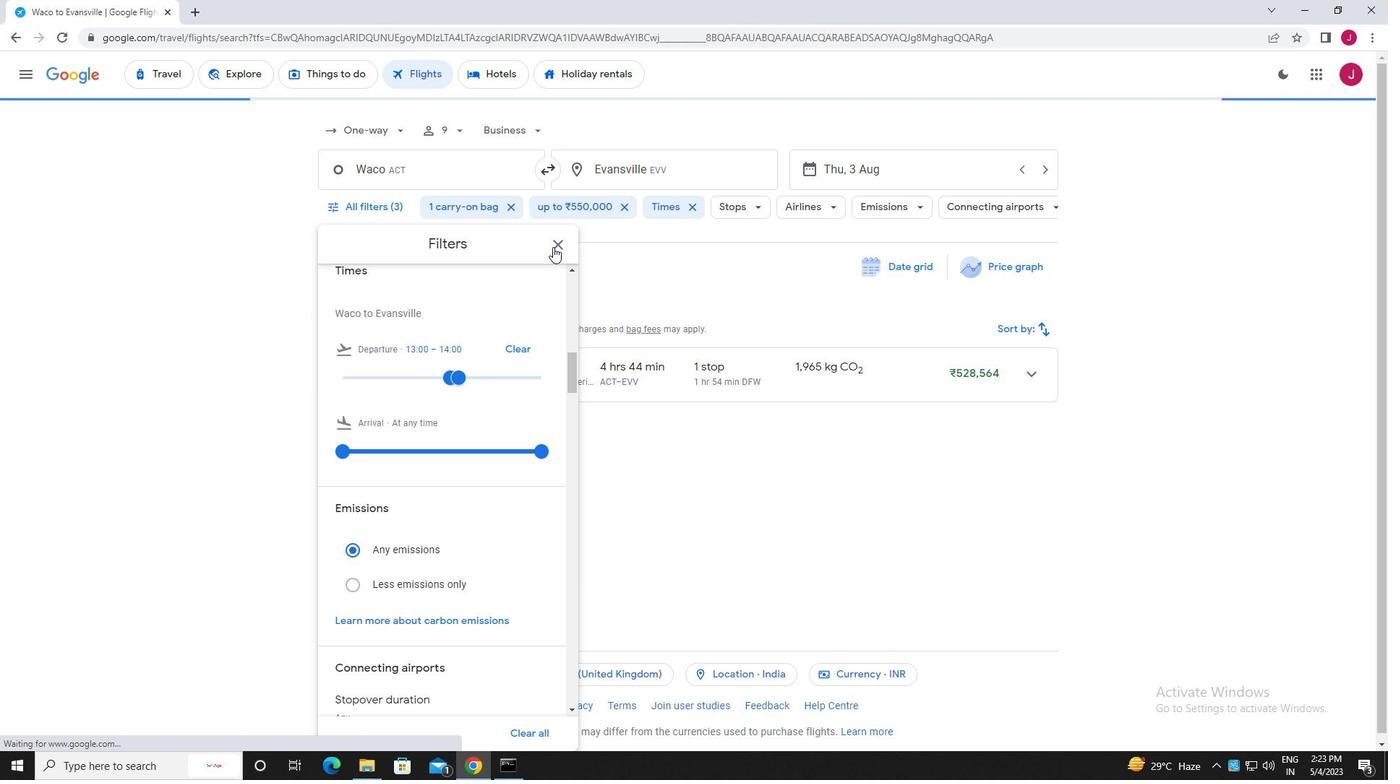 
Action: Mouse pressed left at (557, 242)
Screenshot: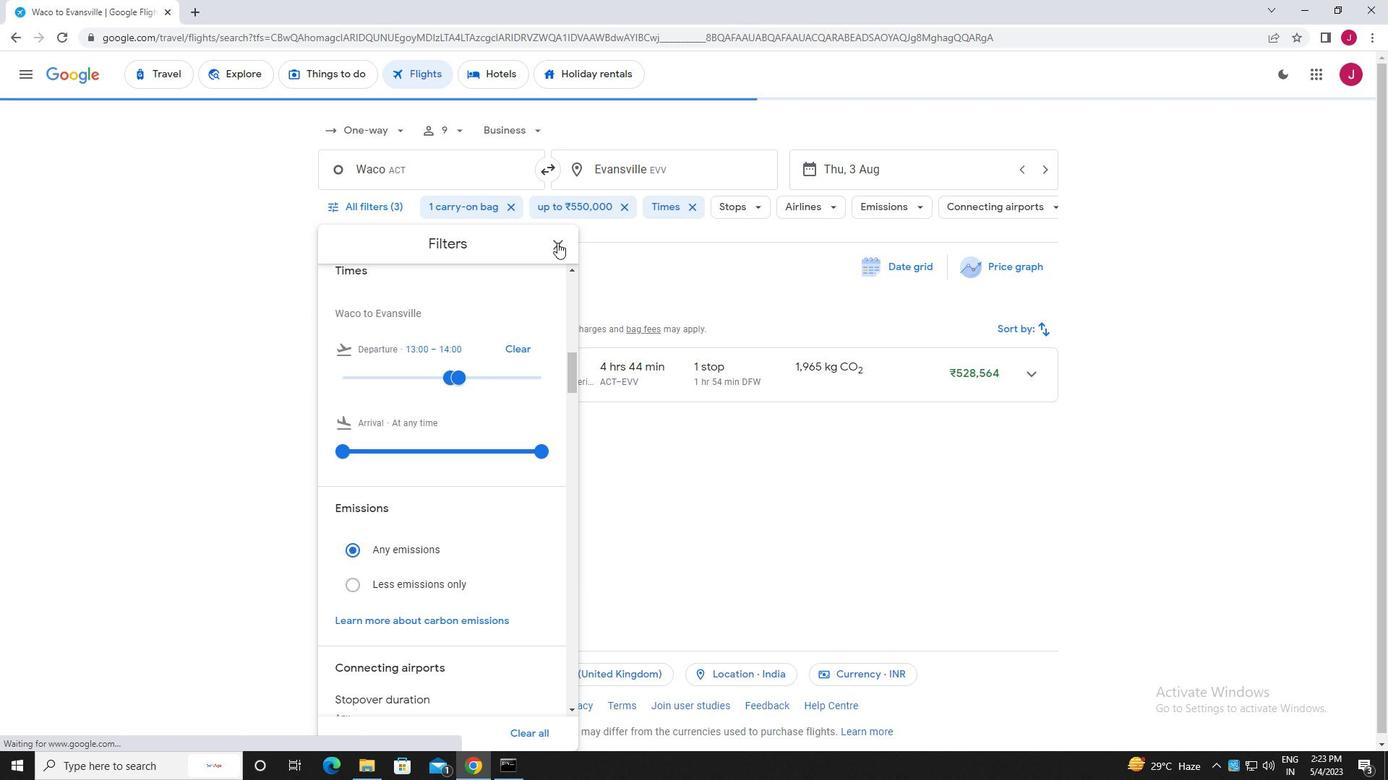 
Action: Mouse moved to (556, 248)
Screenshot: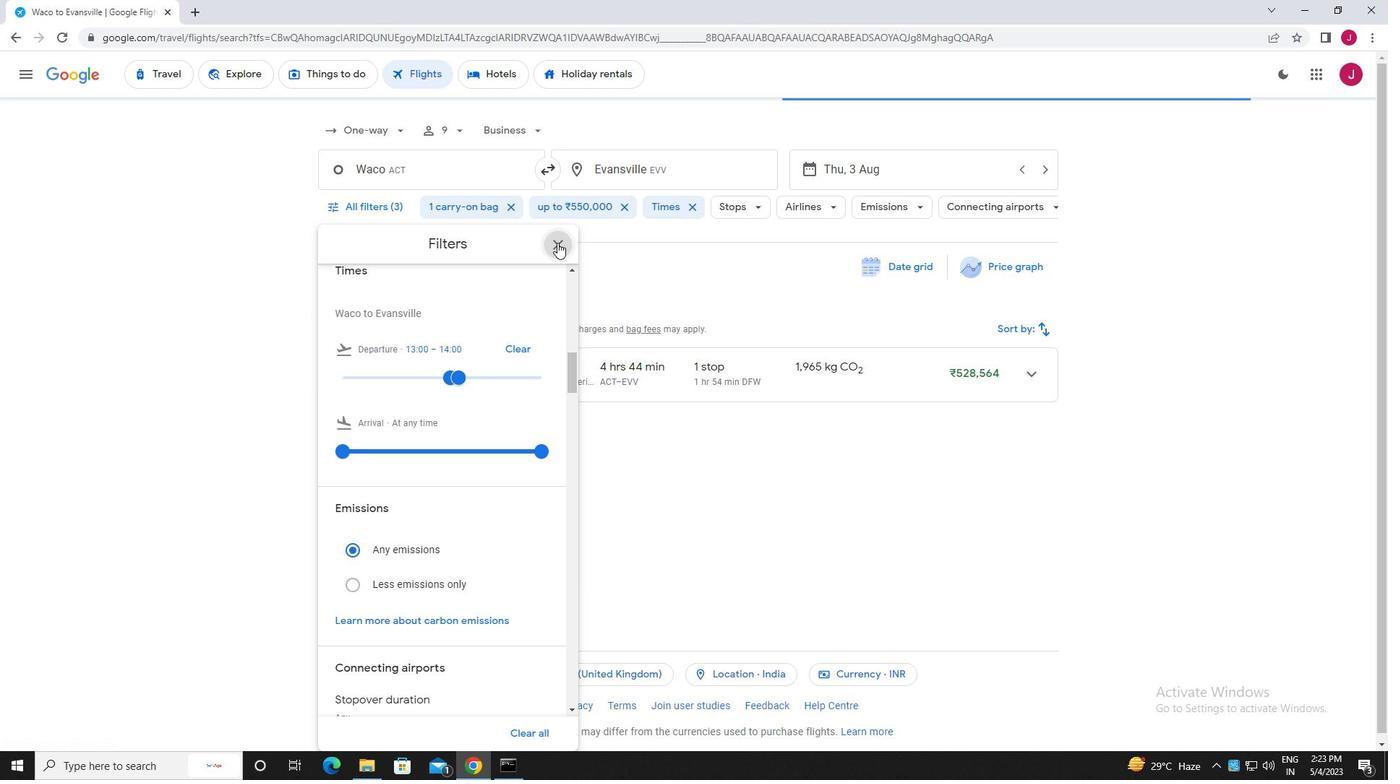 
